 Task: Find a place to stay in Azul, Argentina, from 10th to 18th August for 2 adults. Apply filters for a hot tub, gym, English-speaking host, price range ₹10,000-₹14,000, 1 bedroom, 1 bed, 1 bathroom, house or flat, free parking, WiFi, smoking allowed, and self check-in.
Action: Mouse moved to (665, 104)
Screenshot: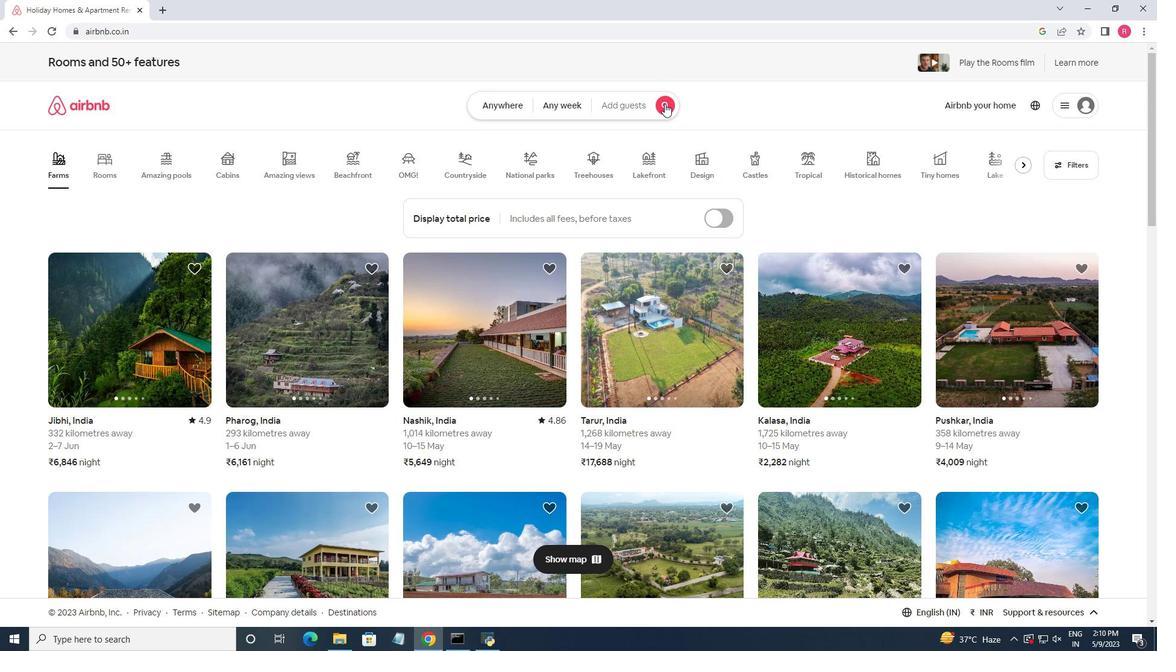 
Action: Mouse pressed left at (665, 104)
Screenshot: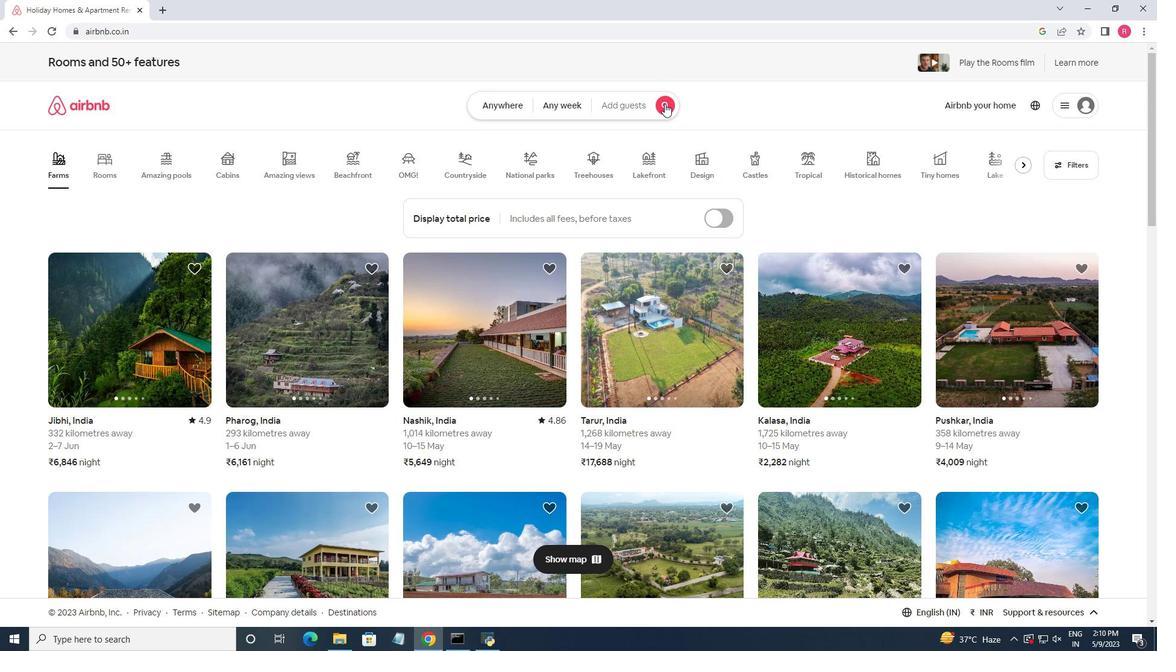 
Action: Mouse moved to (441, 151)
Screenshot: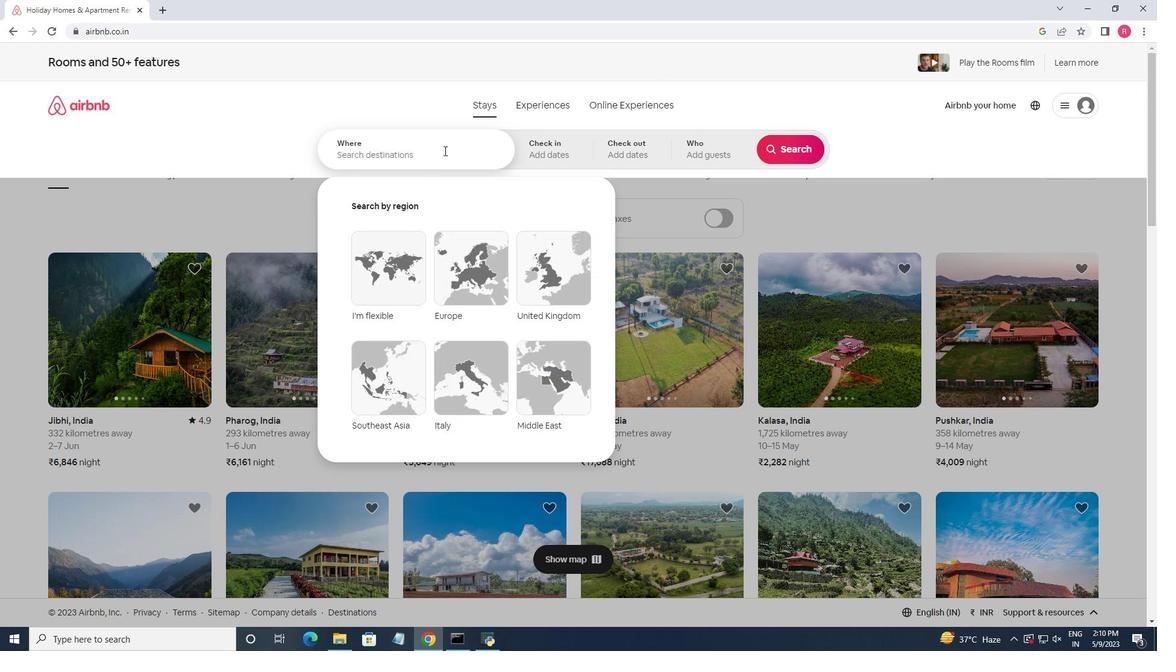 
Action: Mouse pressed left at (441, 151)
Screenshot: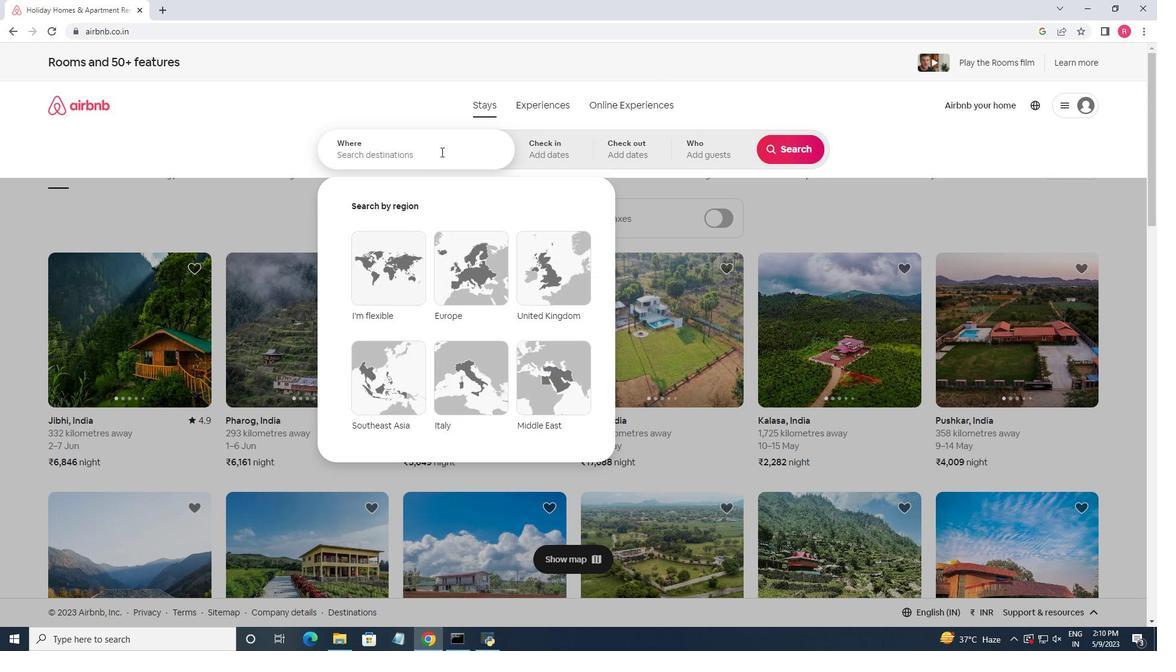
Action: Key pressed <Key.shift>Azul,<Key.space><Key.shift>Argentina
Screenshot: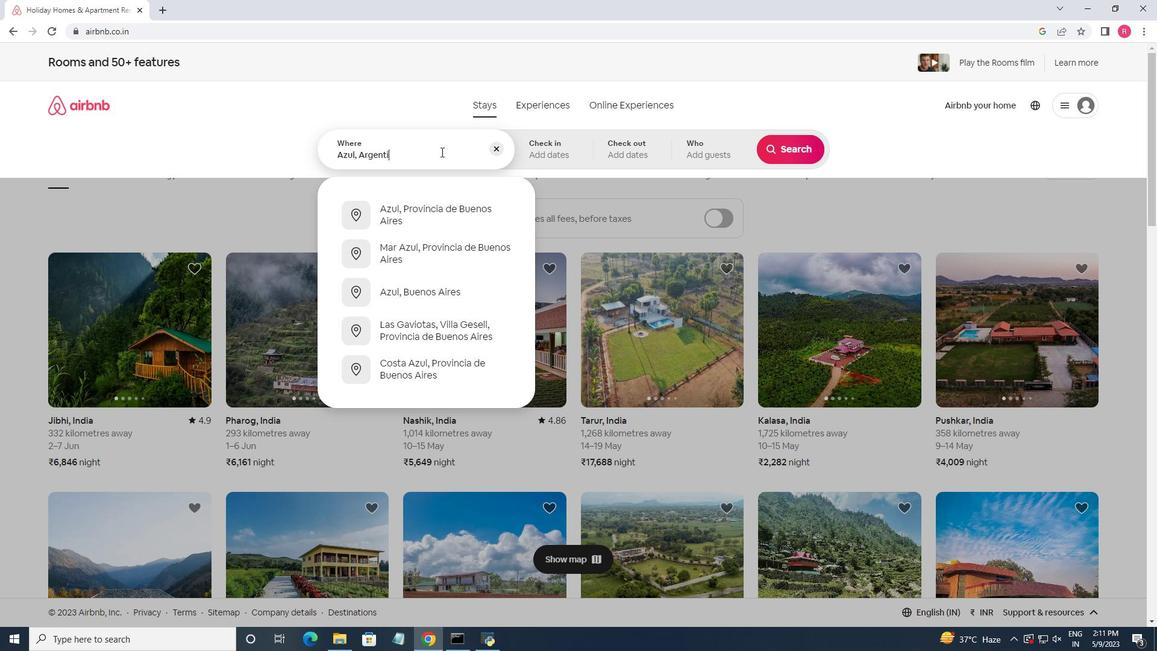 
Action: Mouse moved to (436, 168)
Screenshot: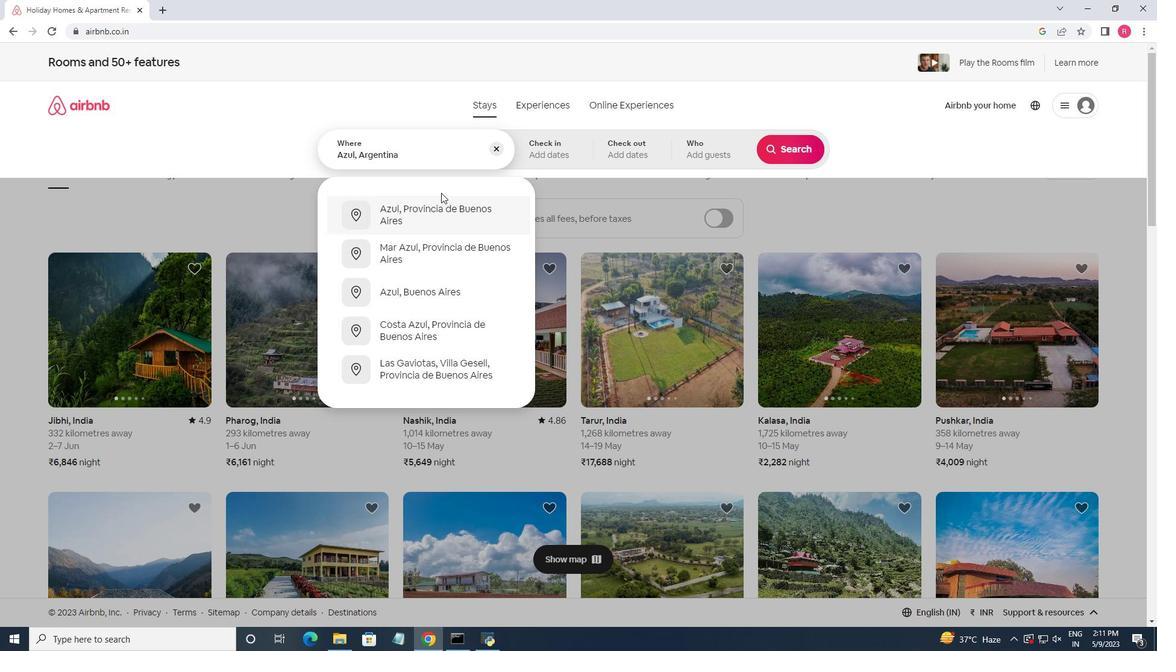 
Action: Key pressed <Key.enter>
Screenshot: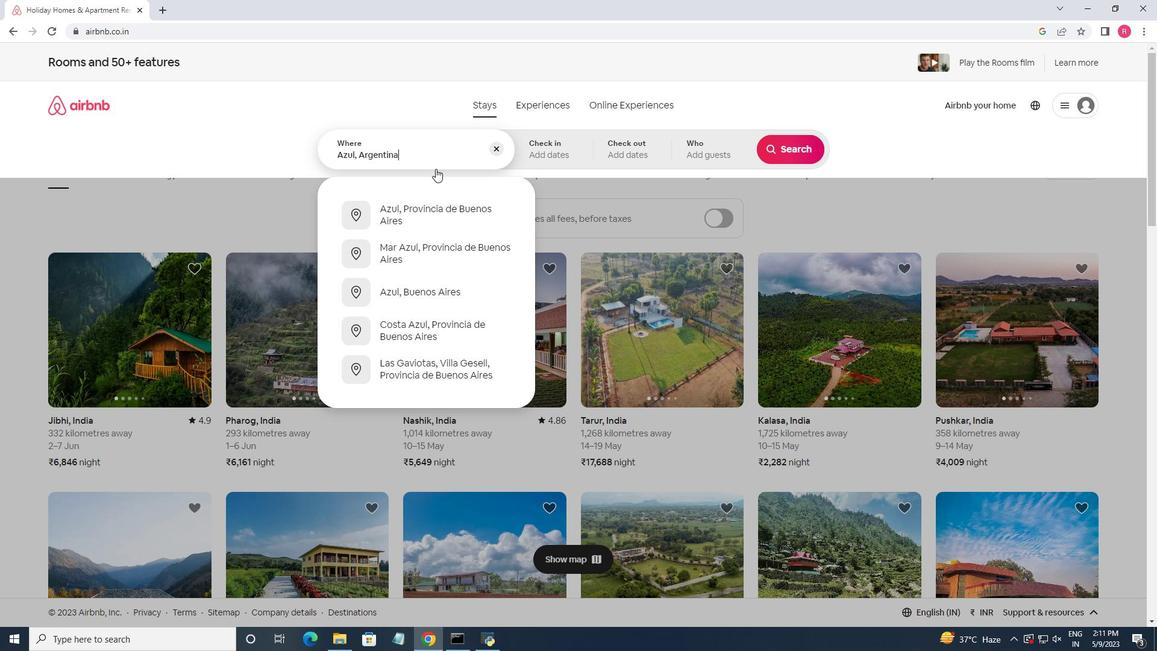 
Action: Mouse moved to (793, 250)
Screenshot: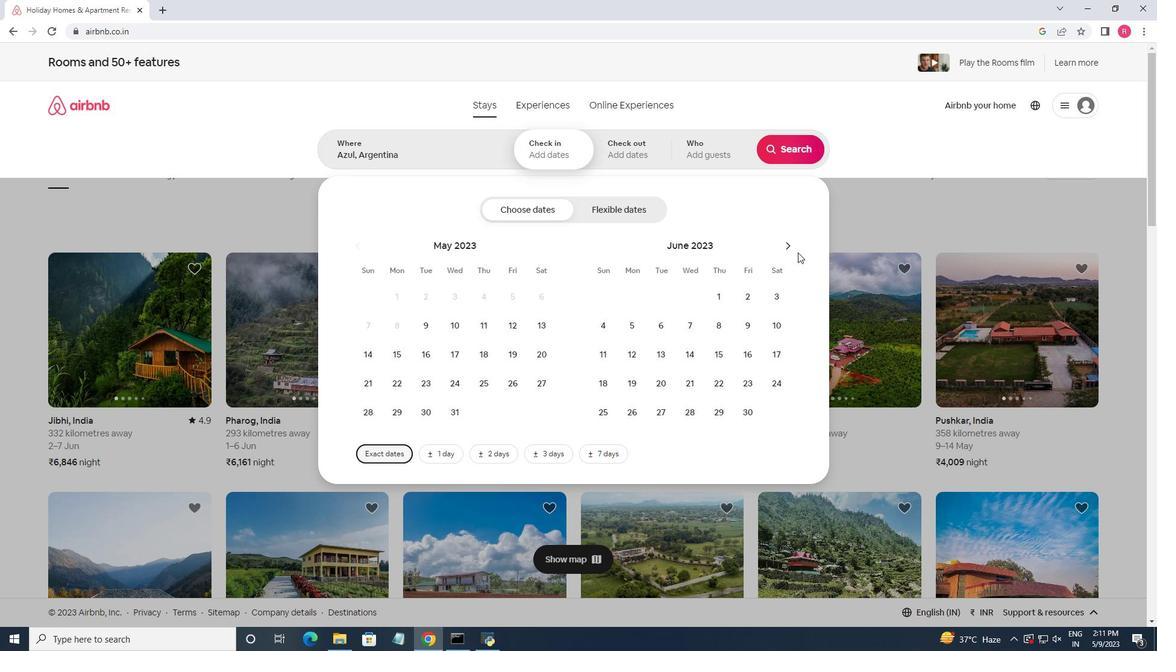 
Action: Mouse pressed left at (793, 250)
Screenshot: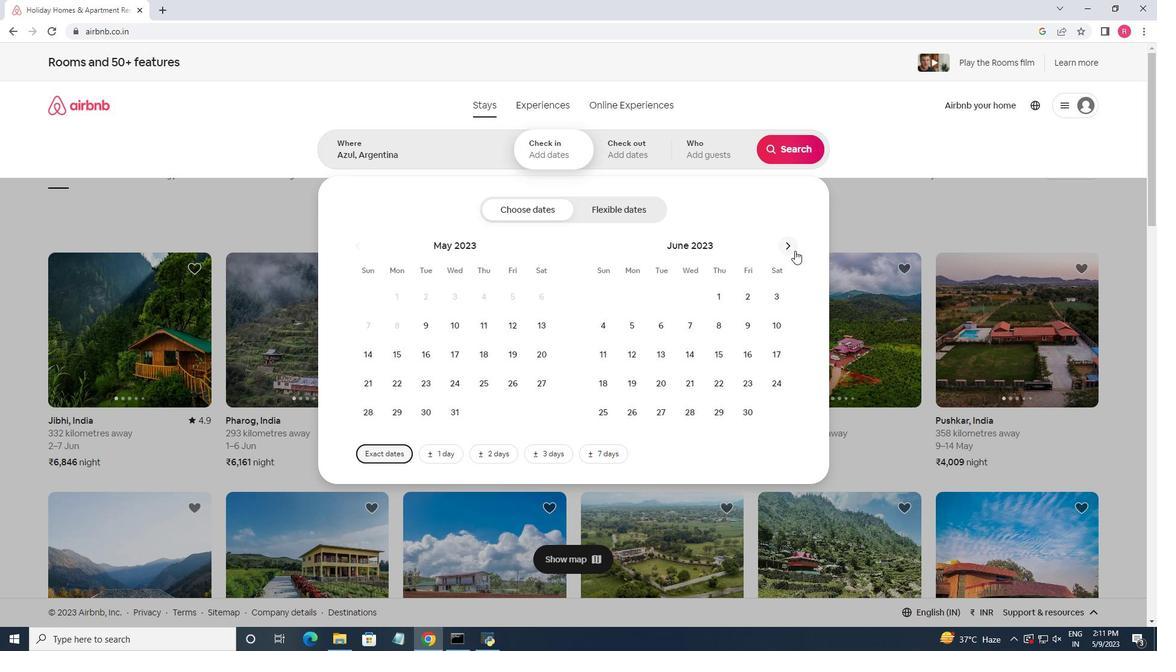 
Action: Mouse pressed left at (793, 250)
Screenshot: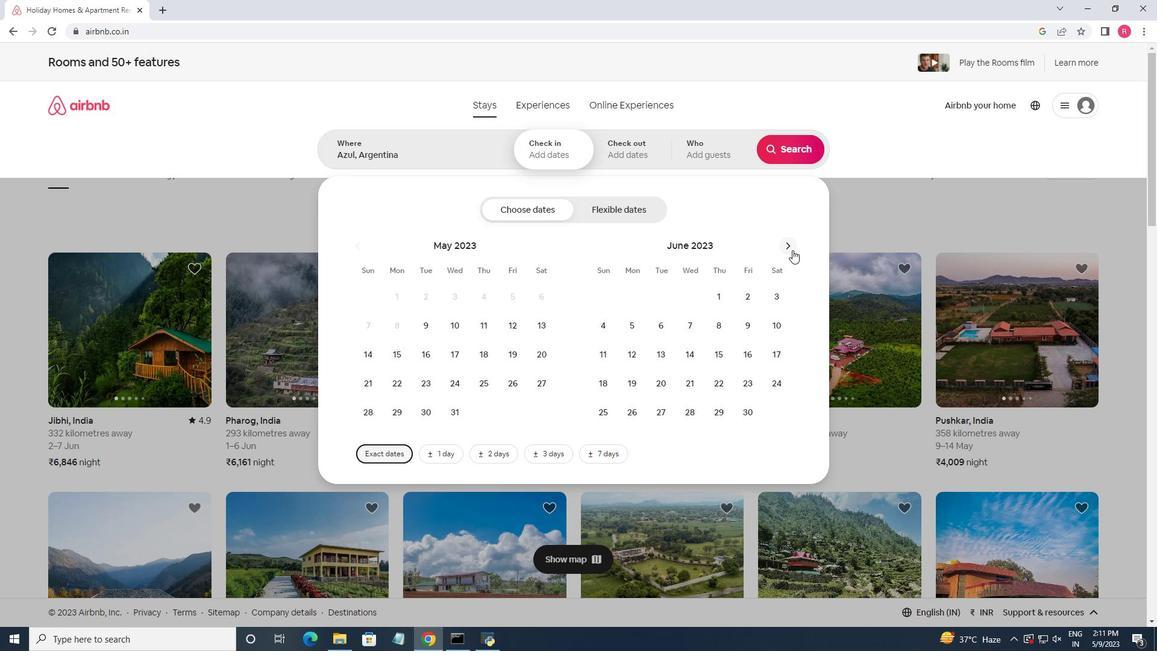 
Action: Mouse moved to (718, 328)
Screenshot: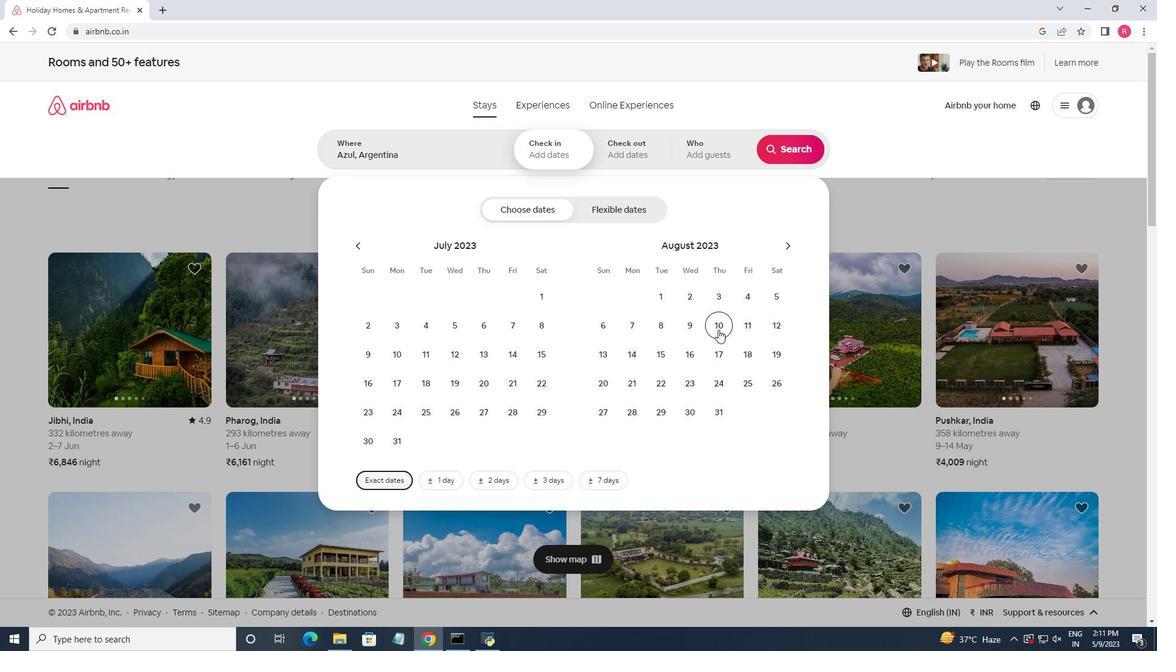 
Action: Mouse pressed left at (718, 328)
Screenshot: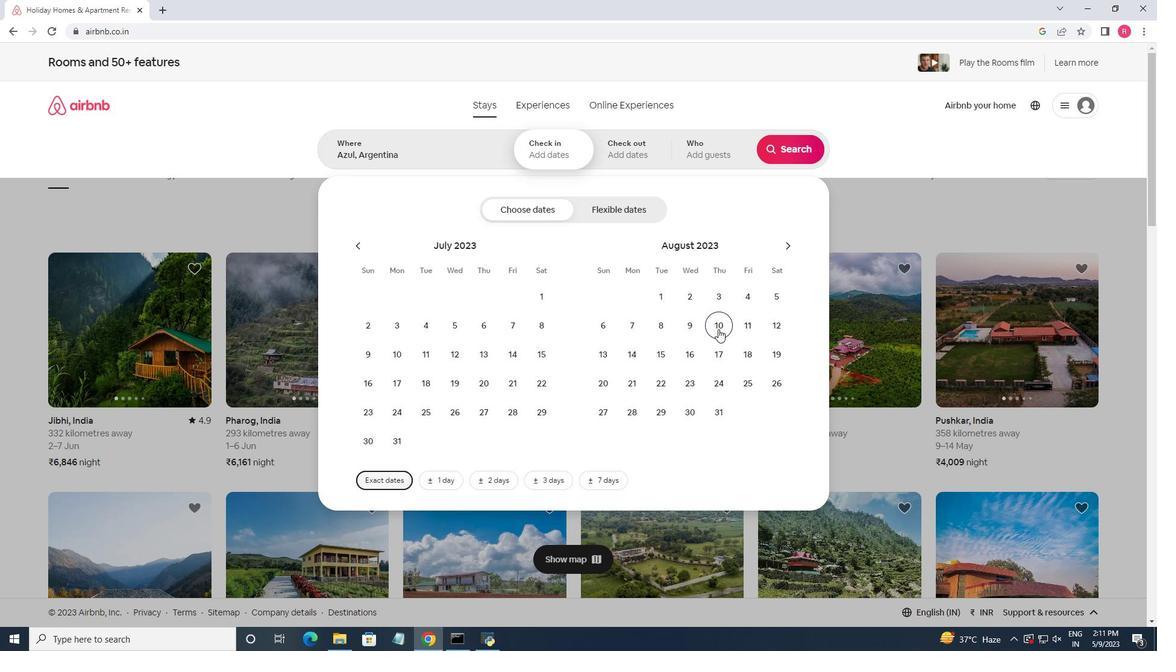 
Action: Mouse moved to (745, 358)
Screenshot: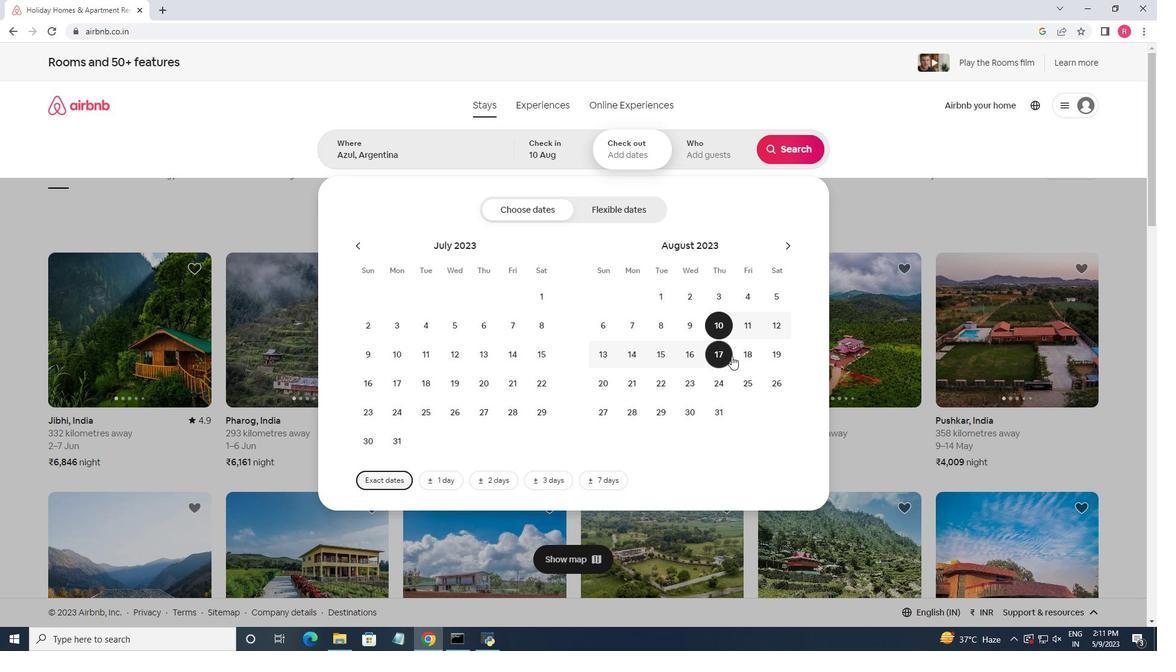 
Action: Mouse pressed left at (745, 358)
Screenshot: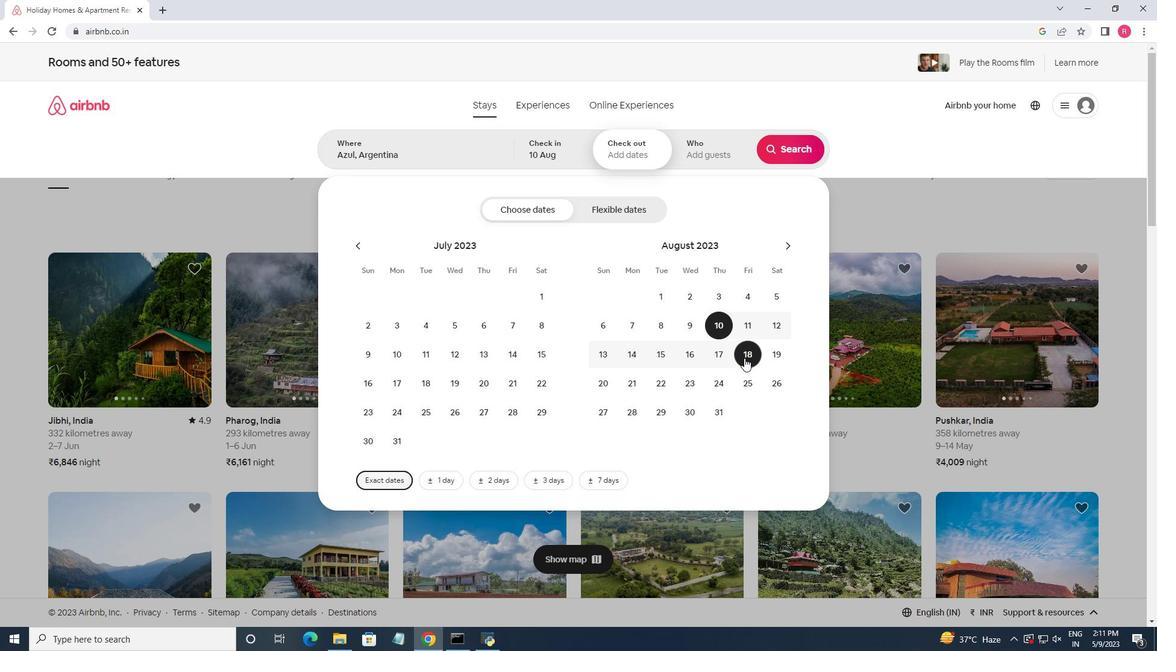 
Action: Mouse moved to (727, 158)
Screenshot: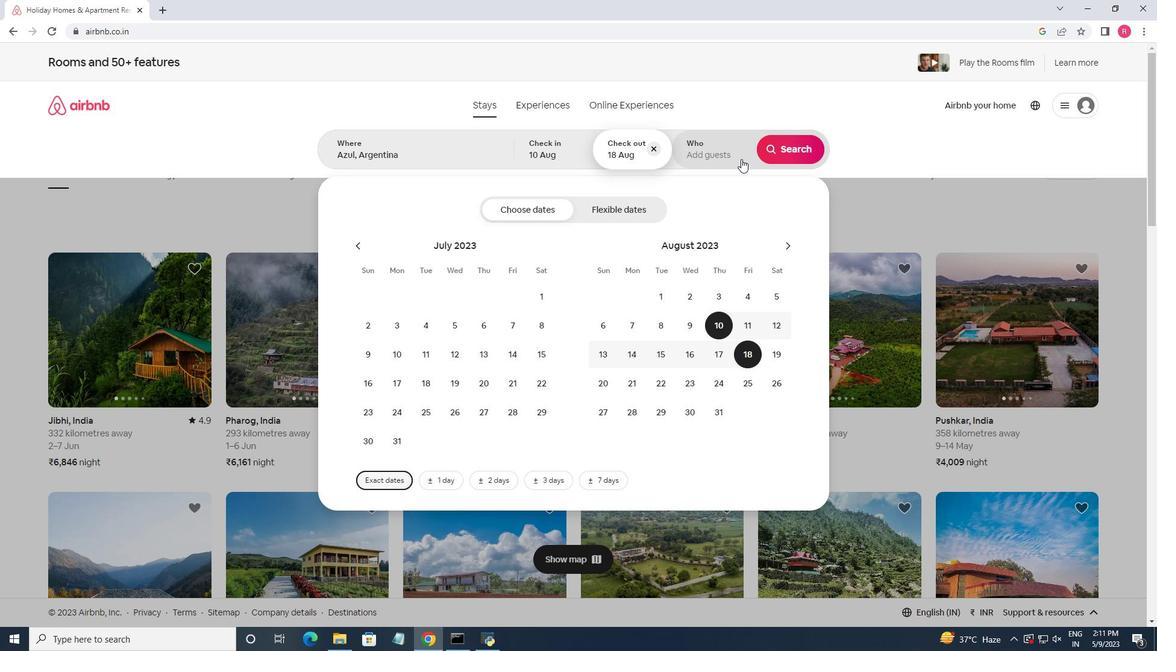 
Action: Mouse pressed left at (727, 158)
Screenshot: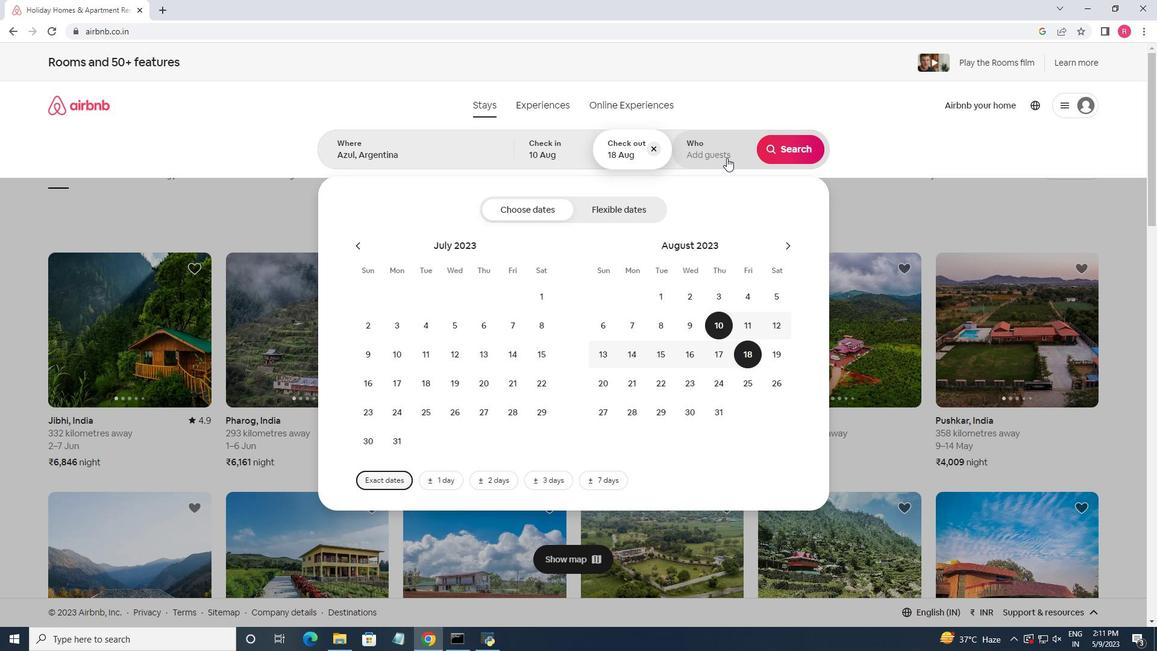 
Action: Mouse moved to (788, 215)
Screenshot: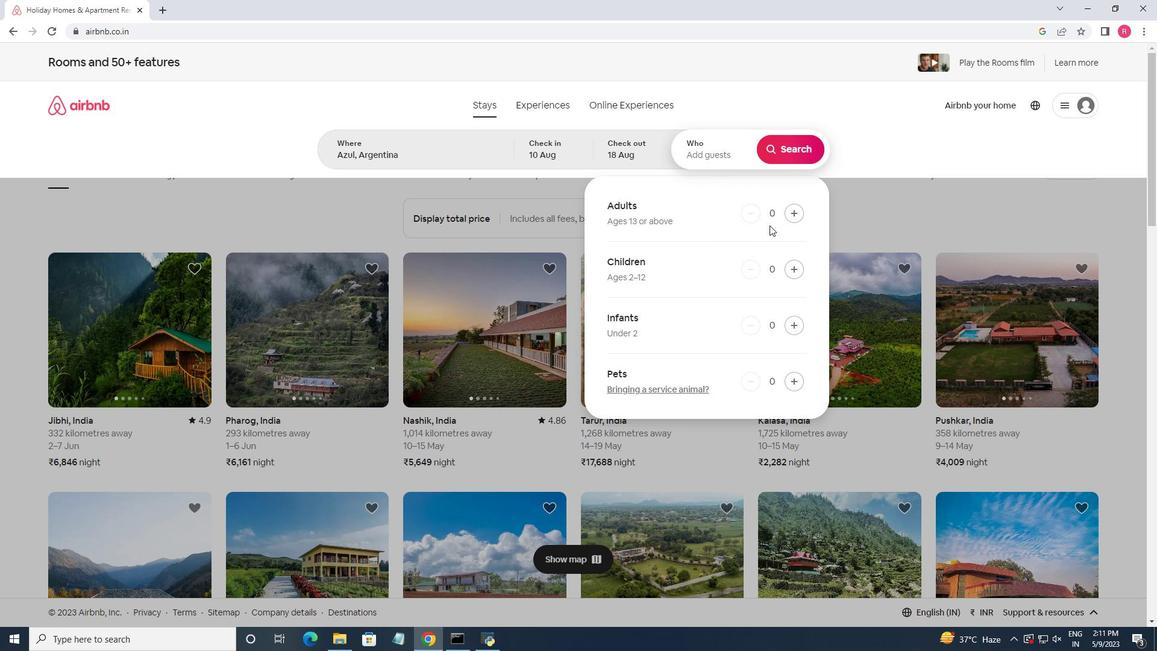 
Action: Mouse pressed left at (788, 215)
Screenshot: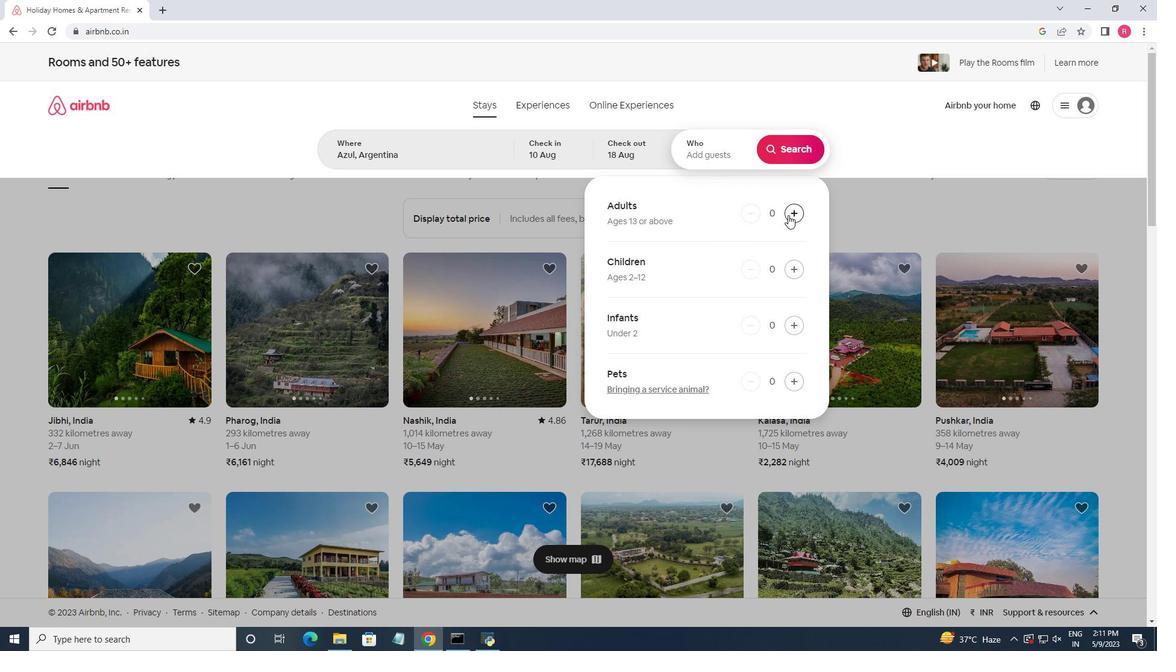 
Action: Mouse pressed left at (788, 215)
Screenshot: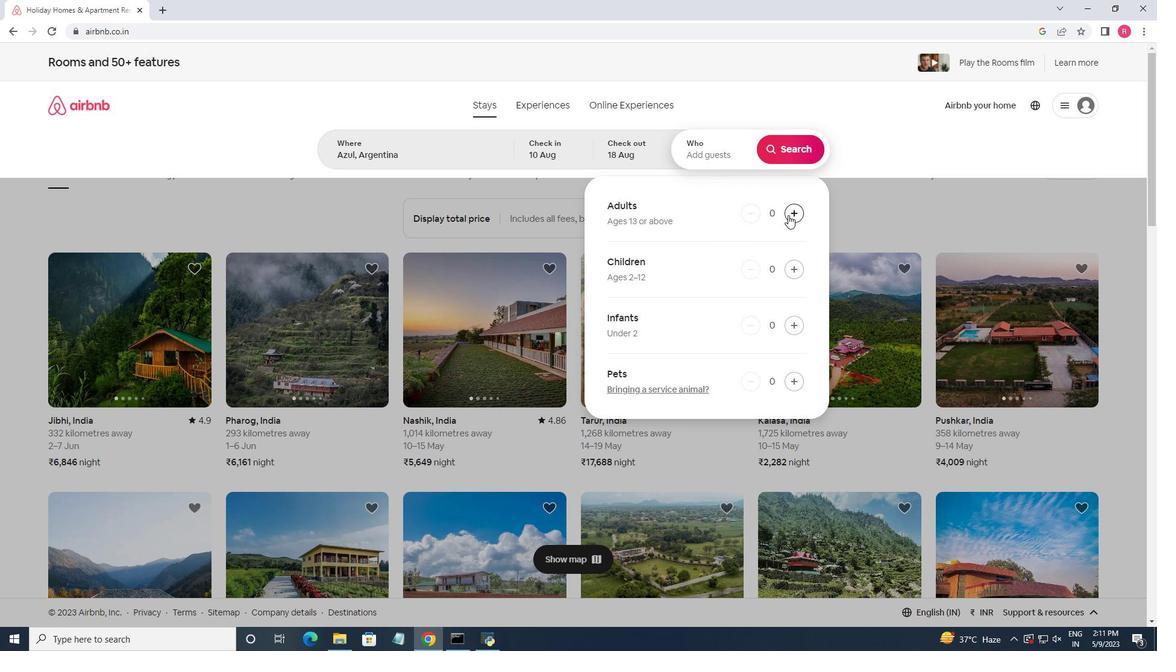 
Action: Mouse moved to (793, 145)
Screenshot: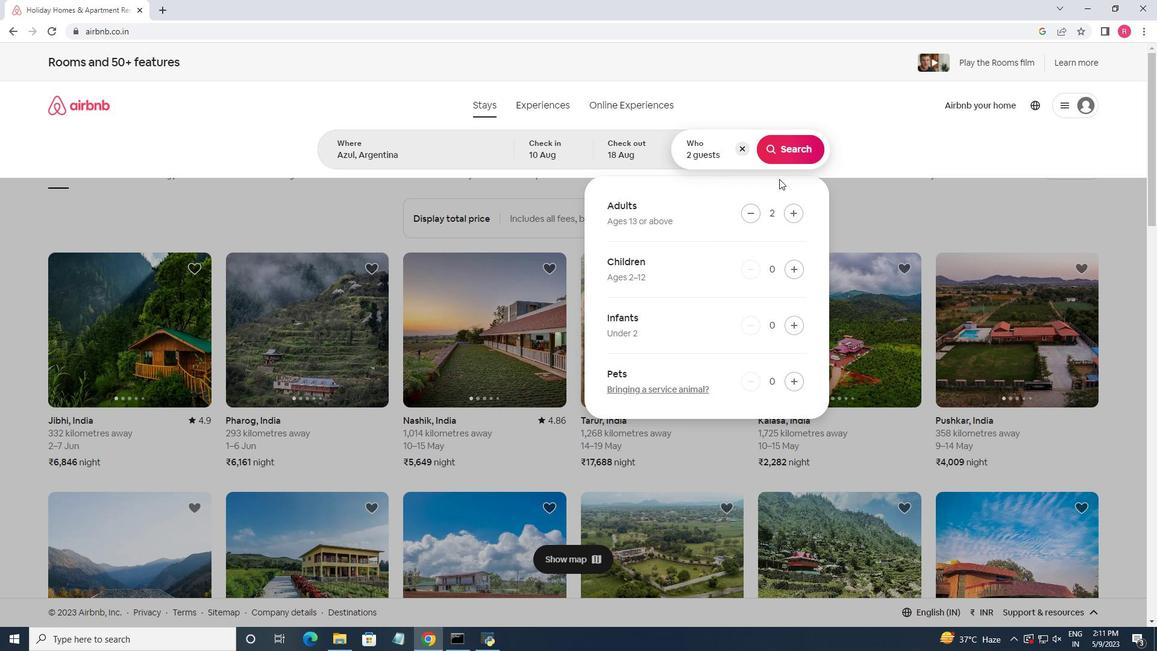
Action: Mouse pressed left at (793, 145)
Screenshot: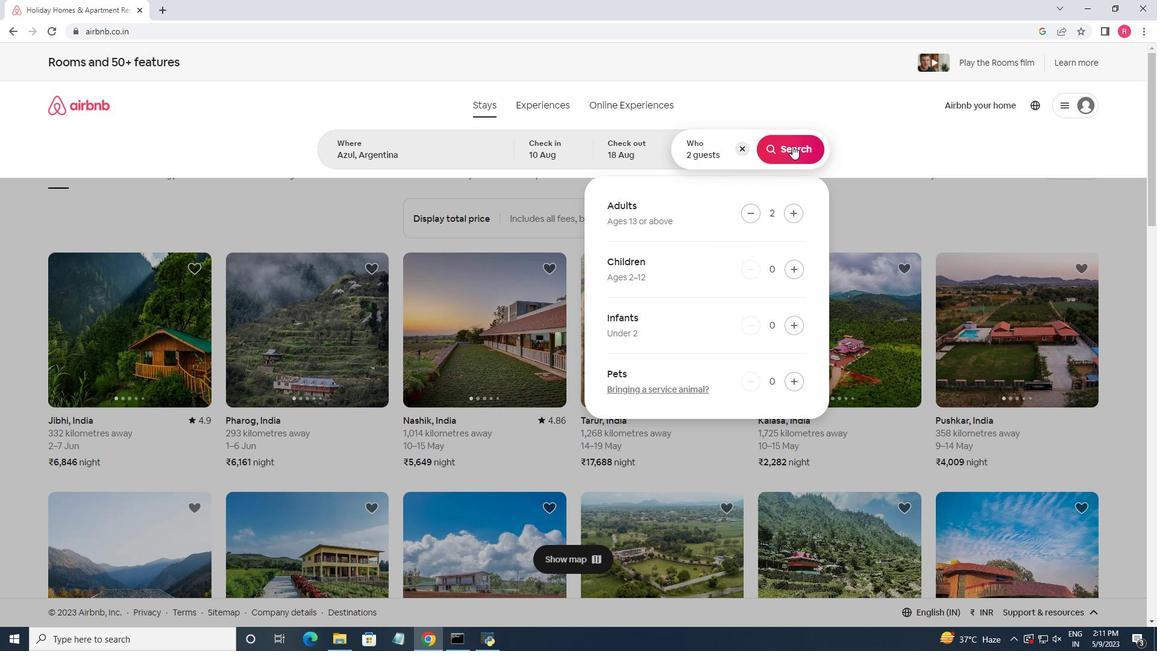 
Action: Mouse moved to (1085, 113)
Screenshot: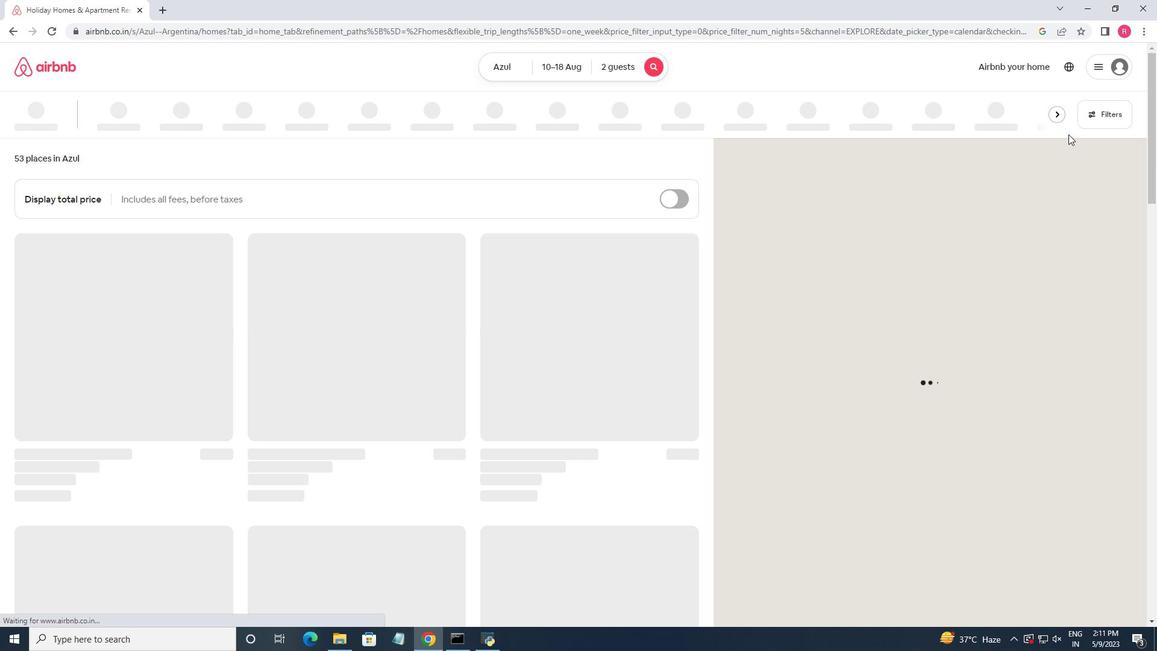 
Action: Mouse pressed left at (1085, 113)
Screenshot: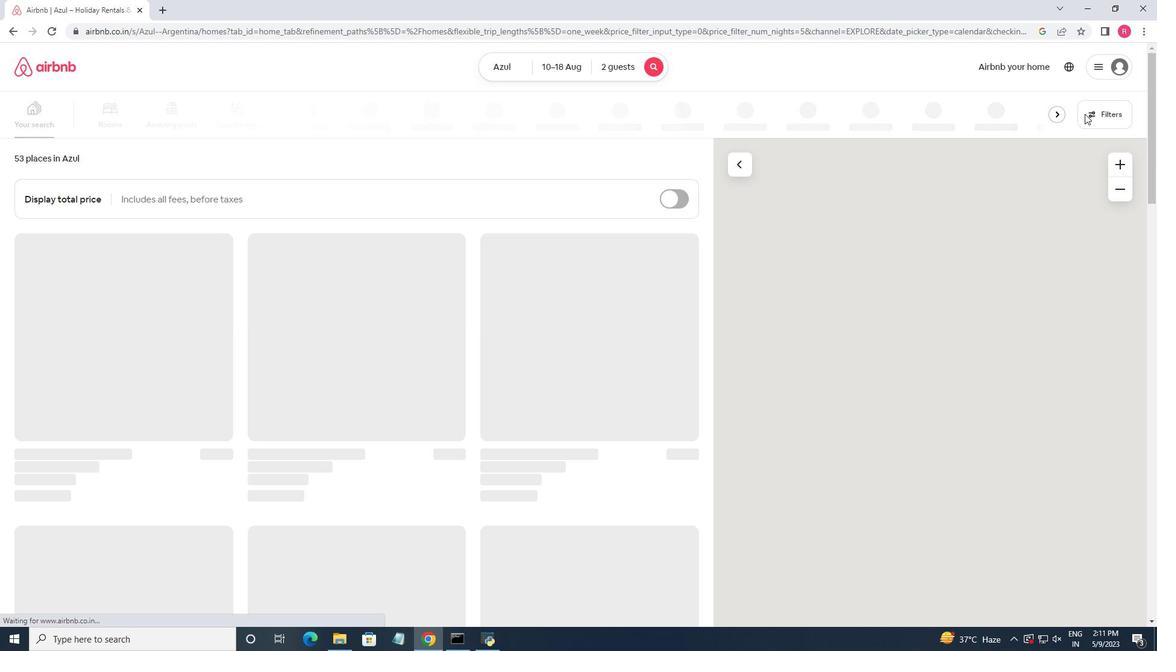 
Action: Mouse moved to (603, 344)
Screenshot: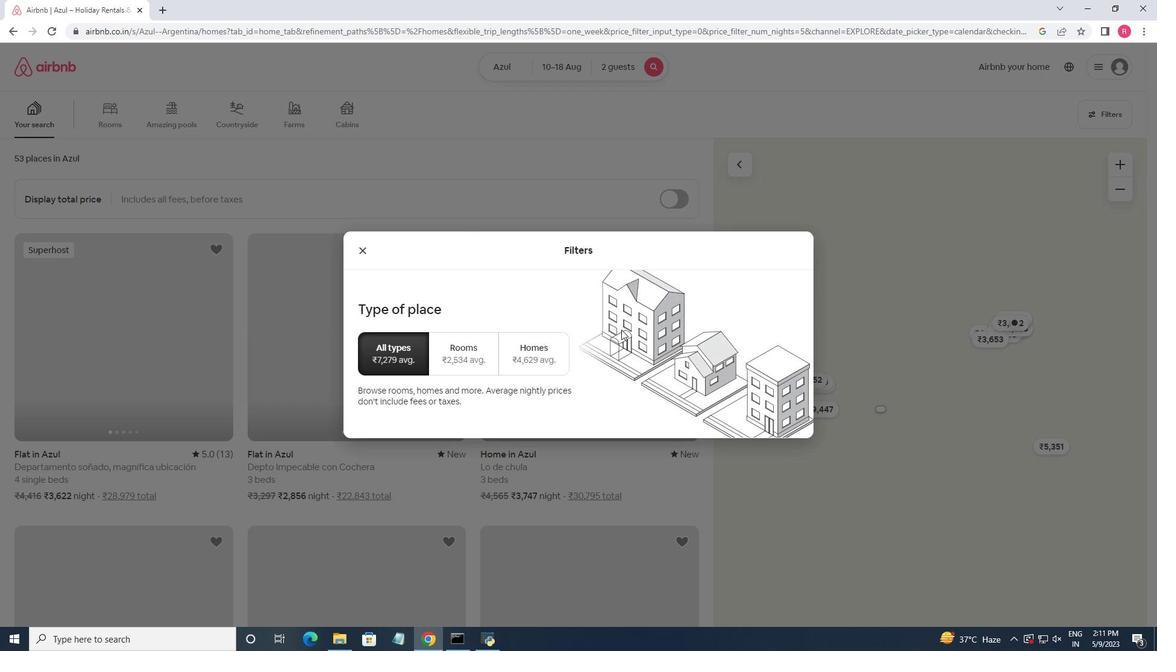 
Action: Mouse scrolled (603, 344) with delta (0, 0)
Screenshot: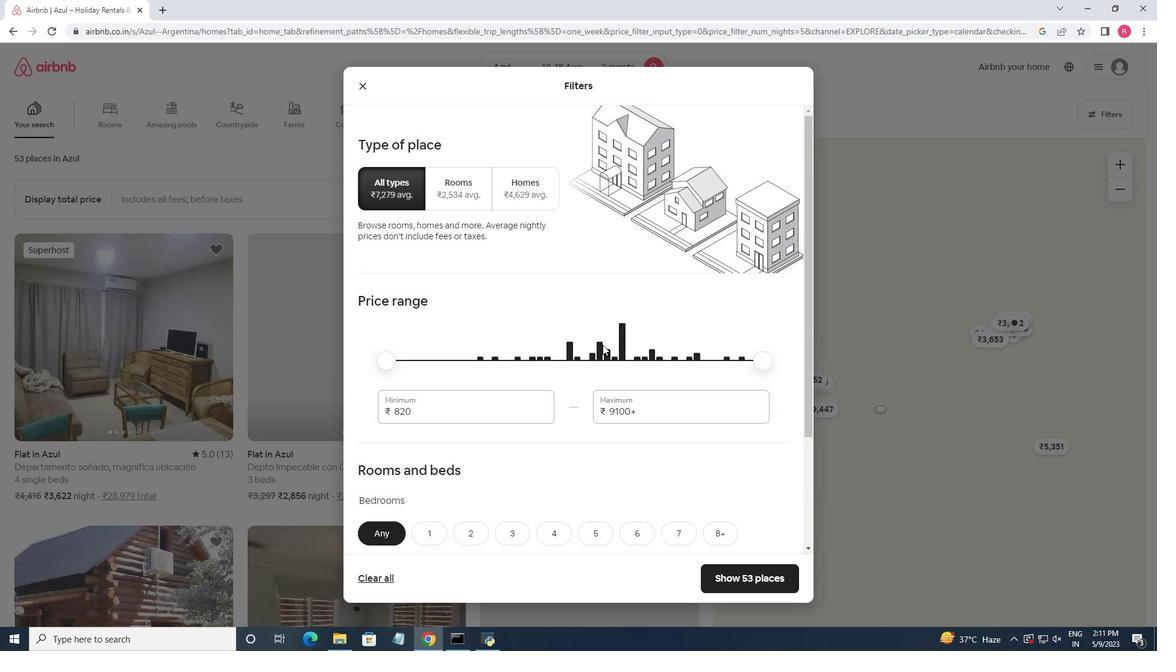 
Action: Mouse scrolled (603, 344) with delta (0, 0)
Screenshot: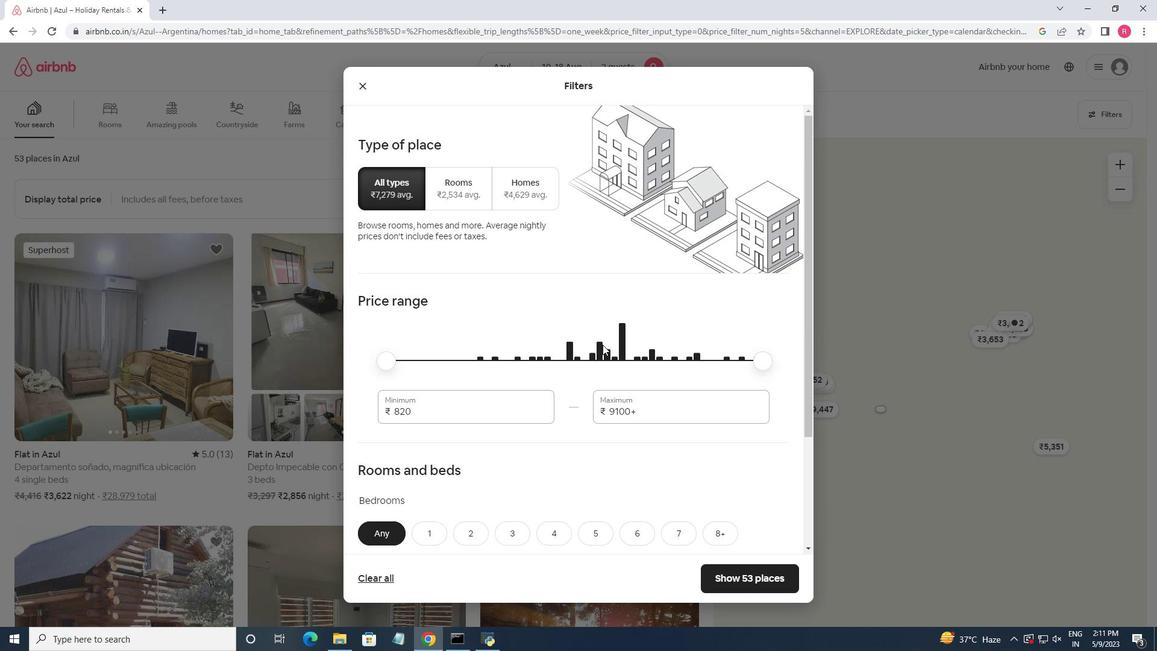 
Action: Mouse moved to (439, 293)
Screenshot: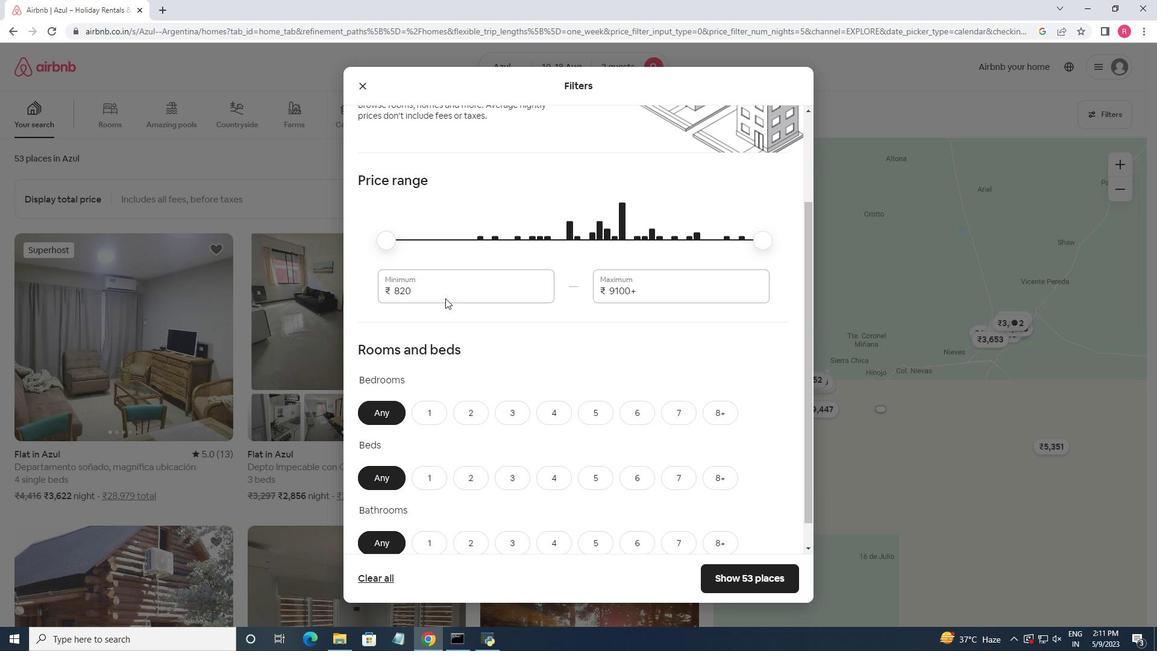 
Action: Mouse pressed left at (439, 293)
Screenshot: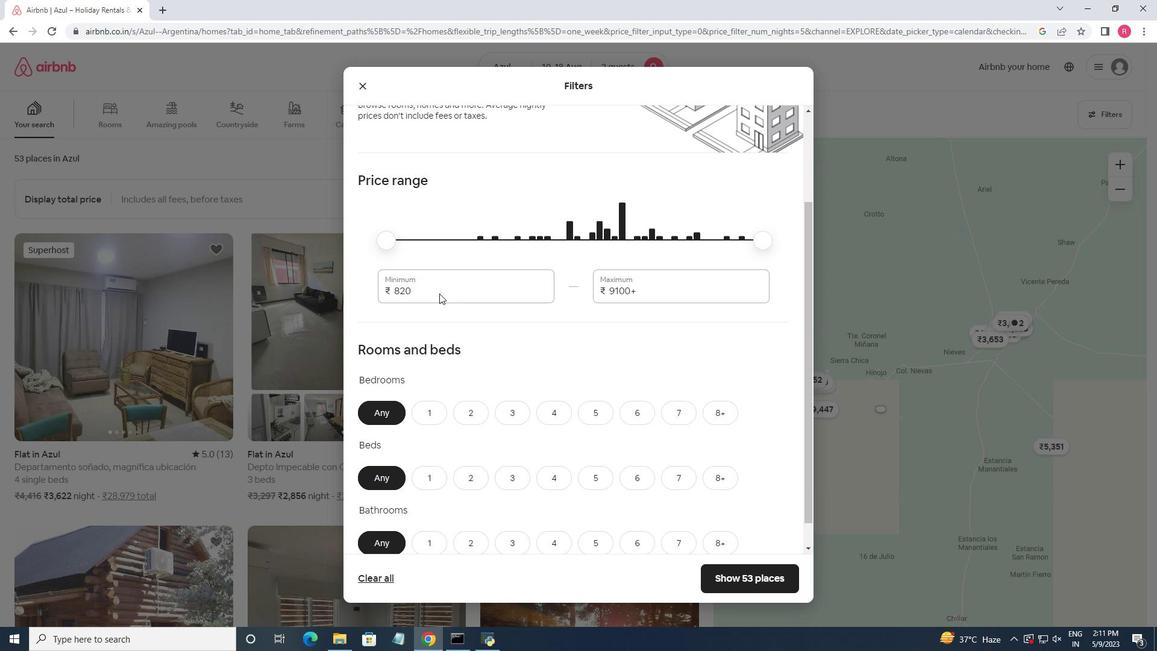 
Action: Mouse pressed left at (439, 293)
Screenshot: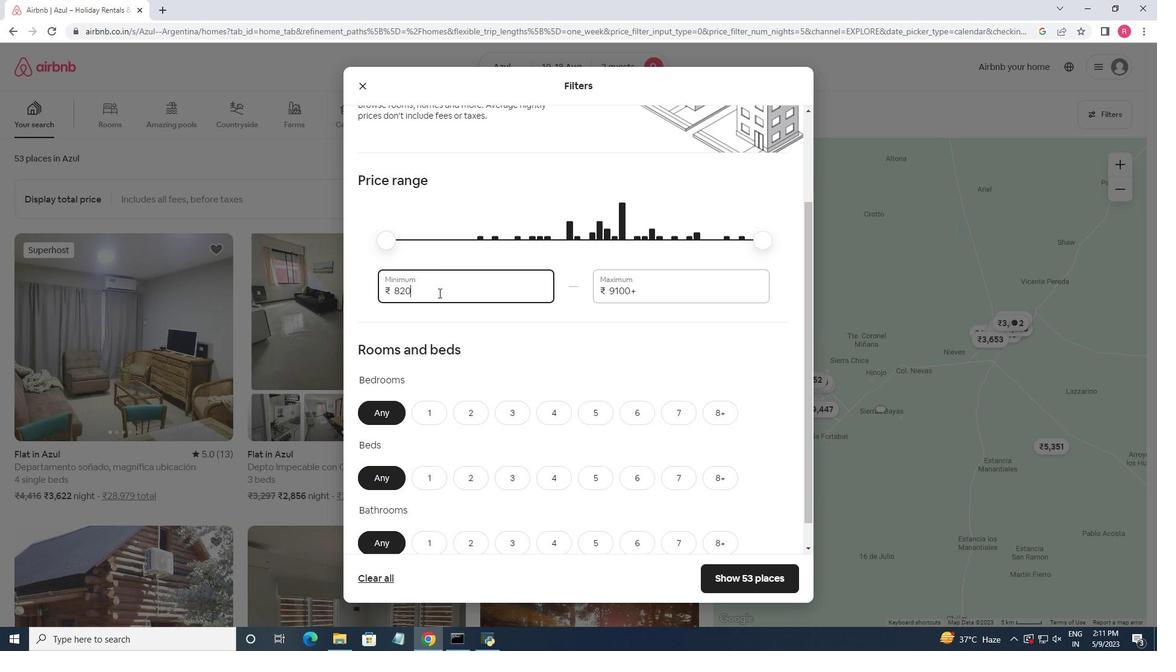 
Action: Key pressed 10000<Key.tab>14000
Screenshot: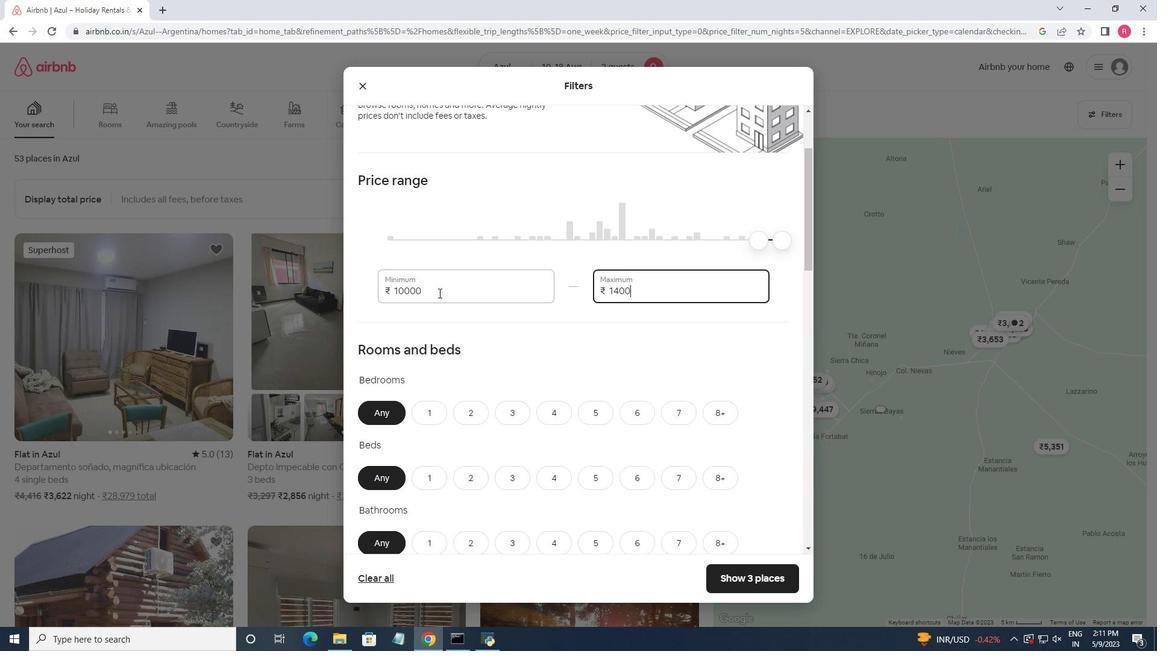 
Action: Mouse moved to (478, 347)
Screenshot: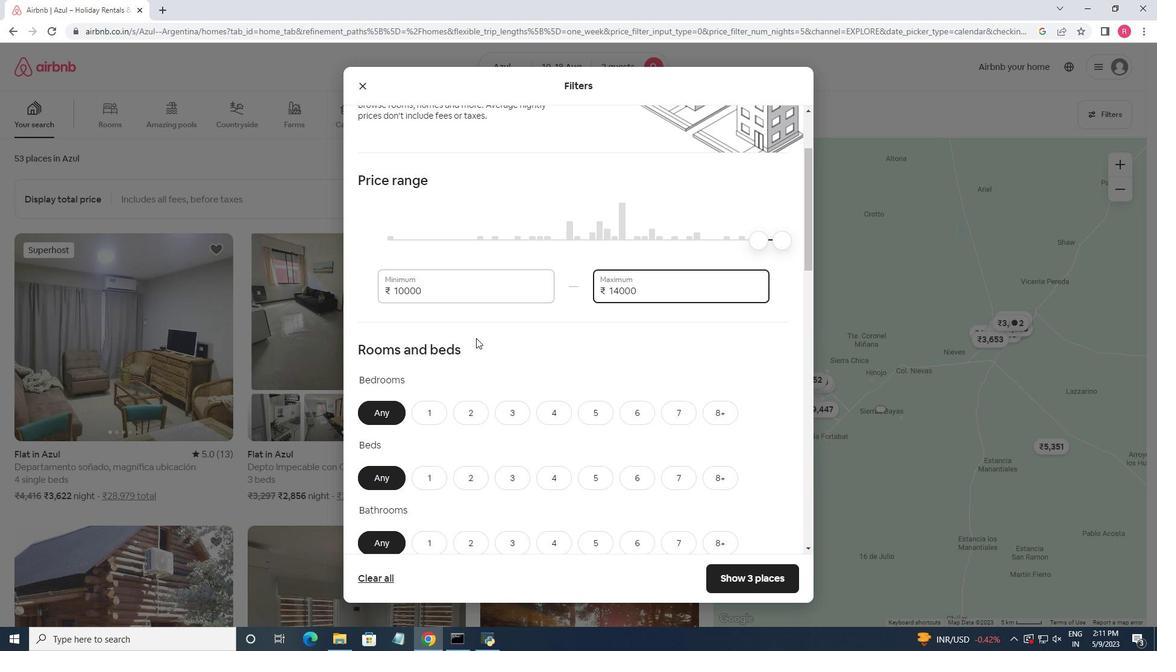 
Action: Mouse scrolled (478, 347) with delta (0, 0)
Screenshot: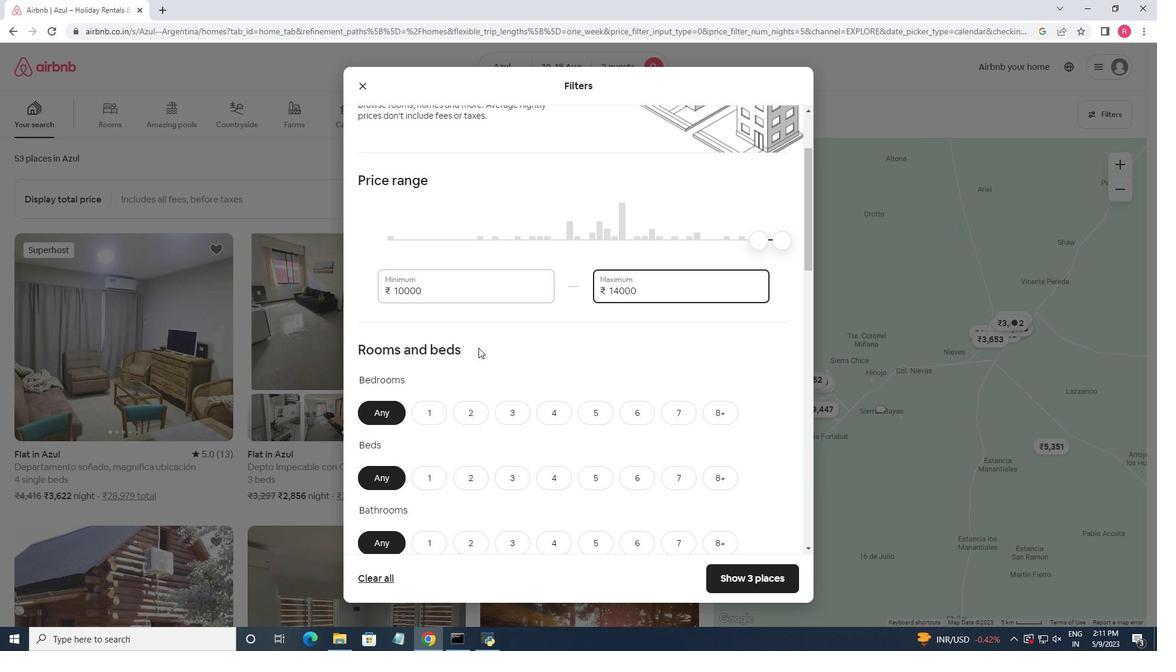 
Action: Mouse moved to (436, 347)
Screenshot: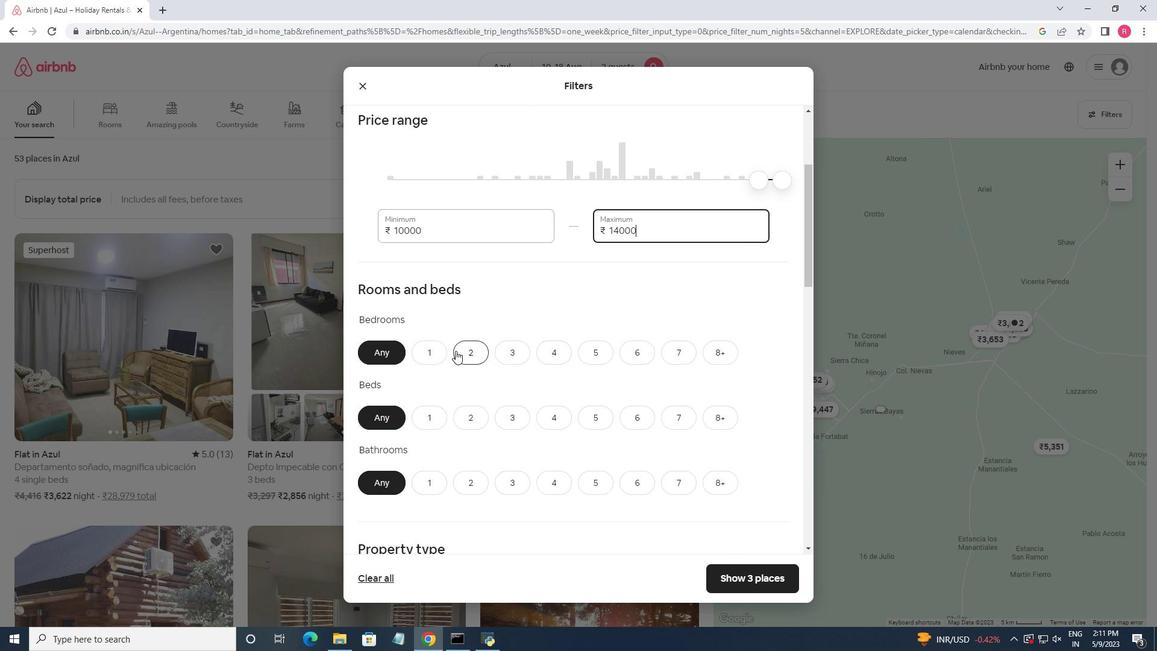 
Action: Mouse pressed left at (436, 347)
Screenshot: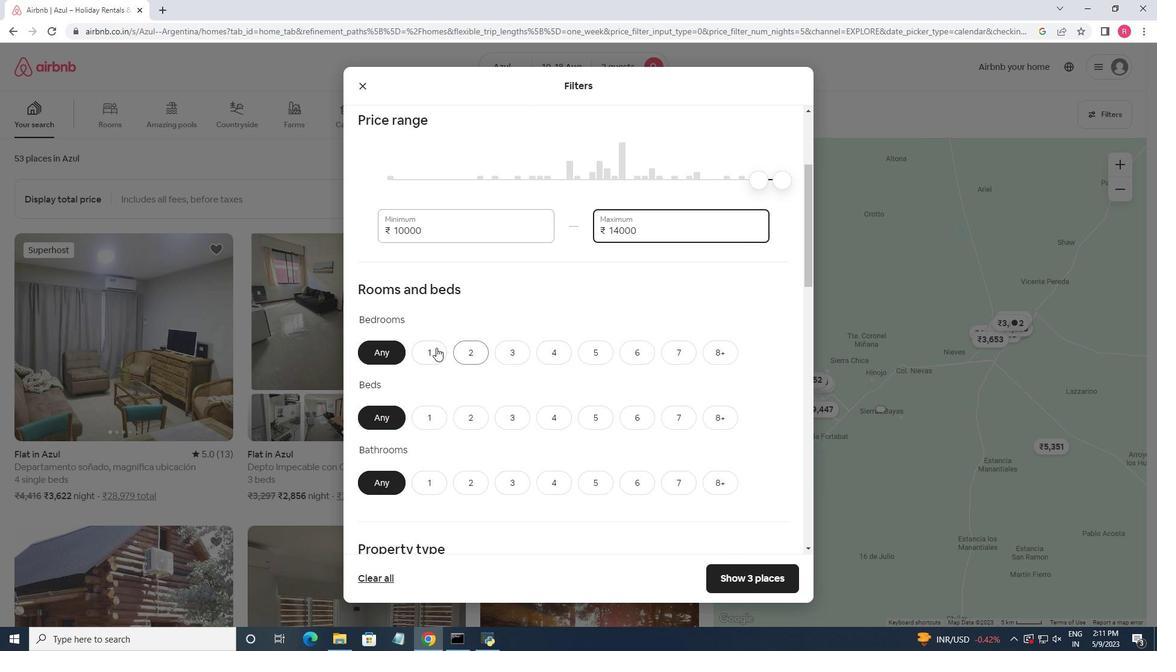 
Action: Mouse moved to (421, 423)
Screenshot: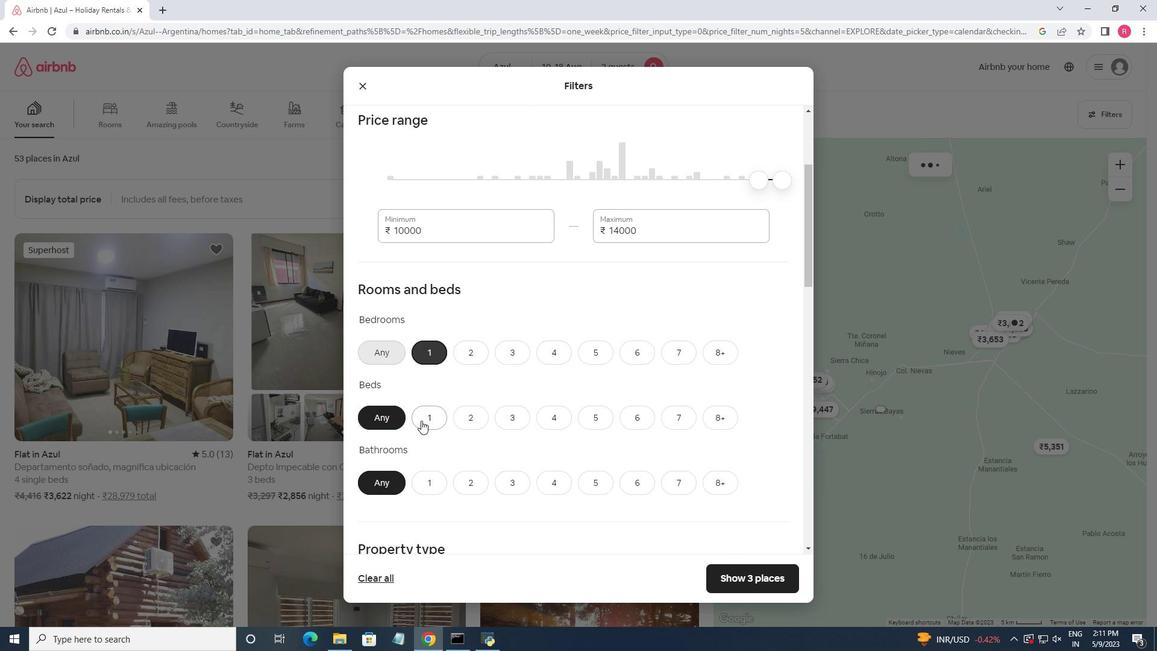 
Action: Mouse pressed left at (421, 423)
Screenshot: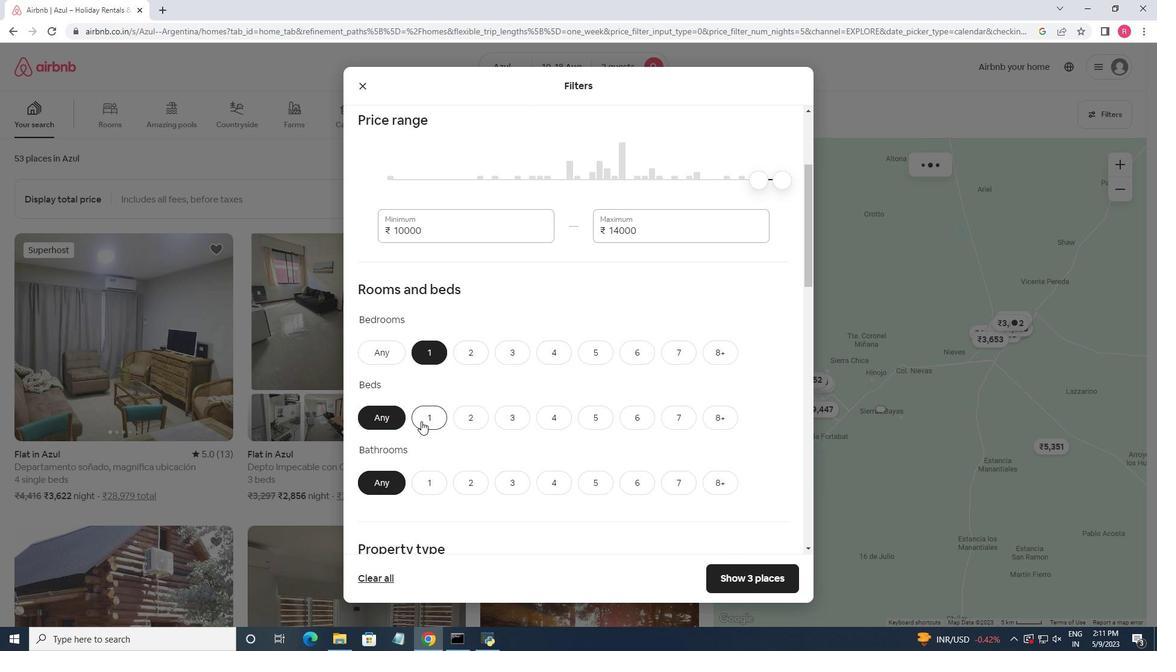 
Action: Mouse moved to (425, 478)
Screenshot: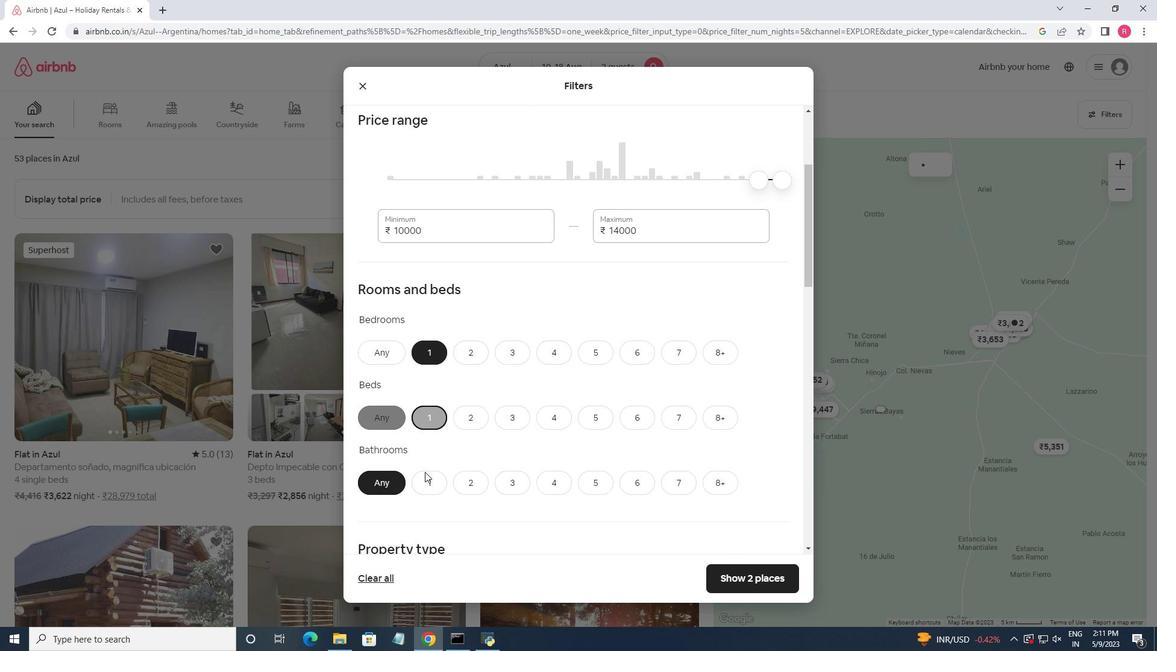 
Action: Mouse pressed left at (425, 478)
Screenshot: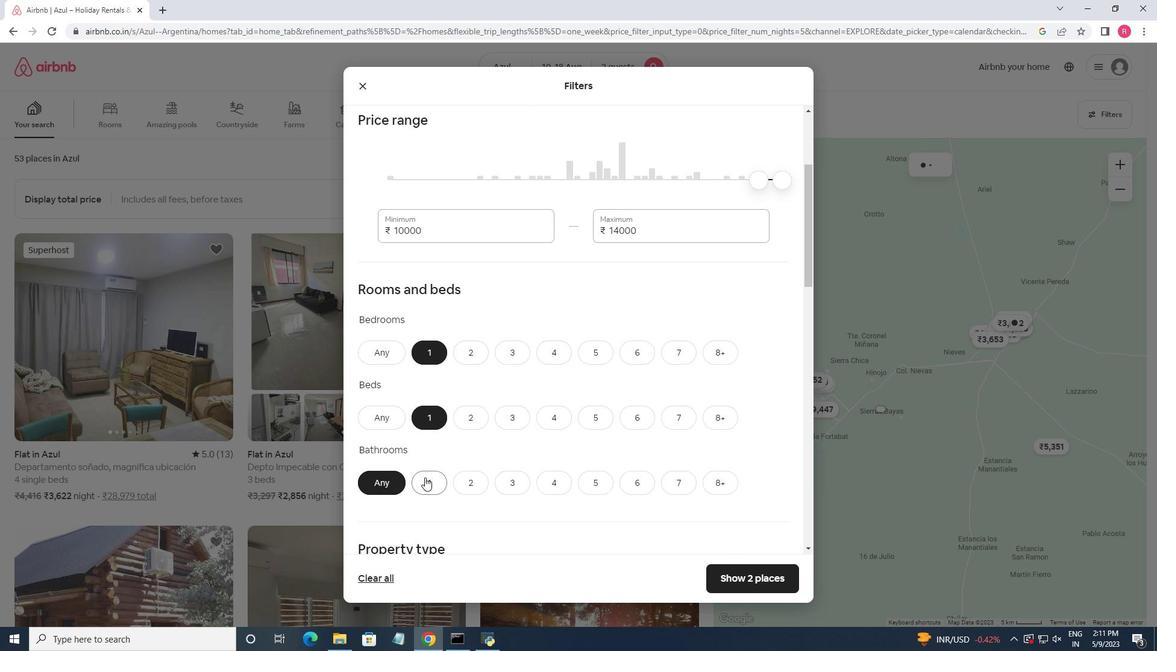 
Action: Mouse moved to (543, 377)
Screenshot: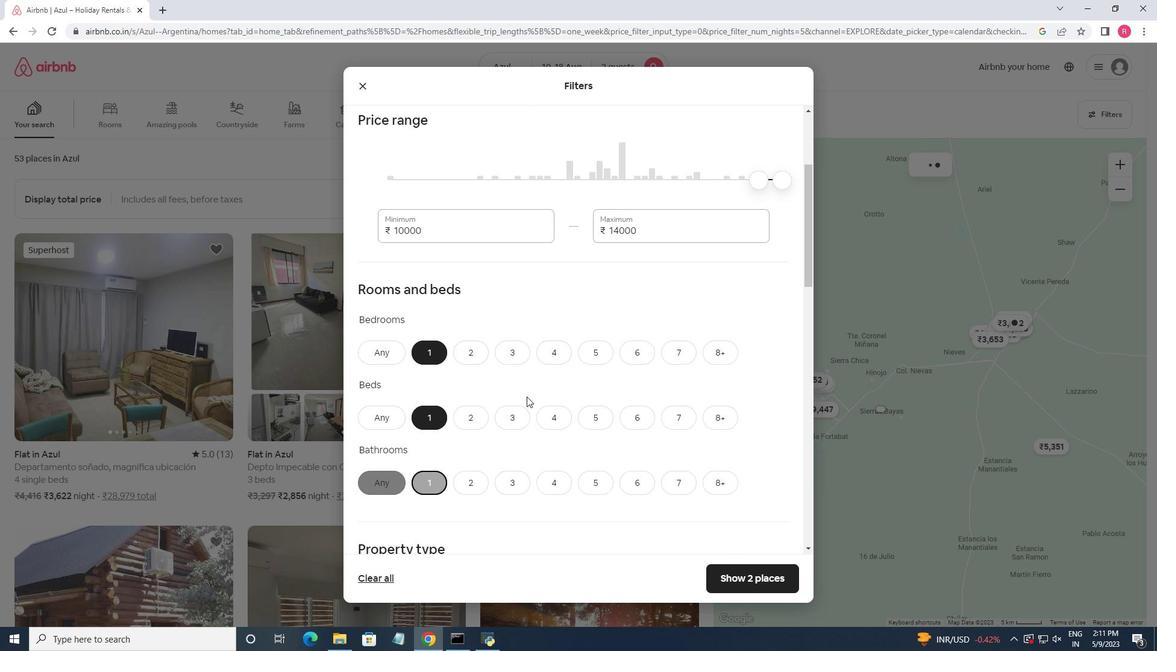 
Action: Mouse scrolled (543, 376) with delta (0, 0)
Screenshot: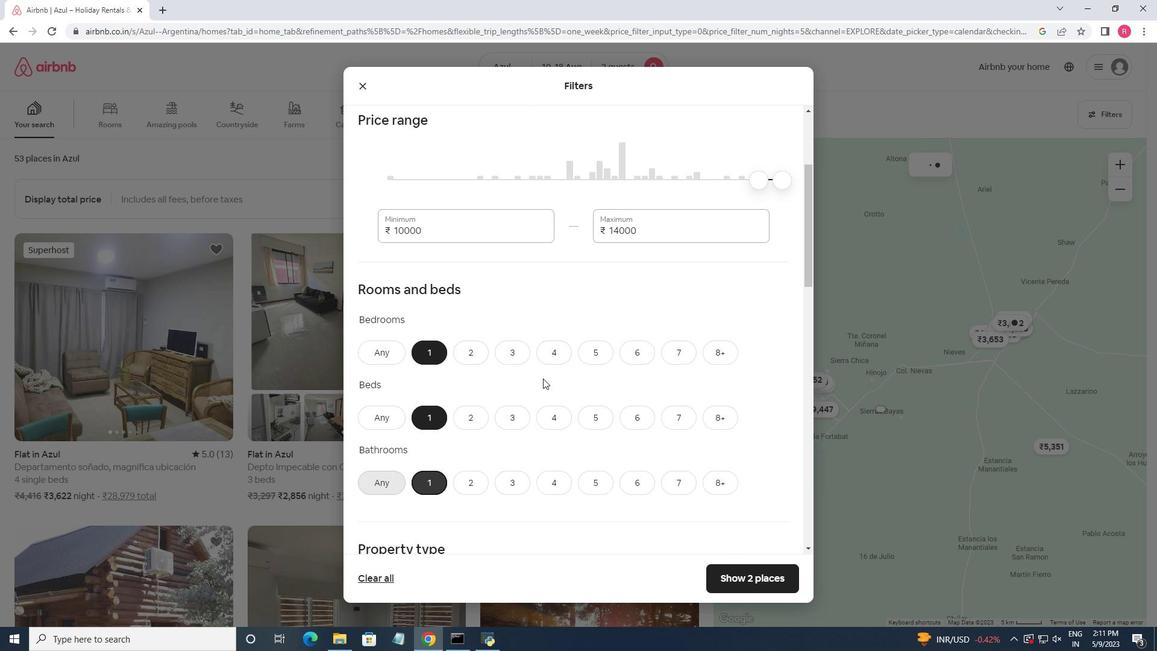 
Action: Mouse scrolled (543, 376) with delta (0, 0)
Screenshot: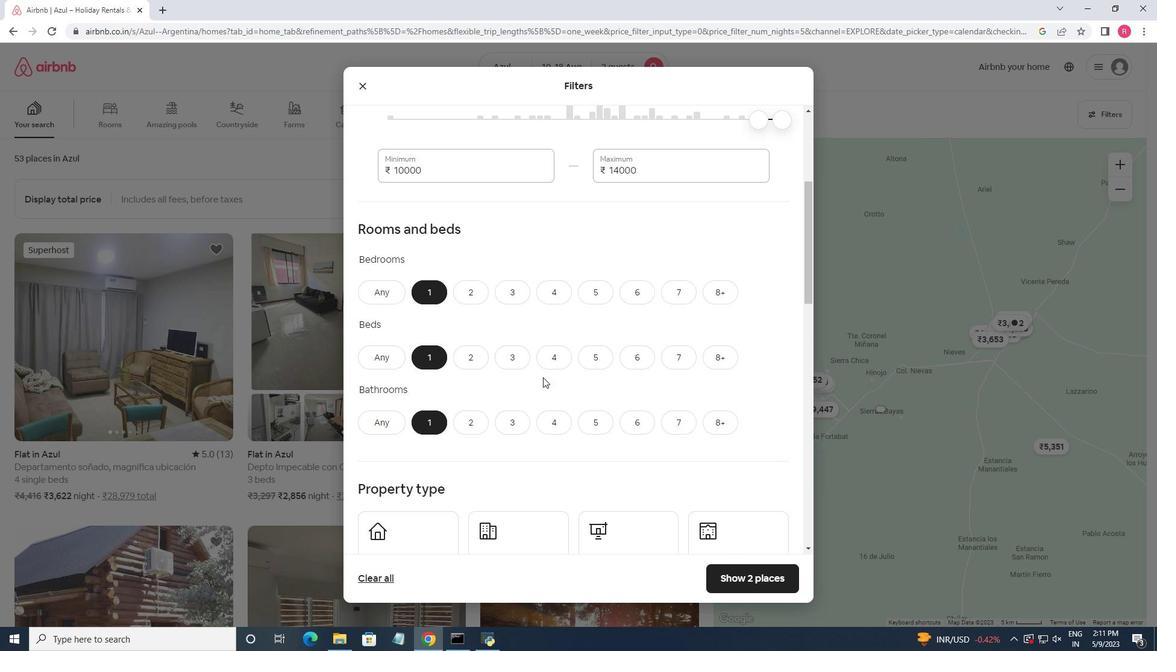 
Action: Mouse moved to (408, 493)
Screenshot: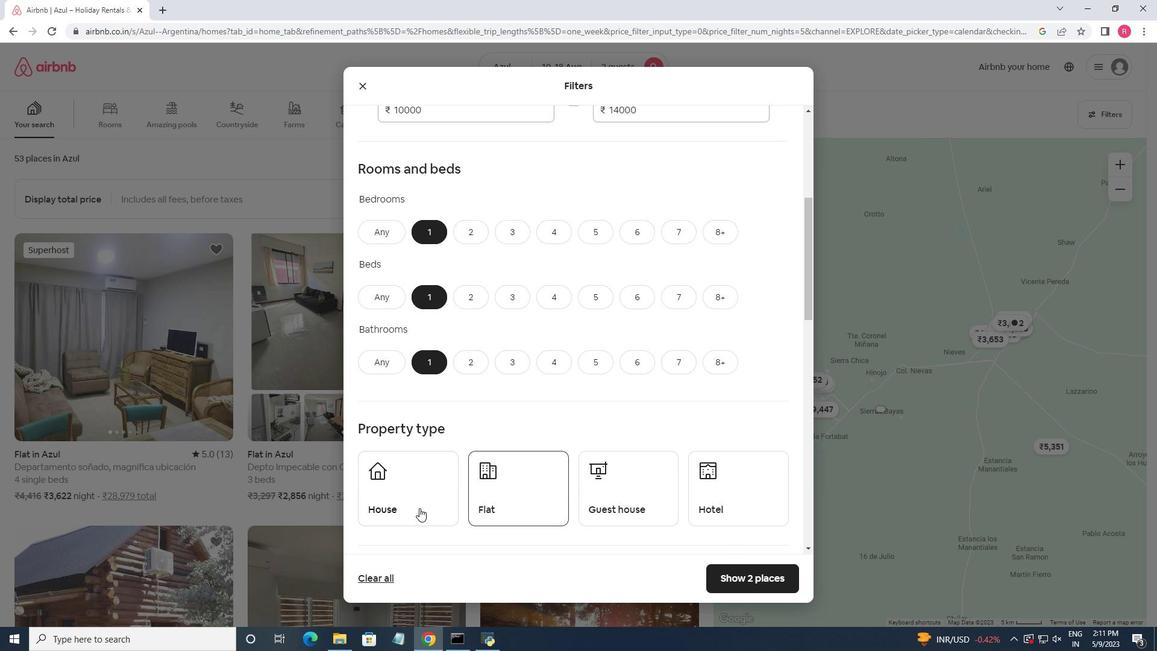 
Action: Mouse pressed left at (408, 493)
Screenshot: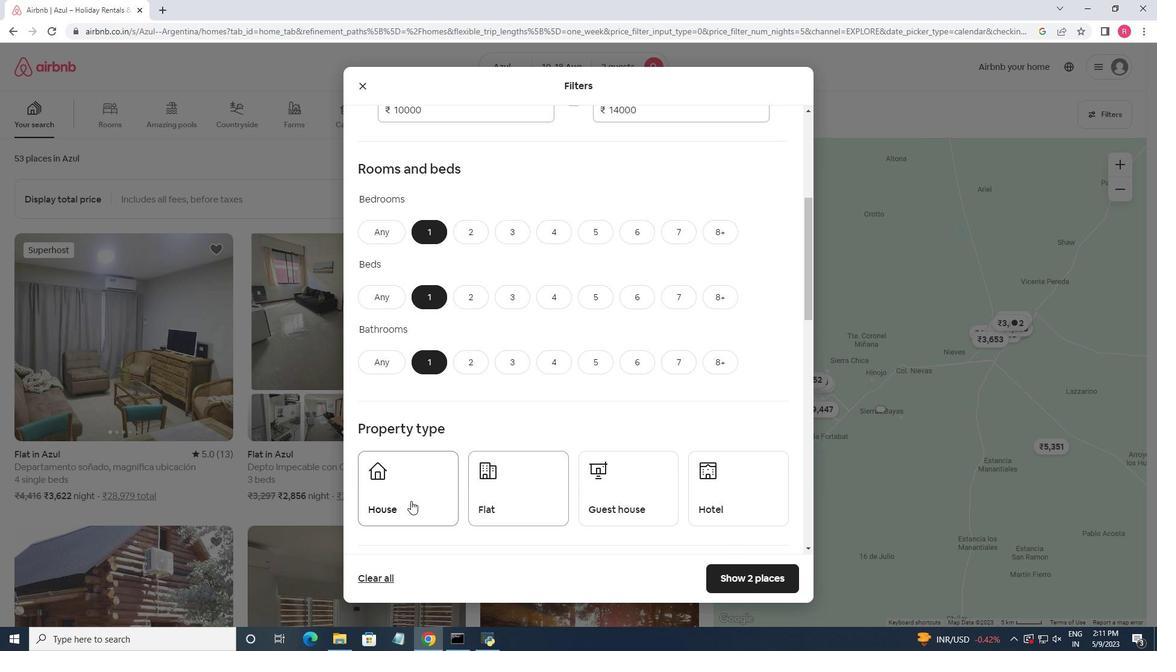 
Action: Mouse moved to (506, 490)
Screenshot: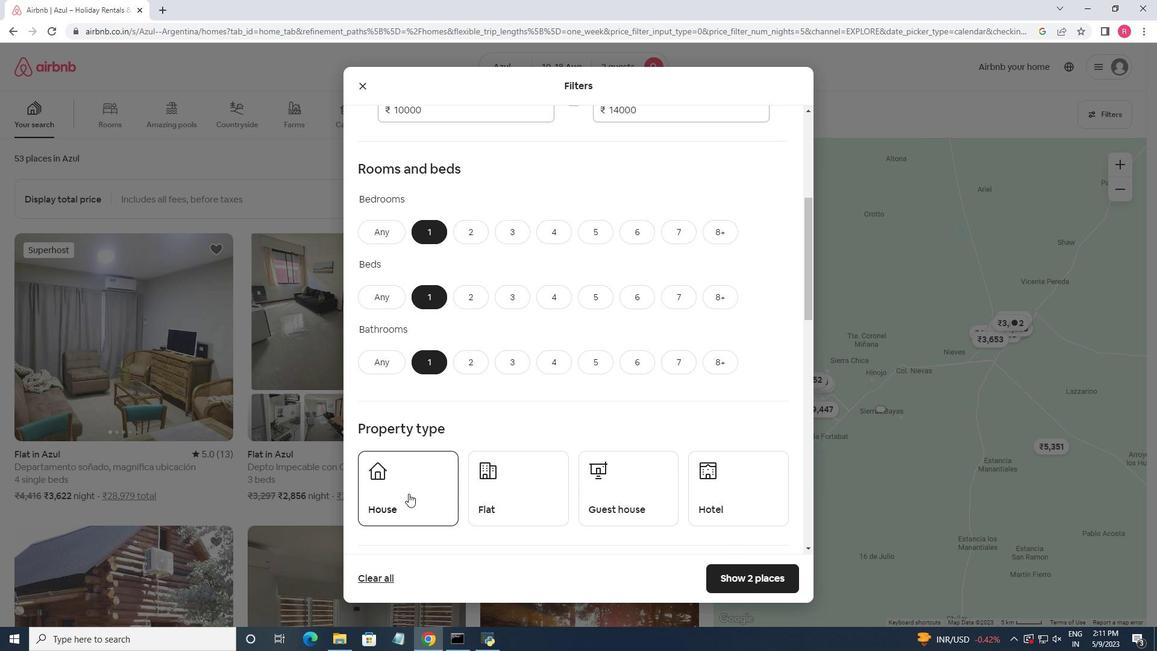 
Action: Mouse pressed left at (506, 490)
Screenshot: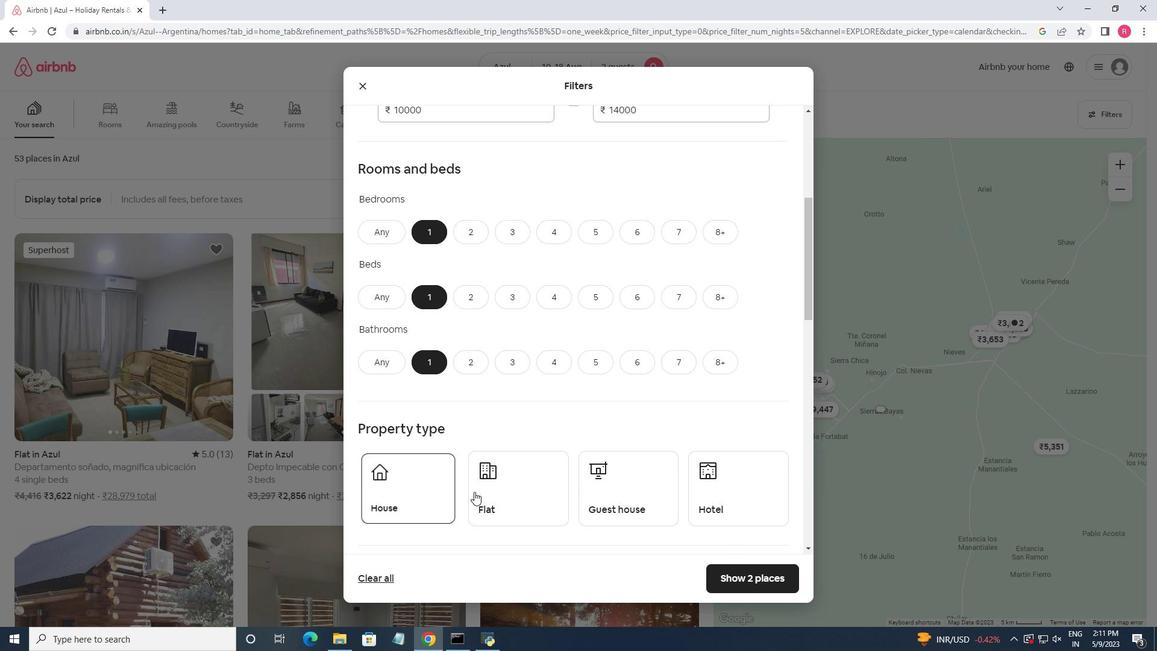 
Action: Mouse moved to (619, 485)
Screenshot: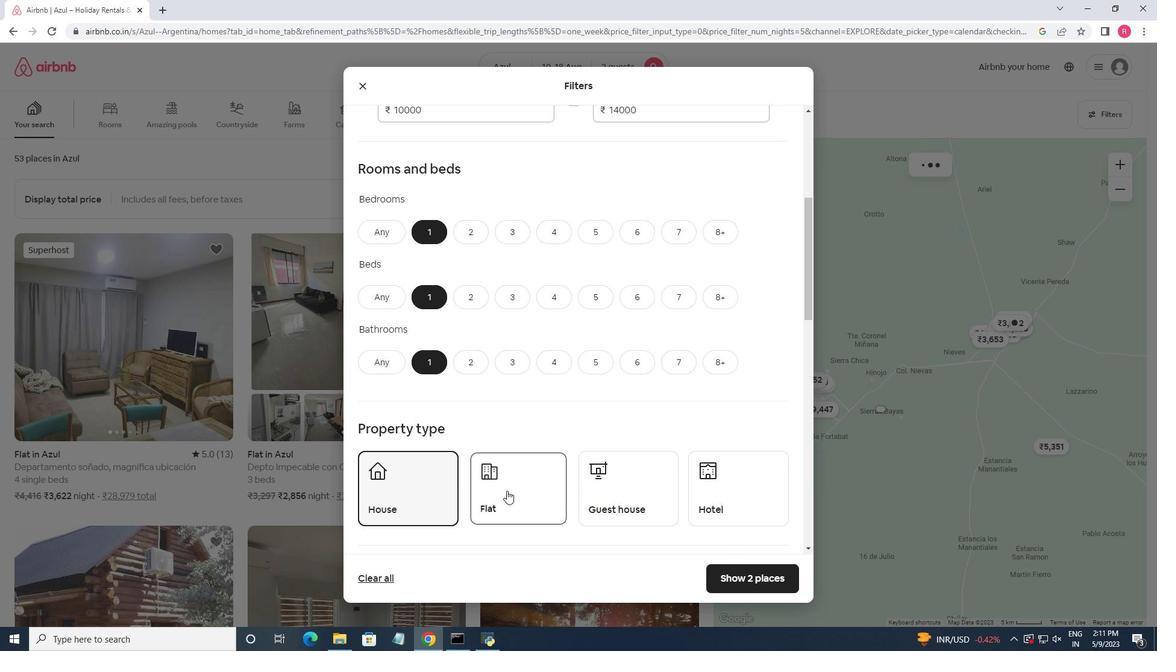 
Action: Mouse pressed left at (619, 485)
Screenshot: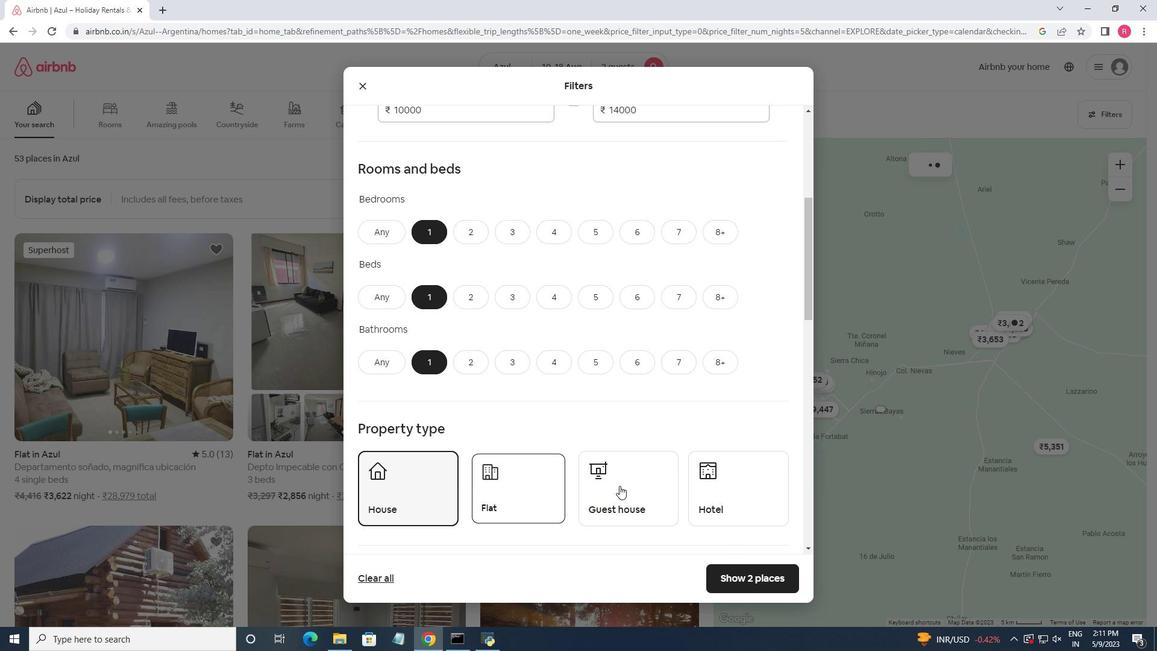 
Action: Mouse moved to (621, 389)
Screenshot: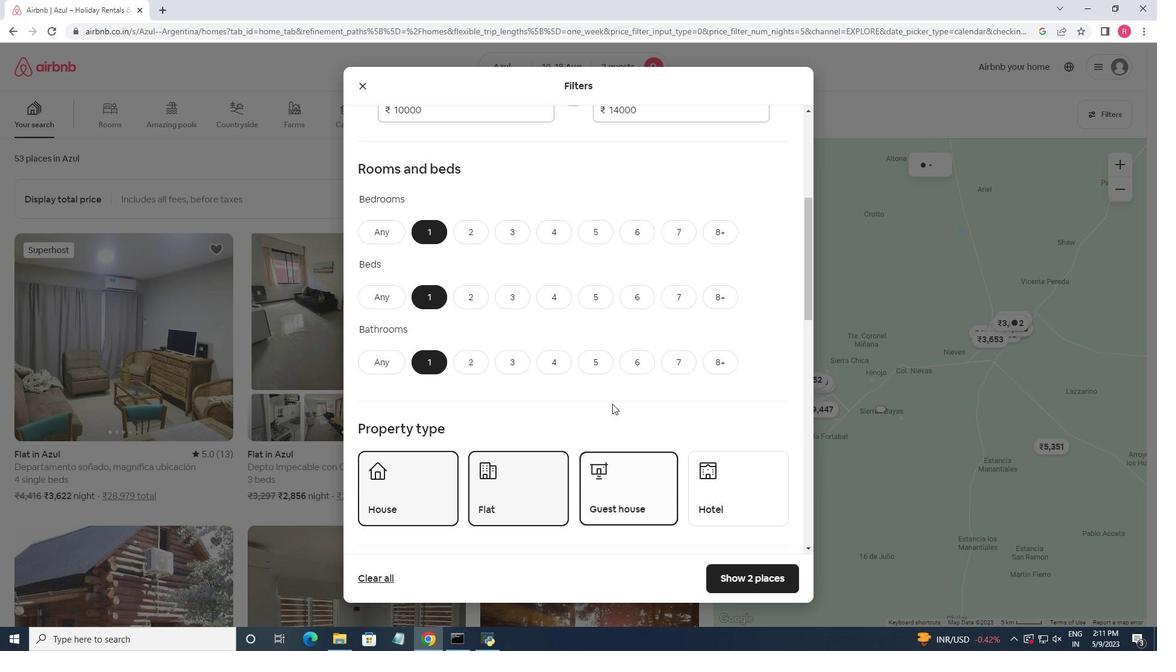 
Action: Mouse scrolled (621, 388) with delta (0, 0)
Screenshot: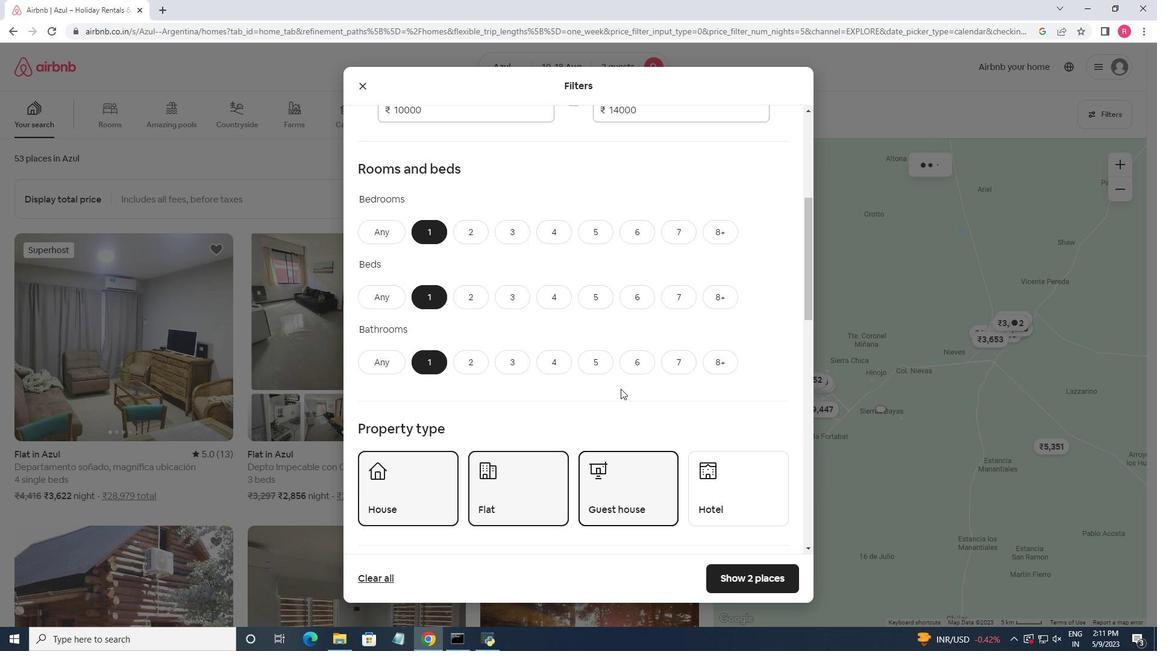 
Action: Mouse scrolled (621, 388) with delta (0, 0)
Screenshot: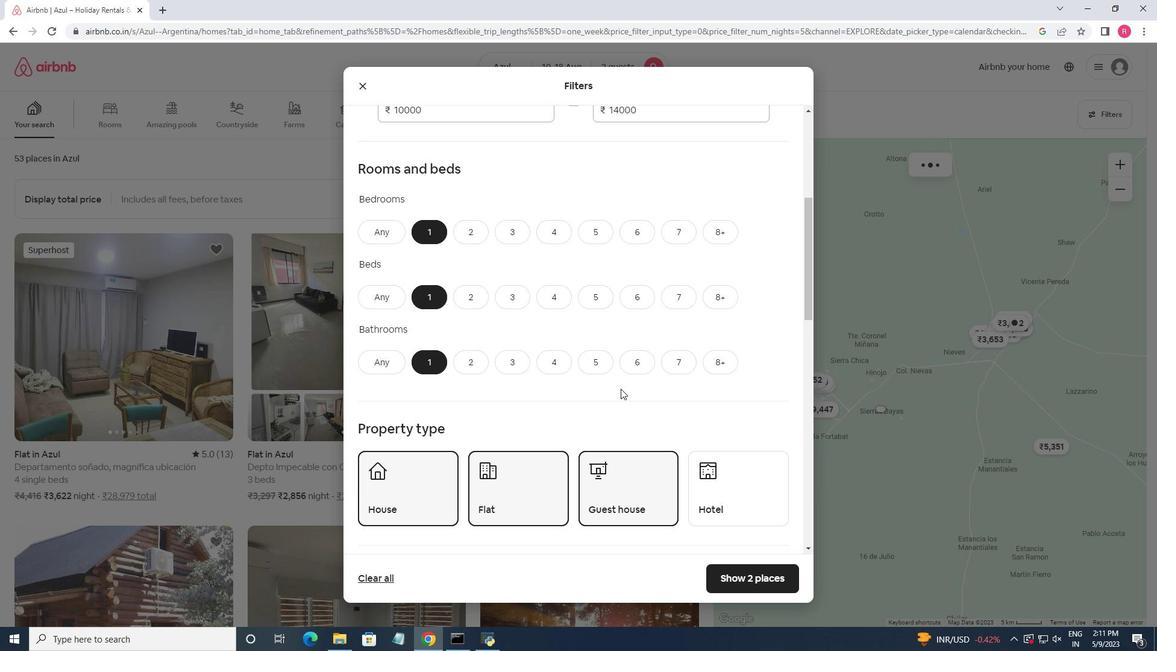 
Action: Mouse scrolled (621, 388) with delta (0, 0)
Screenshot: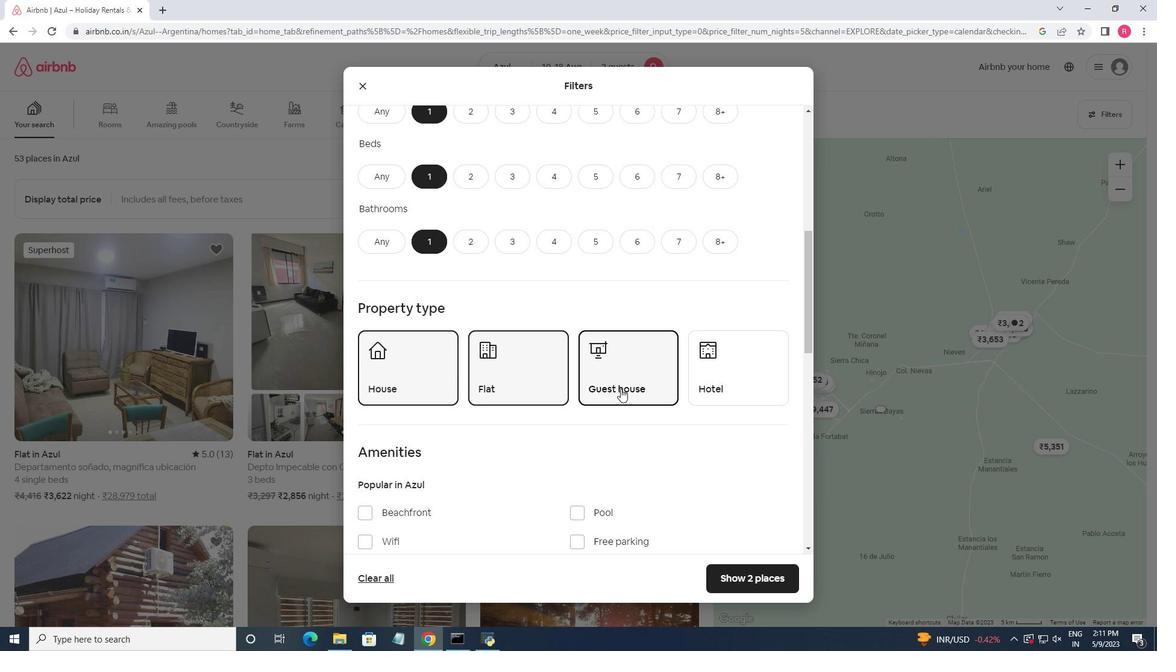 
Action: Mouse scrolled (621, 388) with delta (0, 0)
Screenshot: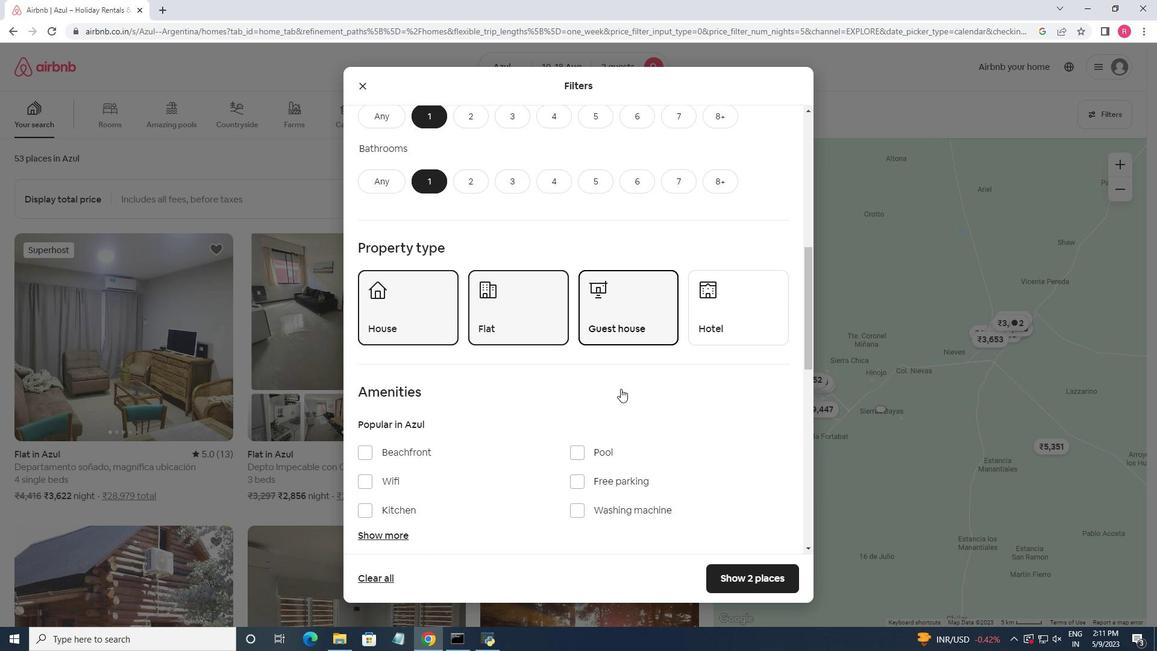
Action: Mouse scrolled (621, 388) with delta (0, 0)
Screenshot: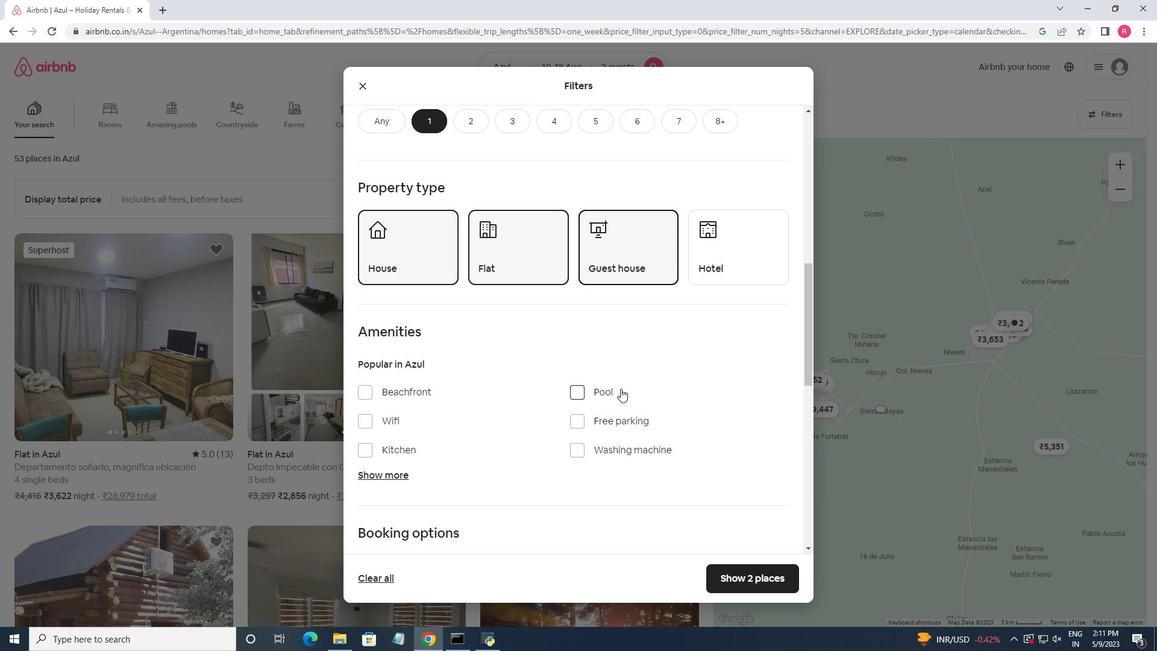 
Action: Mouse moved to (399, 419)
Screenshot: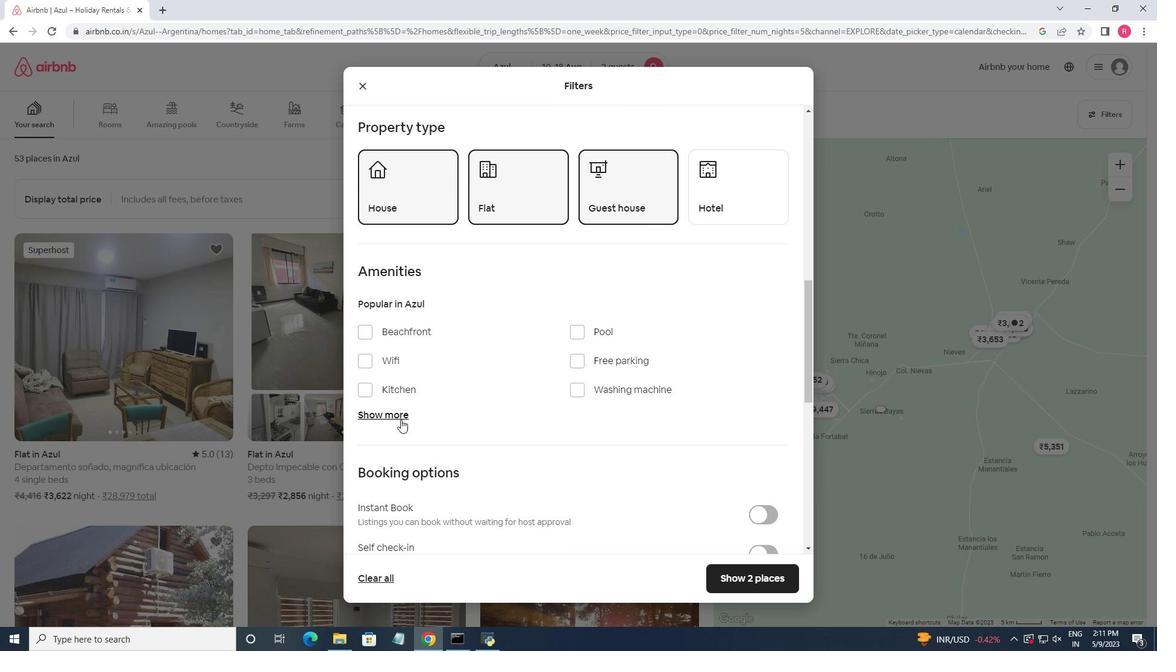 
Action: Mouse pressed left at (399, 419)
Screenshot: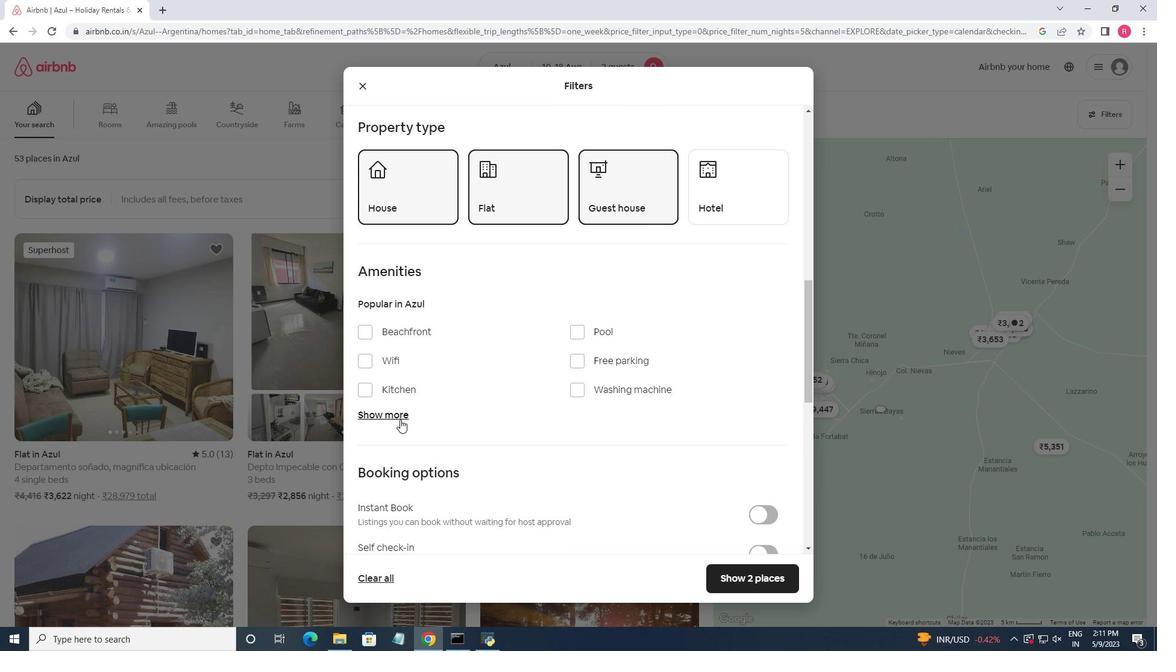 
Action: Mouse moved to (367, 367)
Screenshot: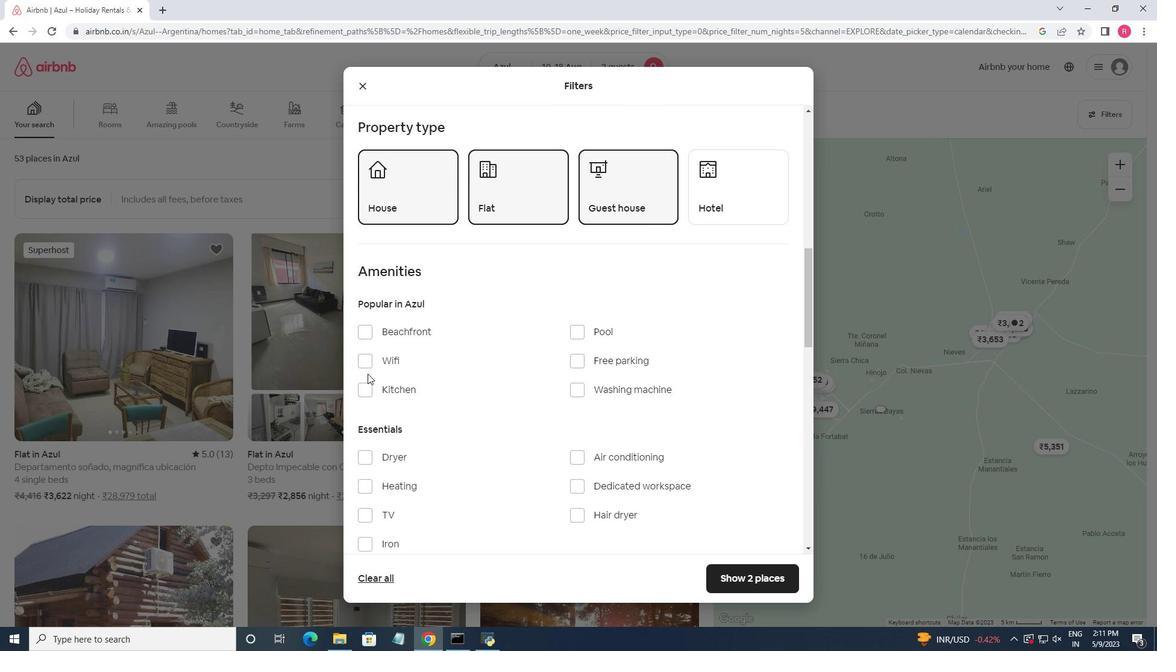 
Action: Mouse pressed left at (367, 367)
Screenshot: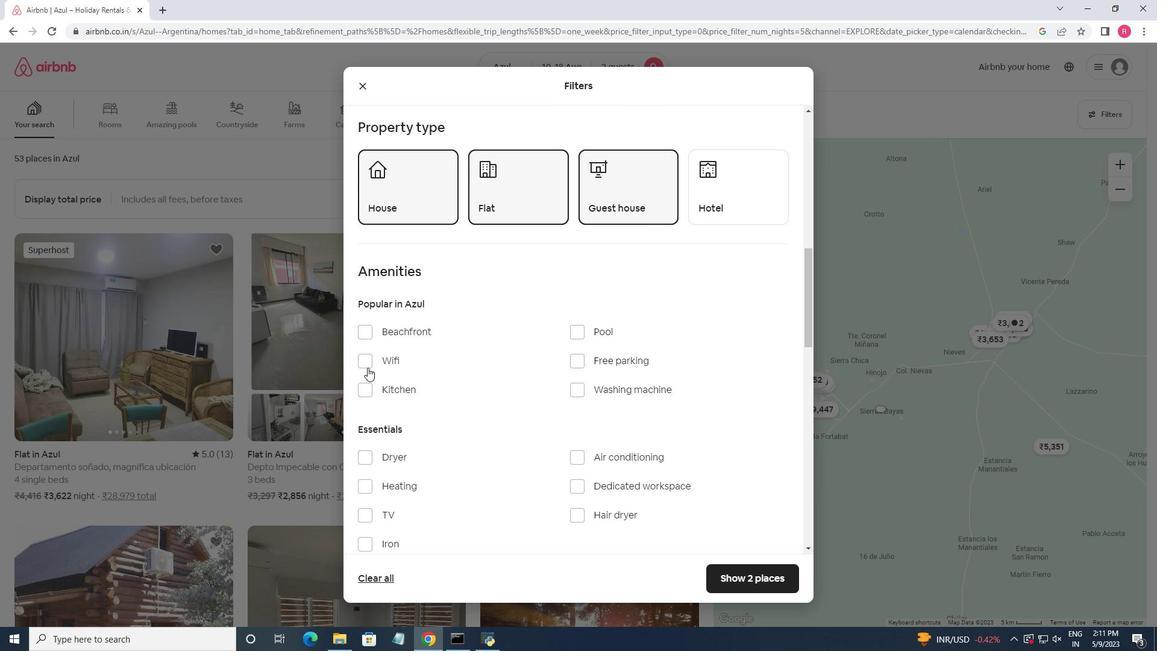 
Action: Mouse moved to (477, 458)
Screenshot: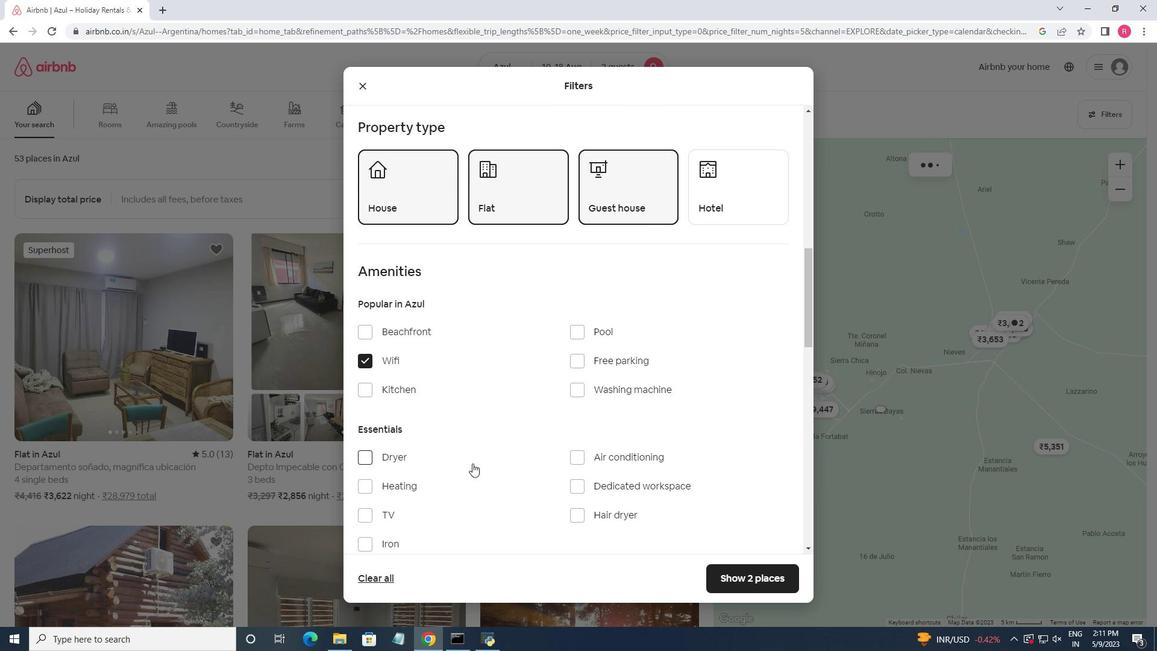 
Action: Mouse scrolled (477, 458) with delta (0, 0)
Screenshot: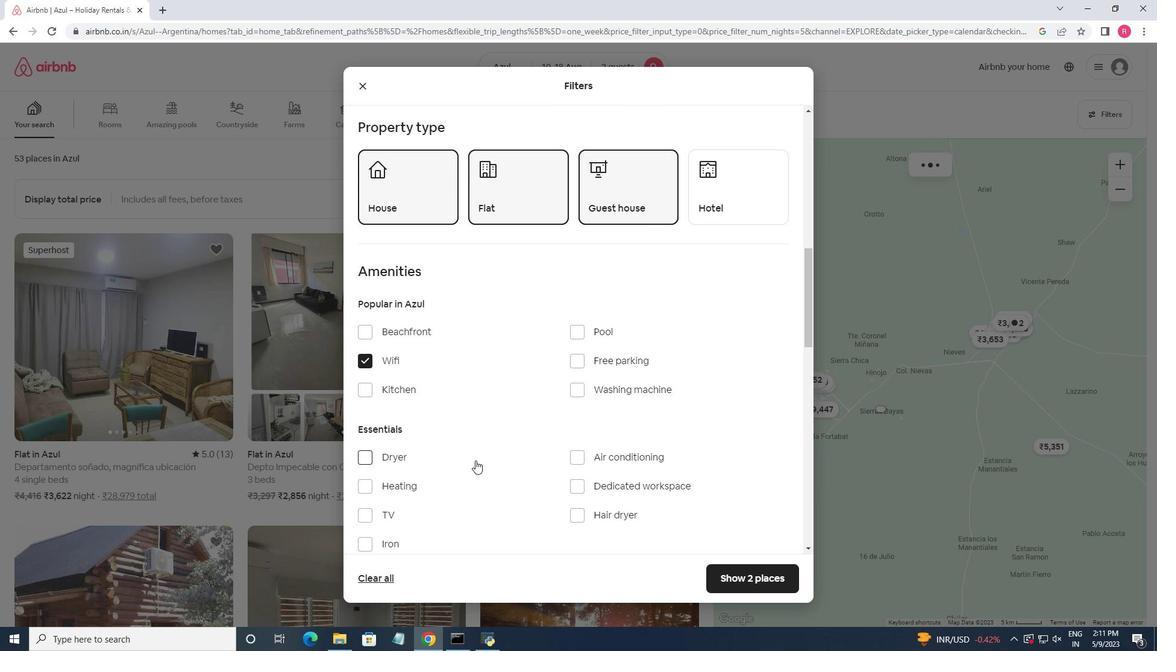 
Action: Mouse moved to (584, 296)
Screenshot: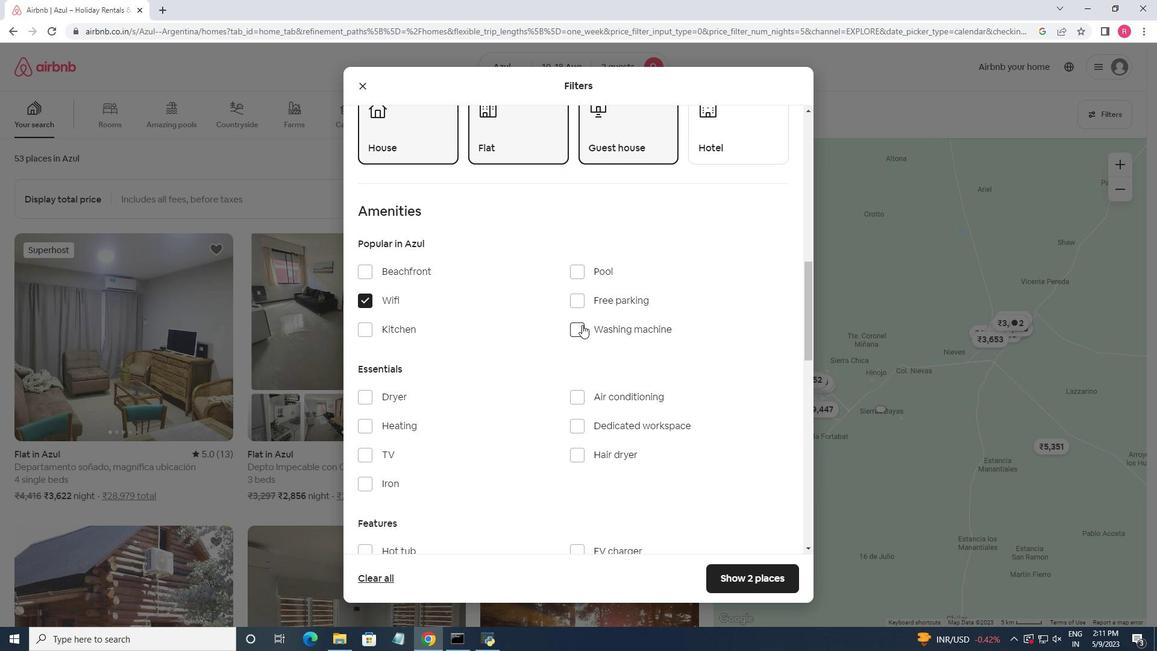 
Action: Mouse pressed left at (584, 296)
Screenshot: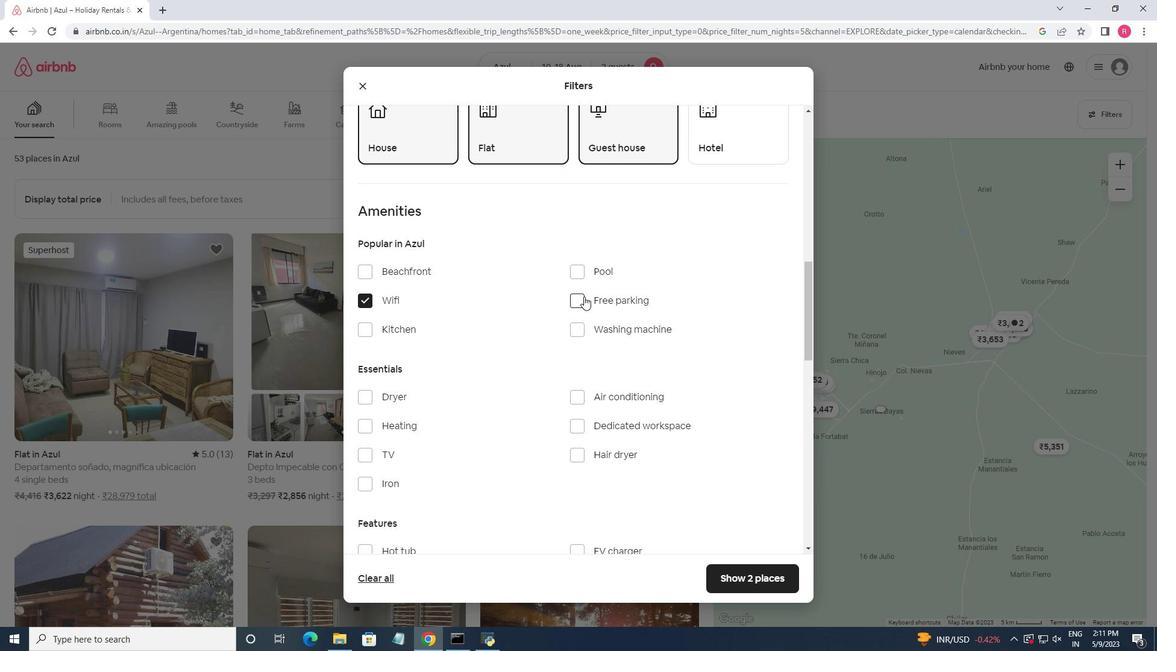 
Action: Mouse moved to (520, 332)
Screenshot: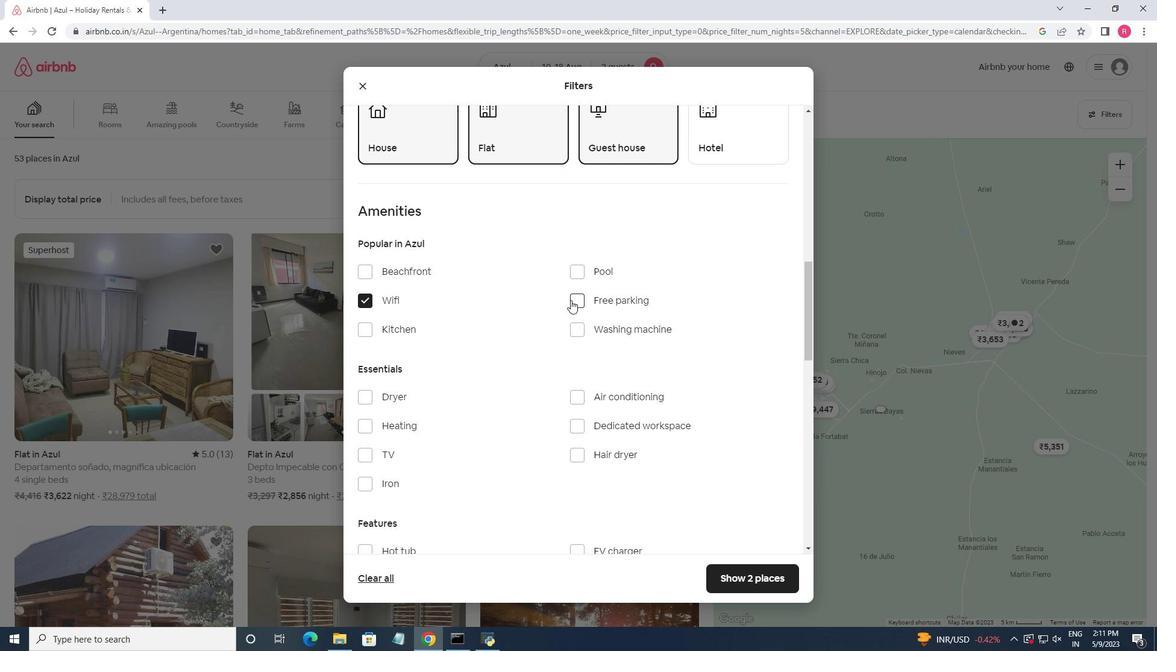 
Action: Mouse scrolled (520, 332) with delta (0, 0)
Screenshot: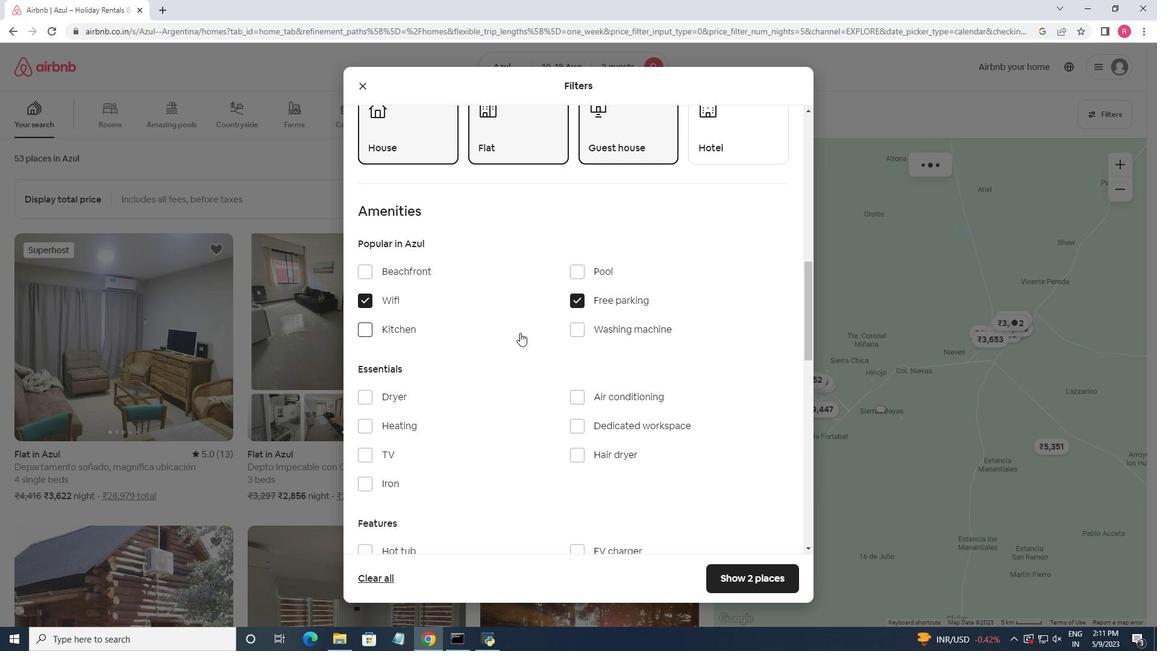 
Action: Mouse moved to (520, 333)
Screenshot: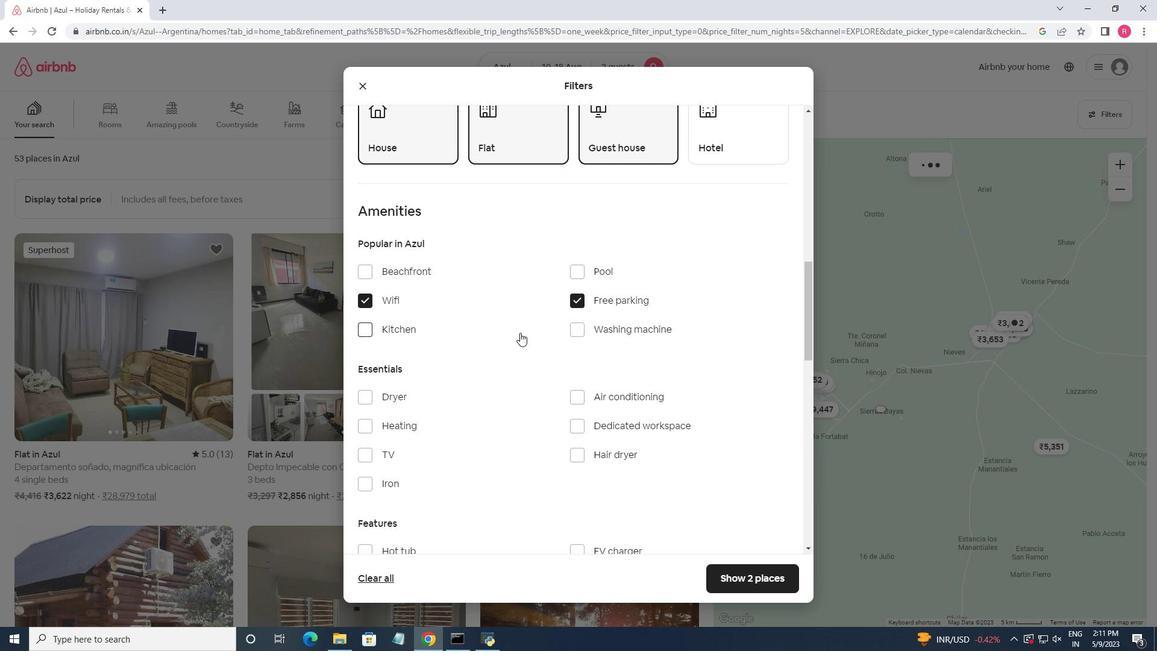 
Action: Mouse scrolled (520, 332) with delta (0, 0)
Screenshot: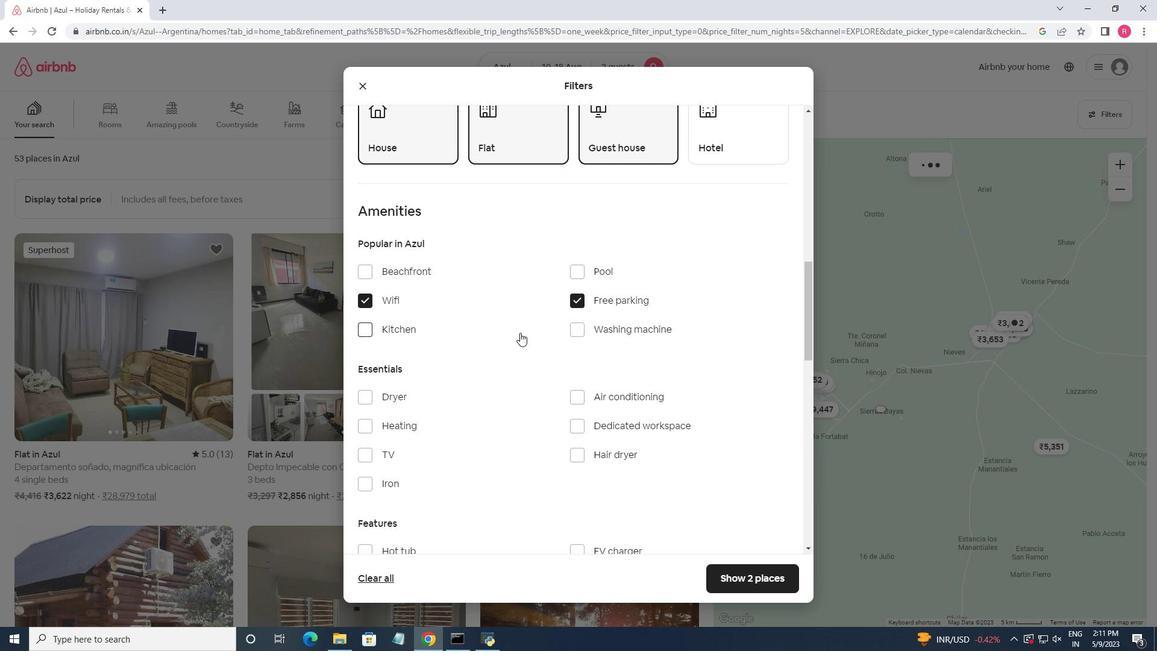 
Action: Mouse moved to (520, 335)
Screenshot: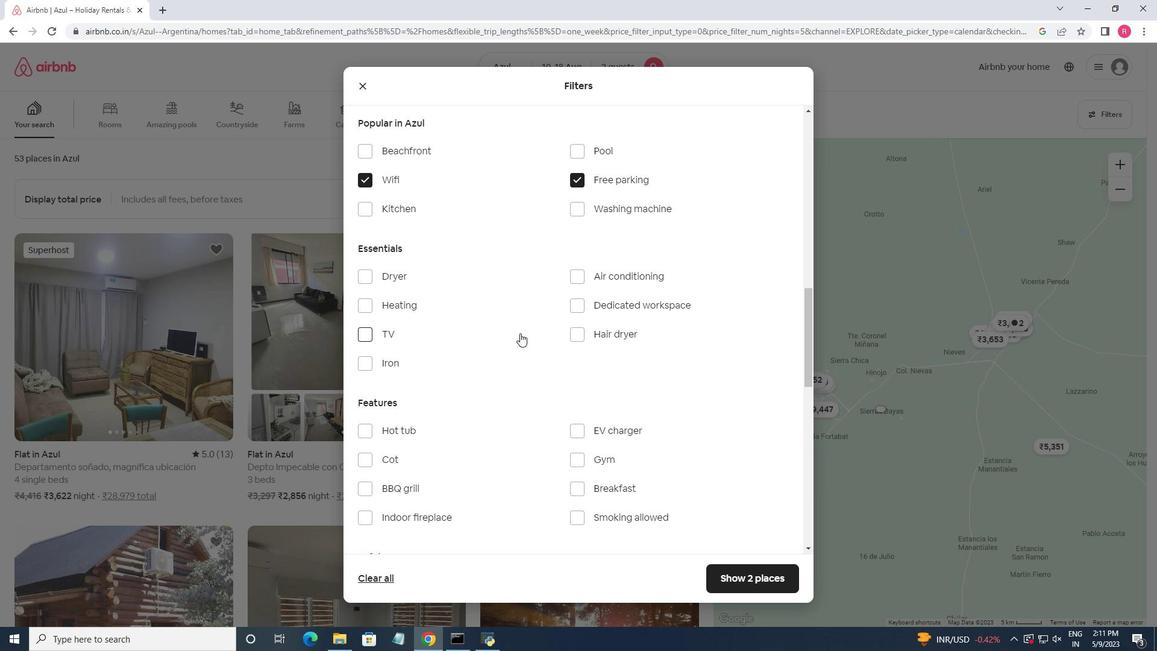 
Action: Mouse scrolled (520, 334) with delta (0, 0)
Screenshot: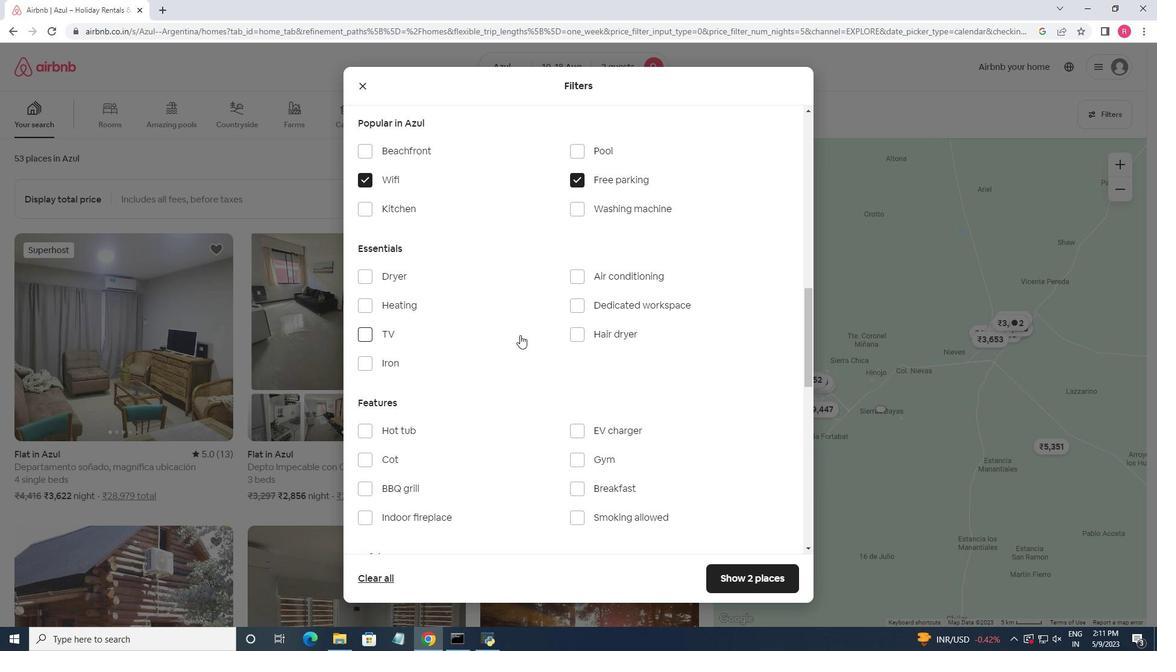 
Action: Mouse moved to (578, 398)
Screenshot: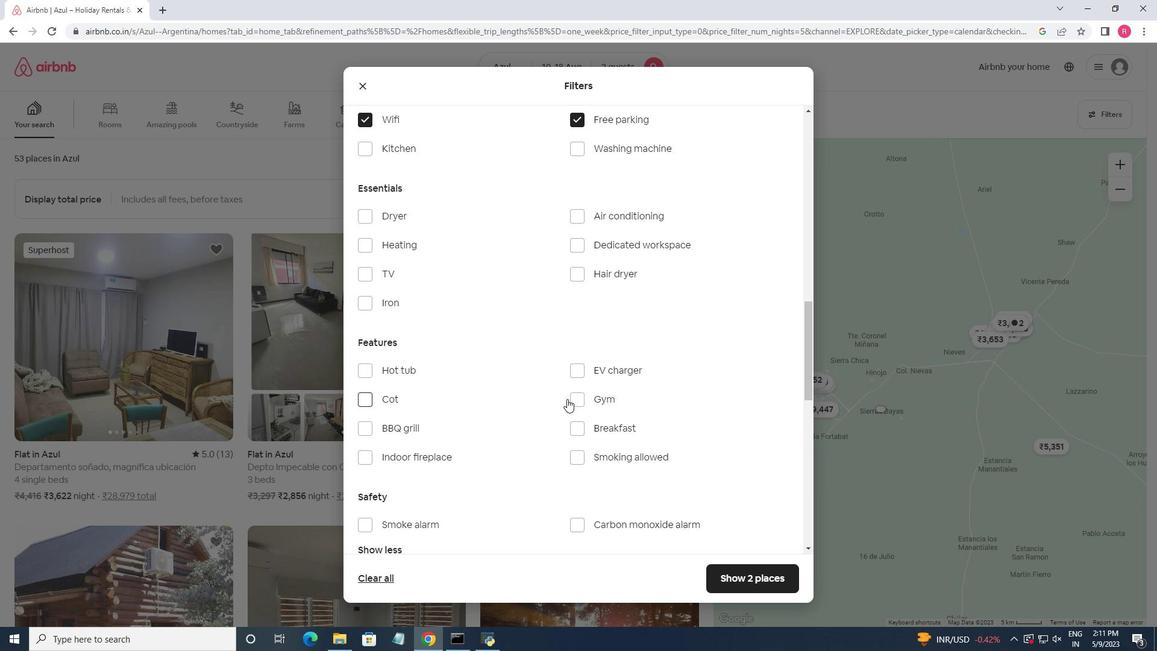 
Action: Mouse pressed left at (578, 398)
Screenshot: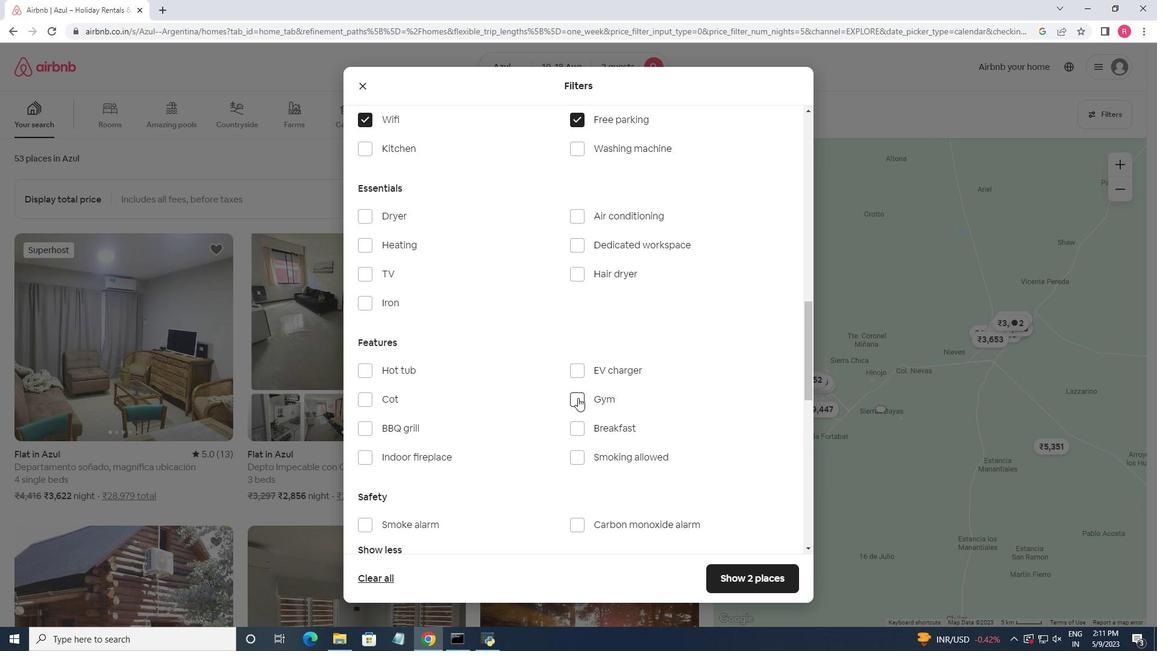 
Action: Mouse moved to (363, 369)
Screenshot: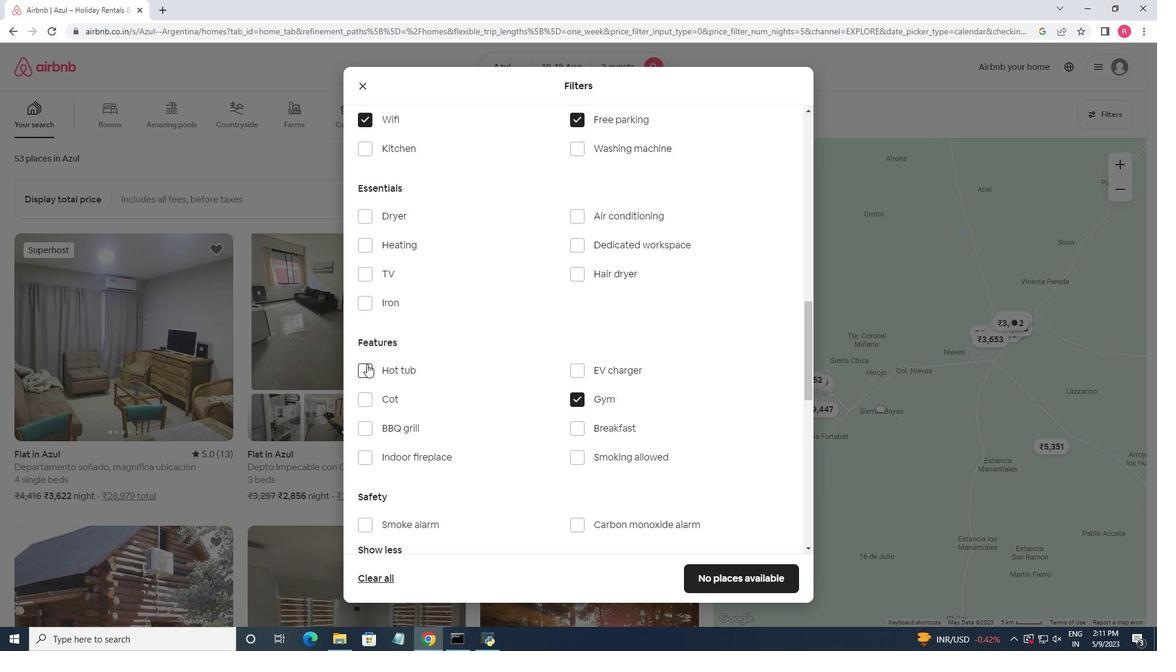 
Action: Mouse pressed left at (363, 369)
Screenshot: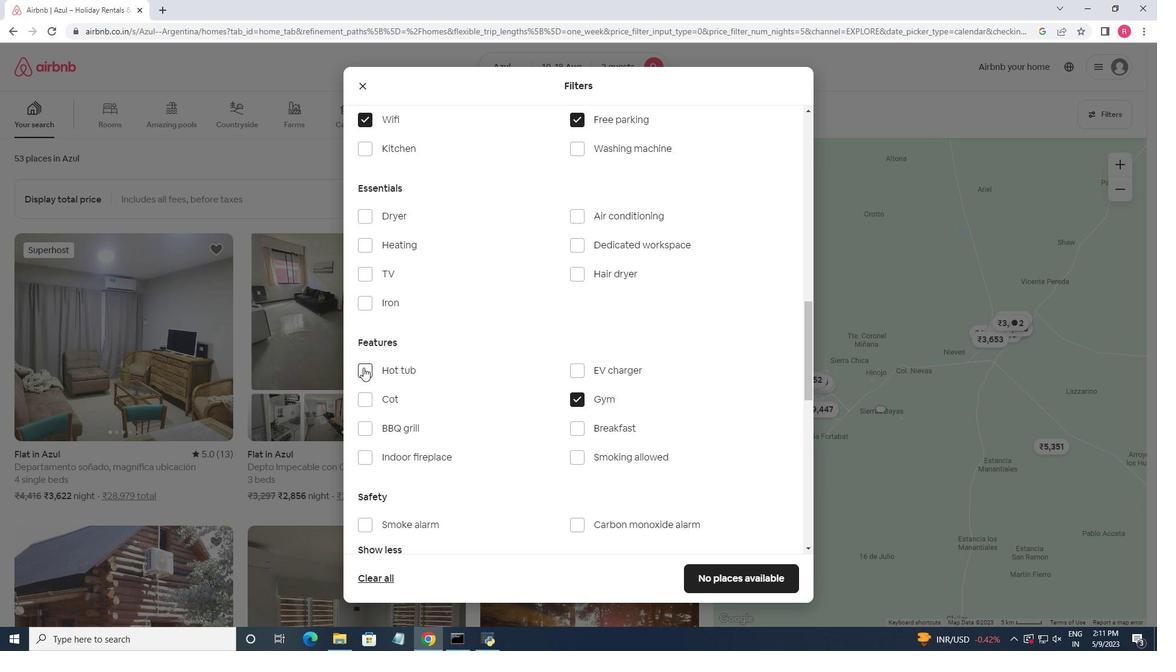
Action: Mouse moved to (486, 344)
Screenshot: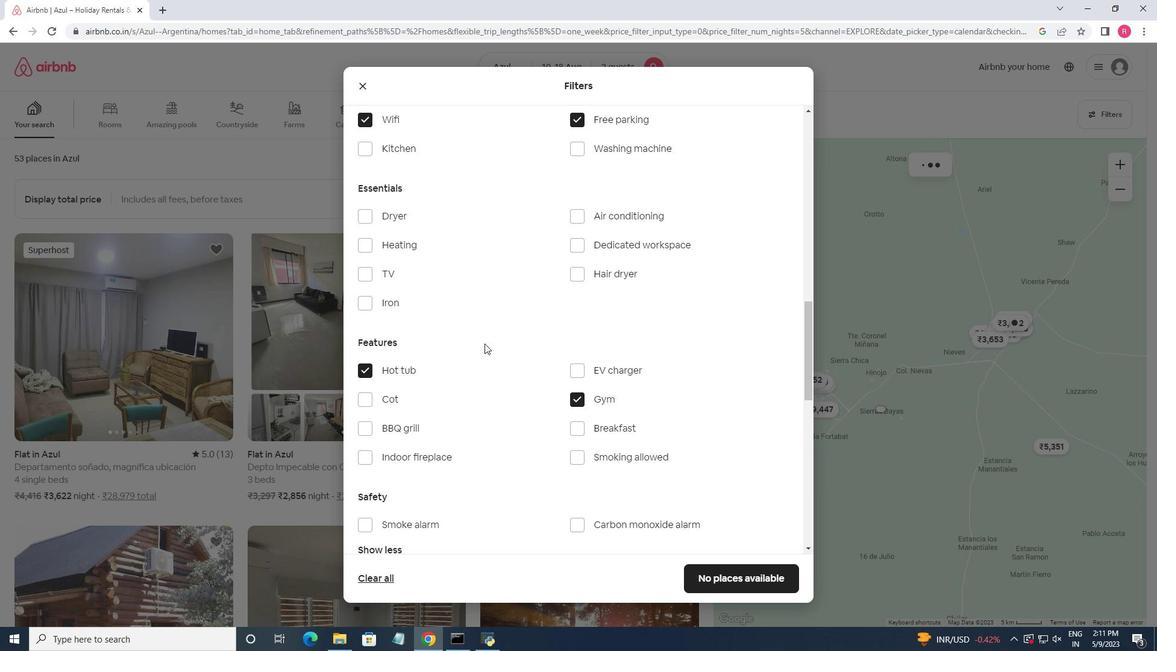 
Action: Mouse scrolled (486, 343) with delta (0, 0)
Screenshot: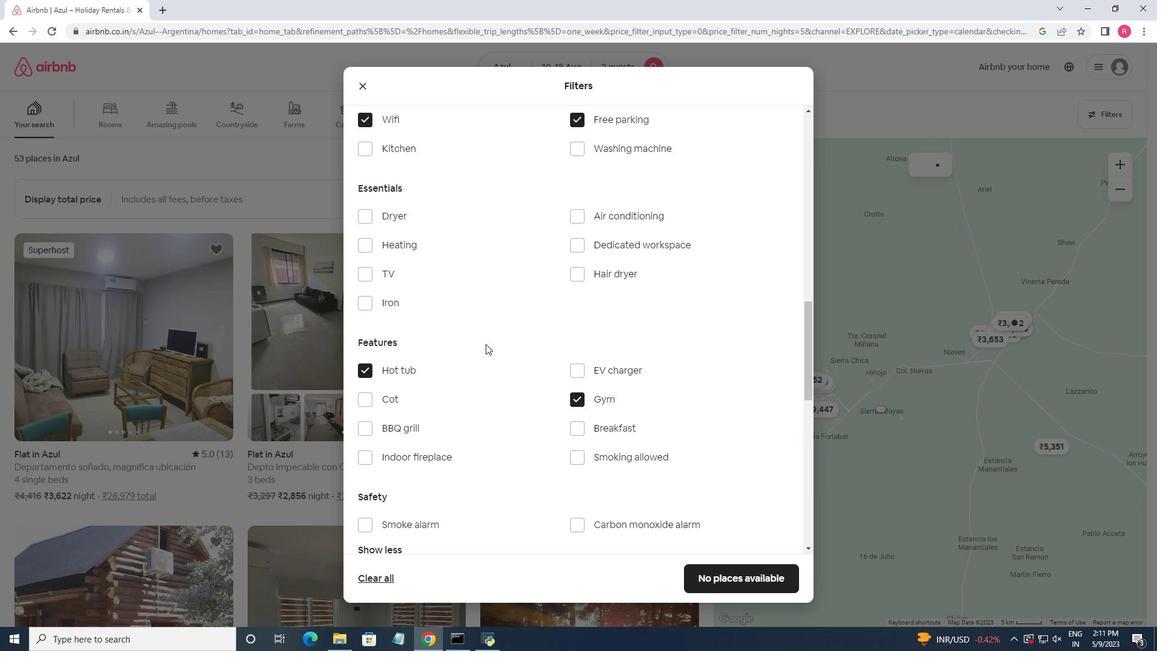 
Action: Mouse moved to (496, 353)
Screenshot: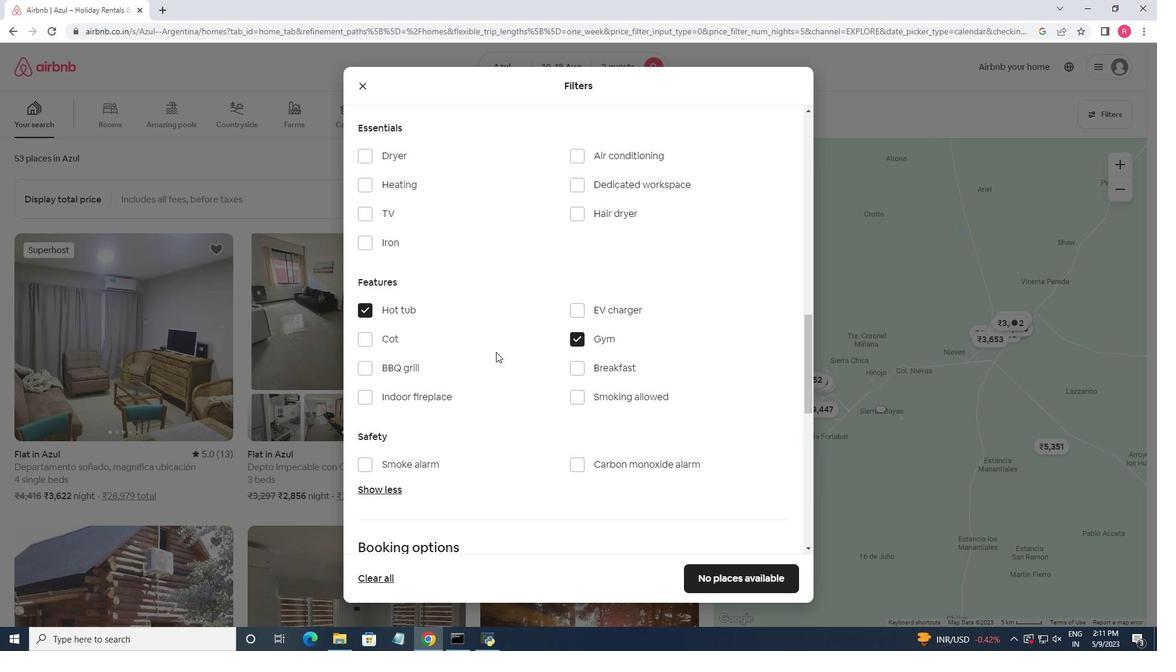 
Action: Mouse scrolled (496, 352) with delta (0, 0)
Screenshot: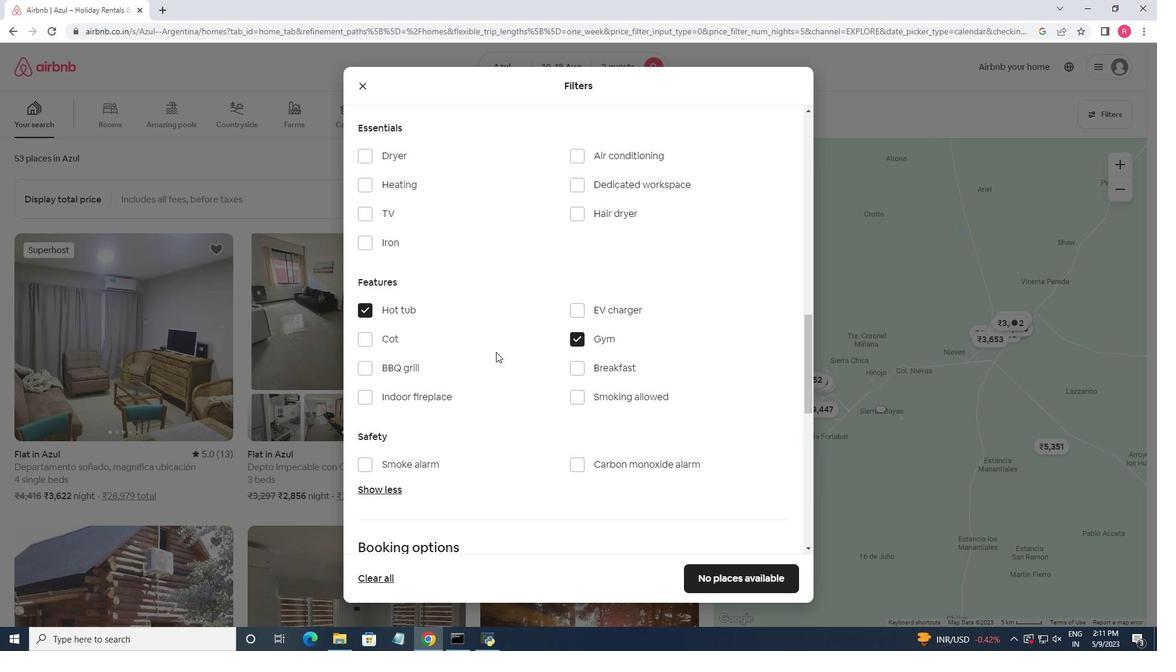 
Action: Mouse moved to (589, 340)
Screenshot: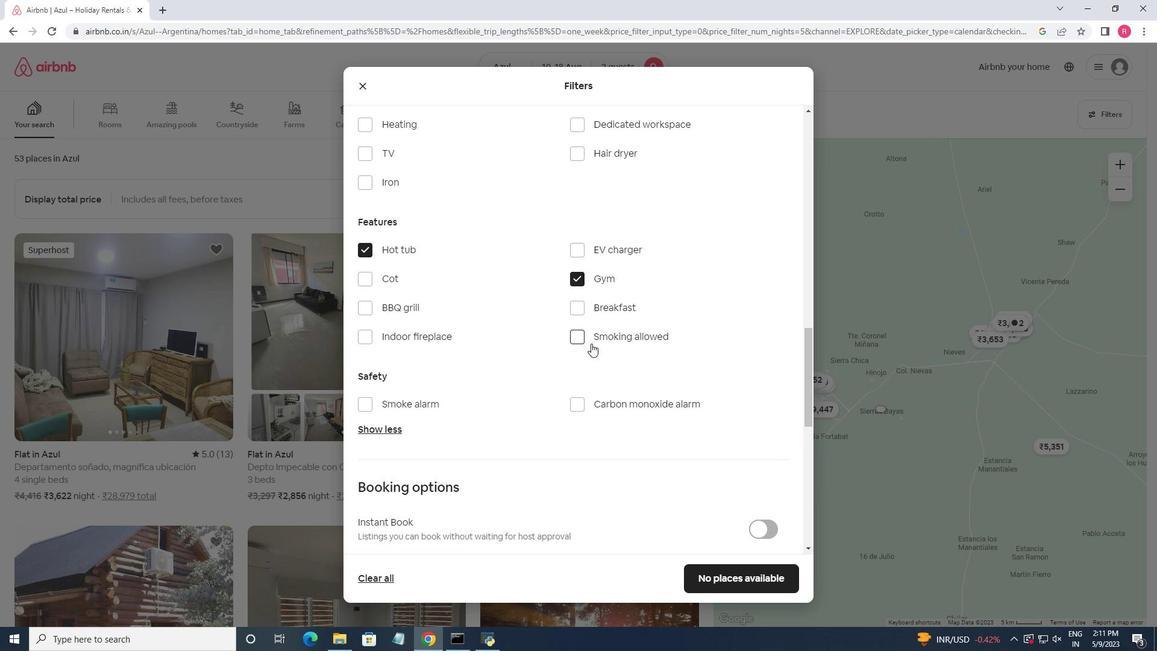 
Action: Mouse pressed left at (589, 340)
Screenshot: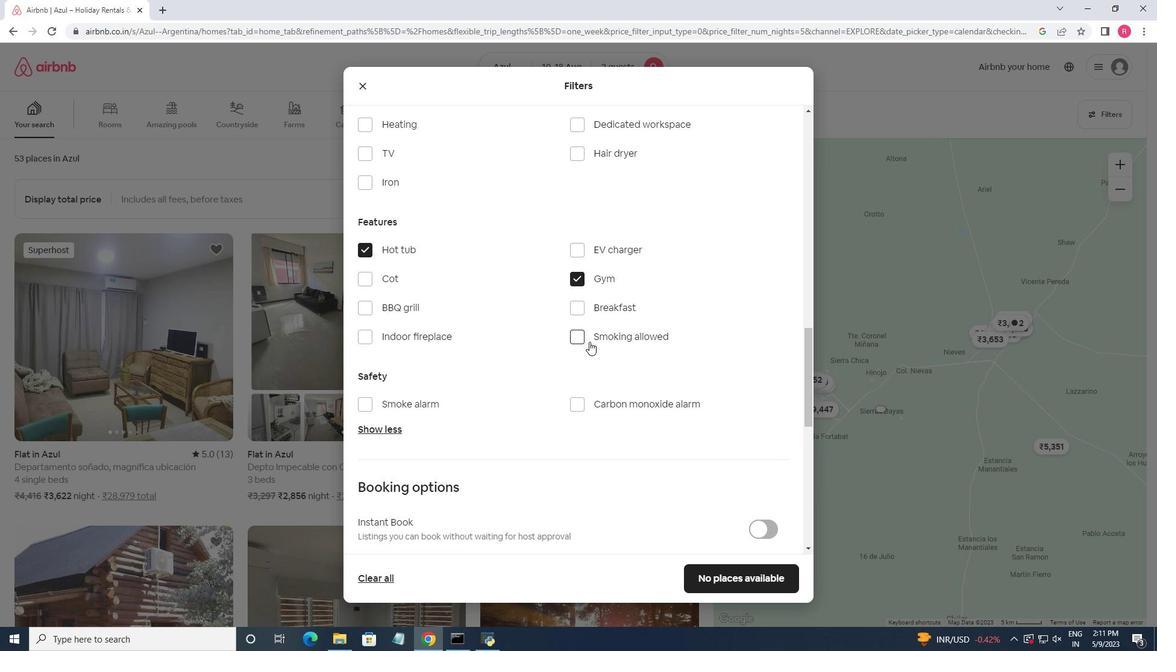 
Action: Mouse moved to (494, 361)
Screenshot: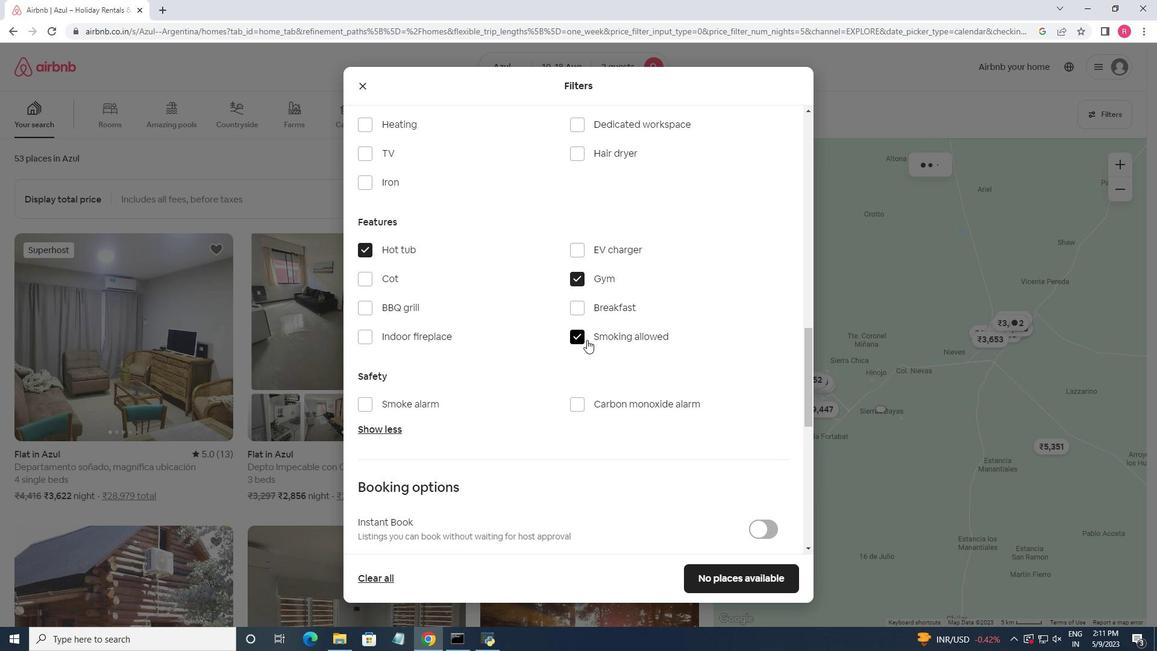 
Action: Mouse scrolled (494, 361) with delta (0, 0)
Screenshot: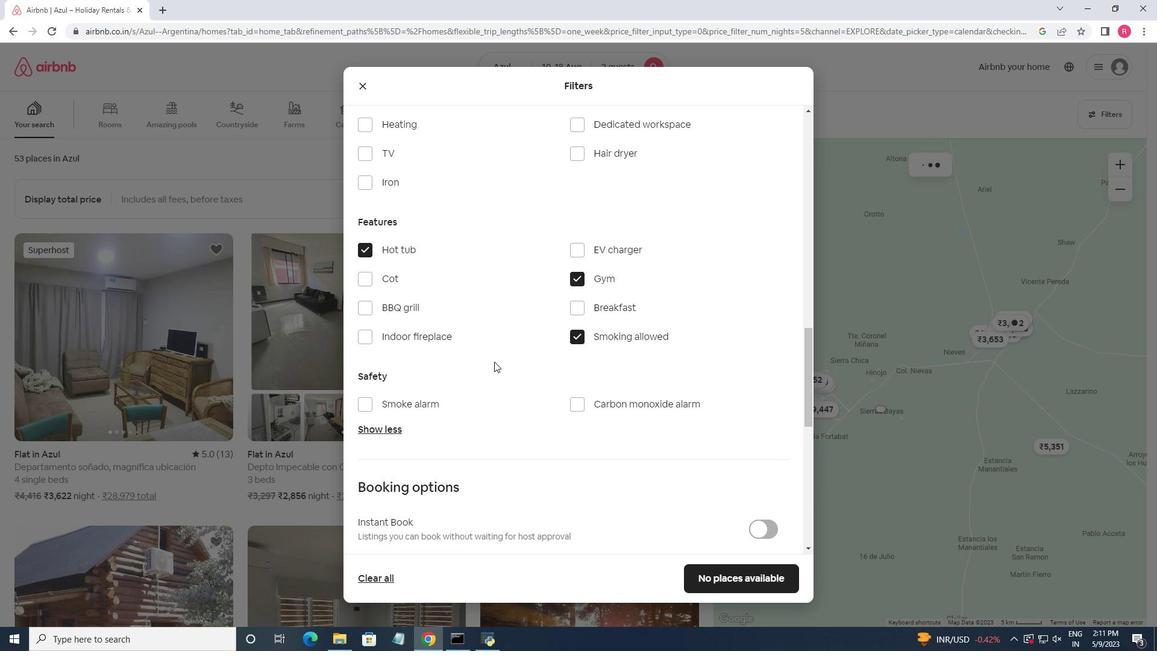 
Action: Mouse scrolled (494, 361) with delta (0, 0)
Screenshot: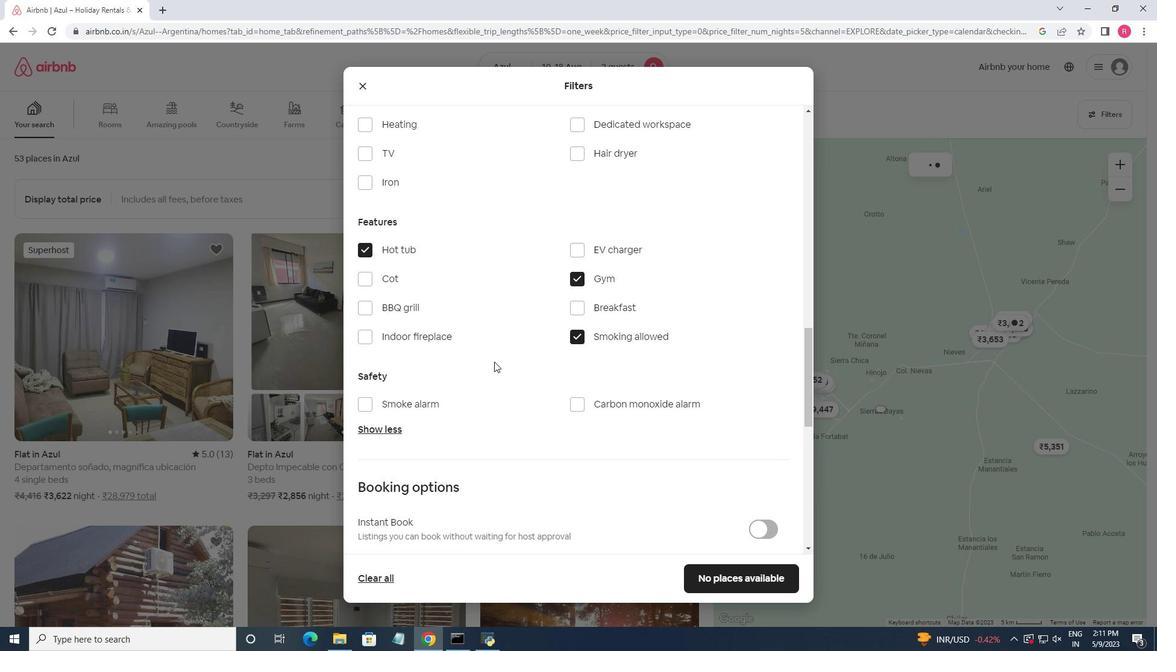 
Action: Mouse moved to (494, 362)
Screenshot: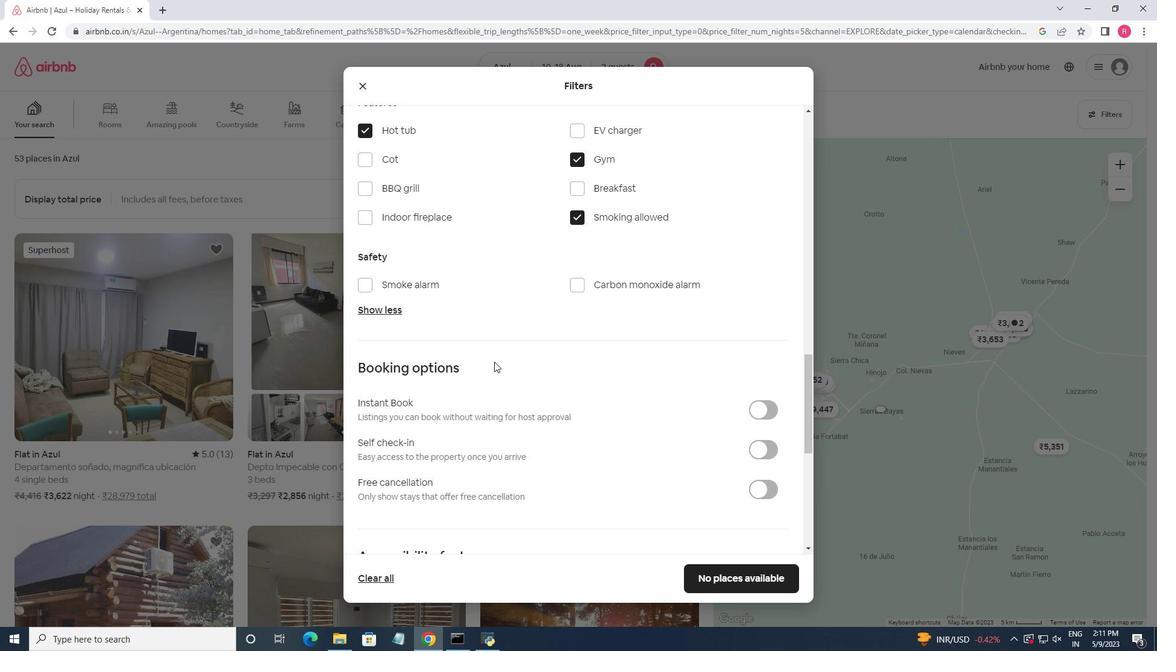 
Action: Mouse scrolled (494, 361) with delta (0, 0)
Screenshot: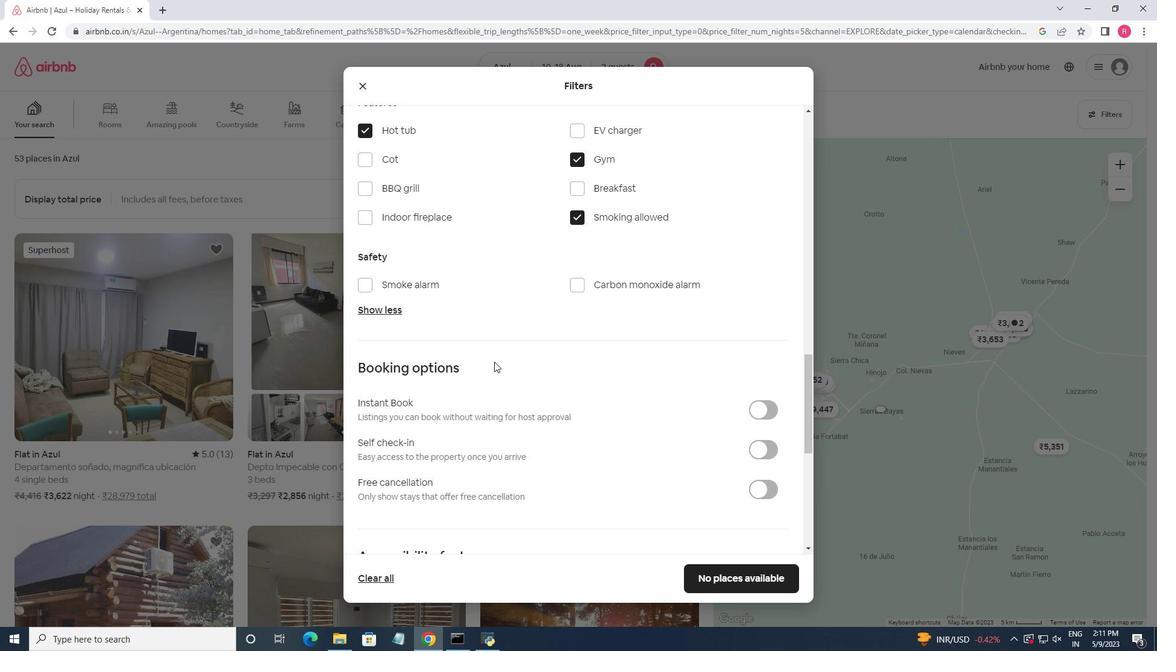 
Action: Mouse moved to (768, 385)
Screenshot: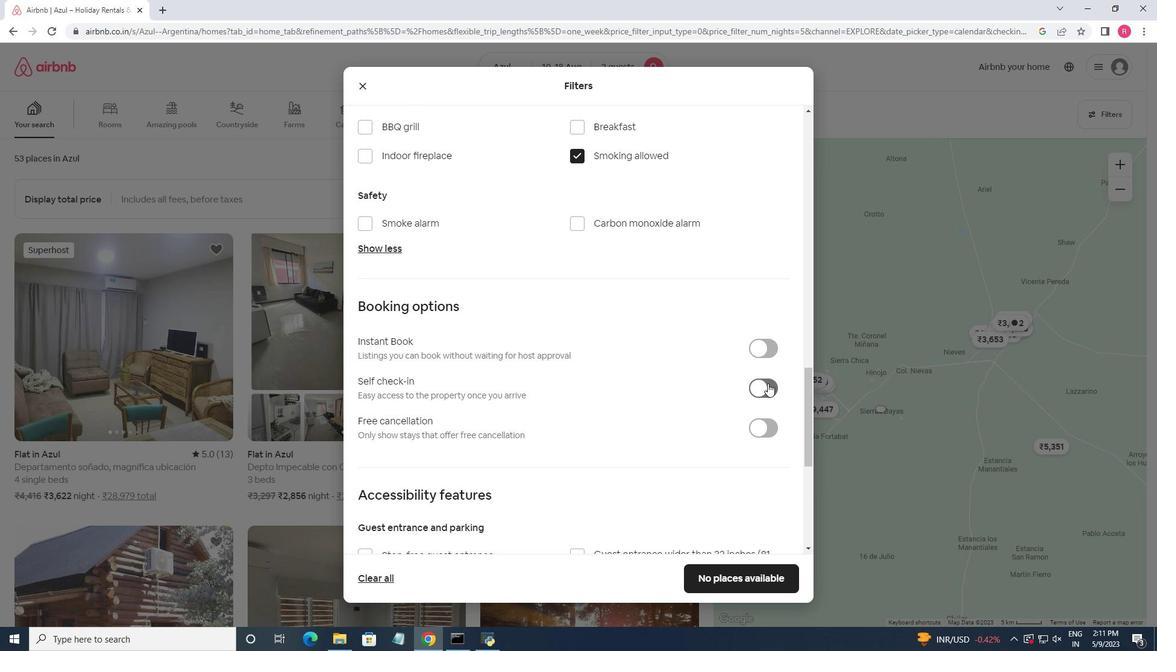 
Action: Mouse pressed left at (768, 385)
Screenshot: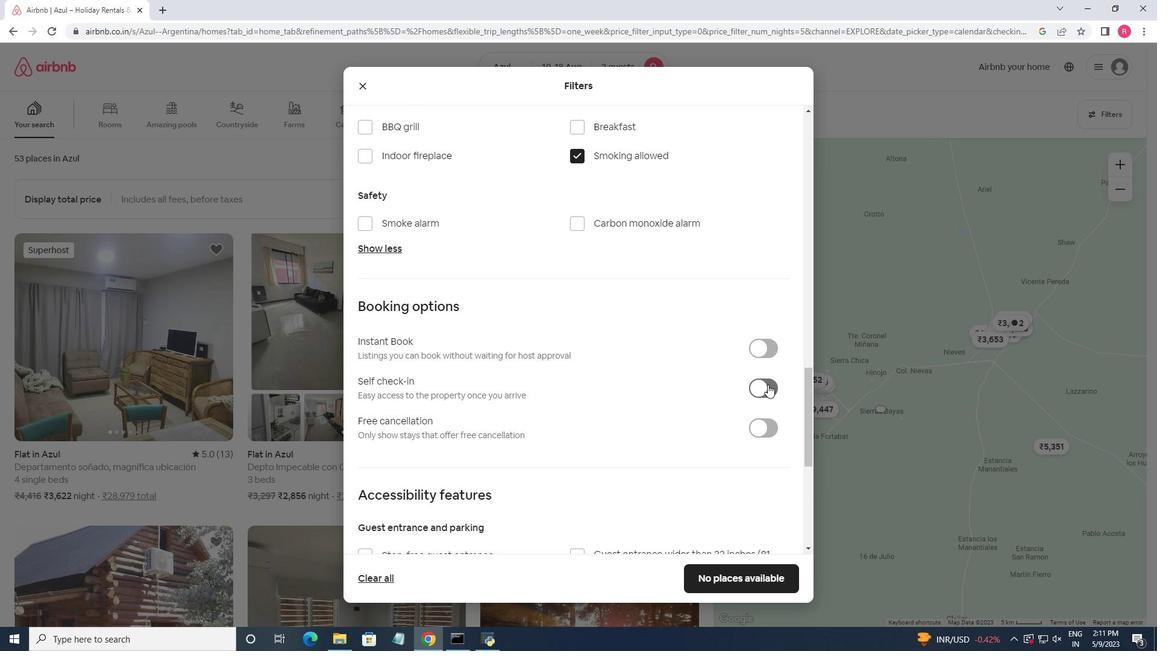 
Action: Mouse moved to (571, 350)
Screenshot: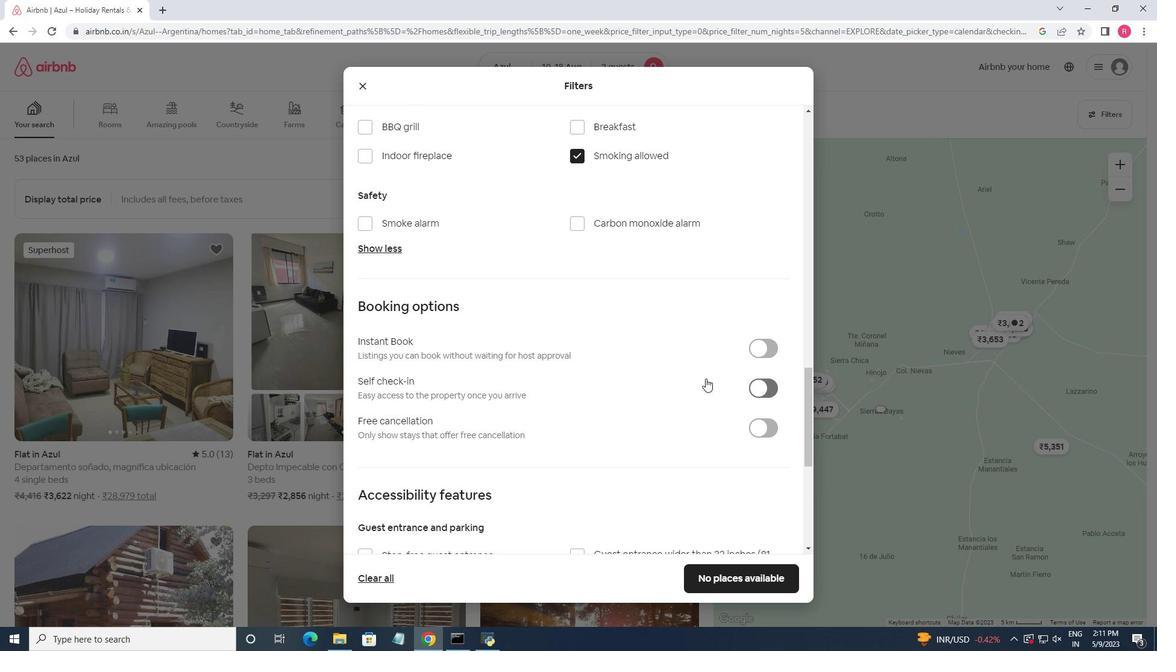 
Action: Mouse scrolled (571, 349) with delta (0, 0)
Screenshot: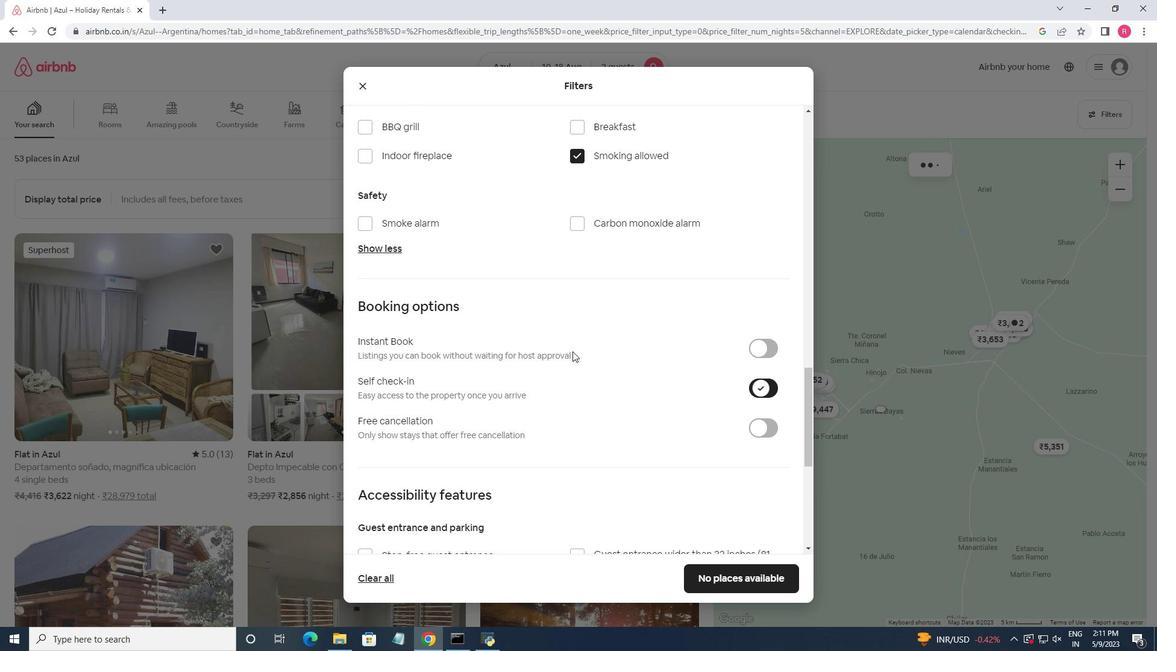 
Action: Mouse scrolled (571, 349) with delta (0, 0)
Screenshot: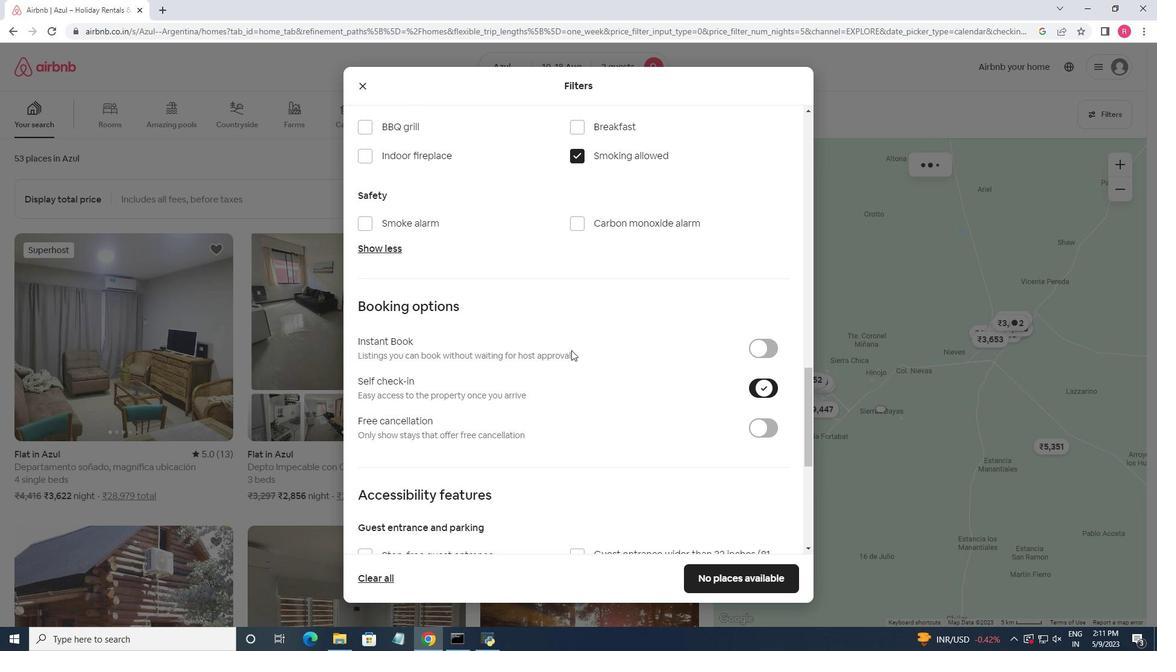 
Action: Mouse scrolled (571, 349) with delta (0, 0)
Screenshot: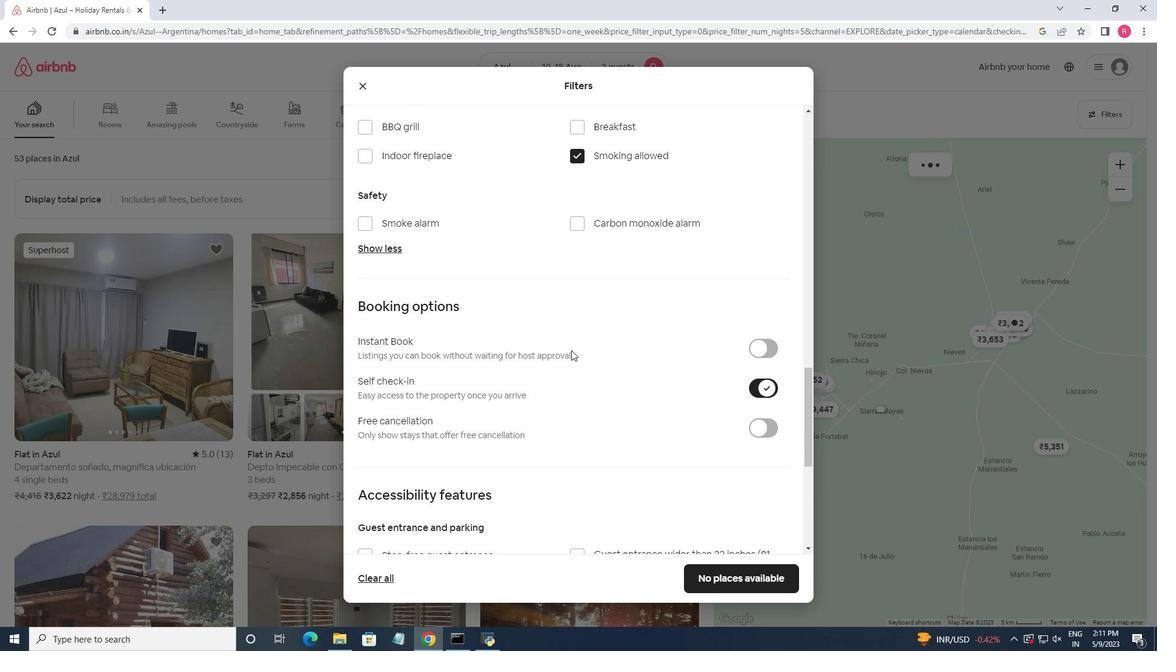 
Action: Mouse scrolled (571, 349) with delta (0, 0)
Screenshot: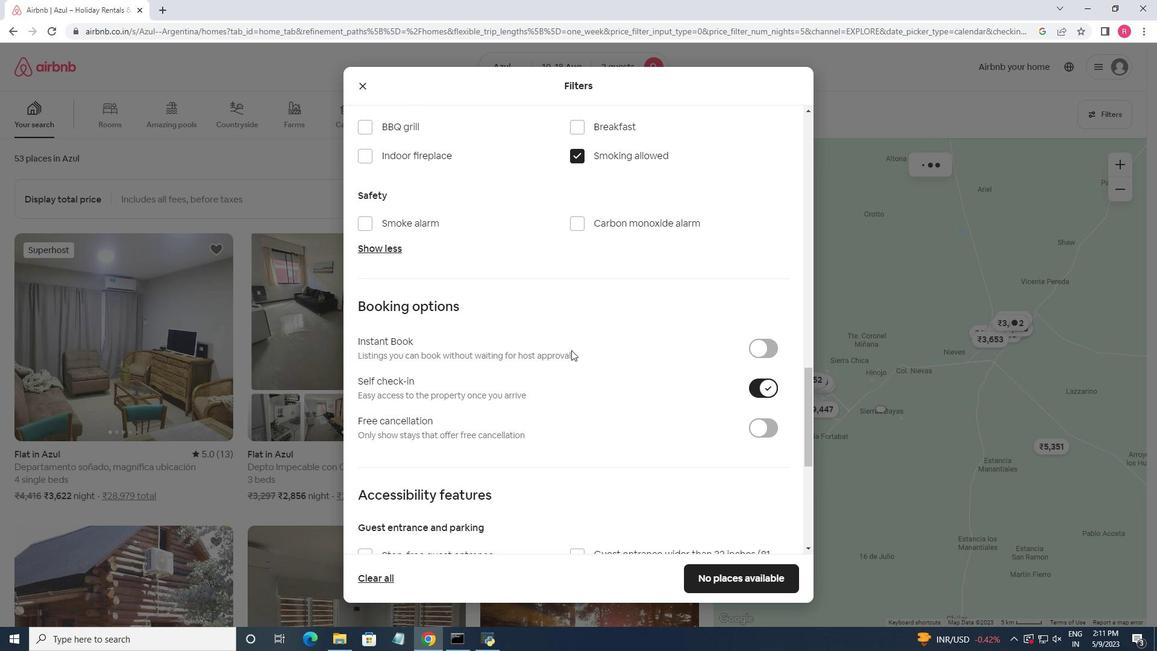 
Action: Mouse scrolled (571, 349) with delta (0, 0)
Screenshot: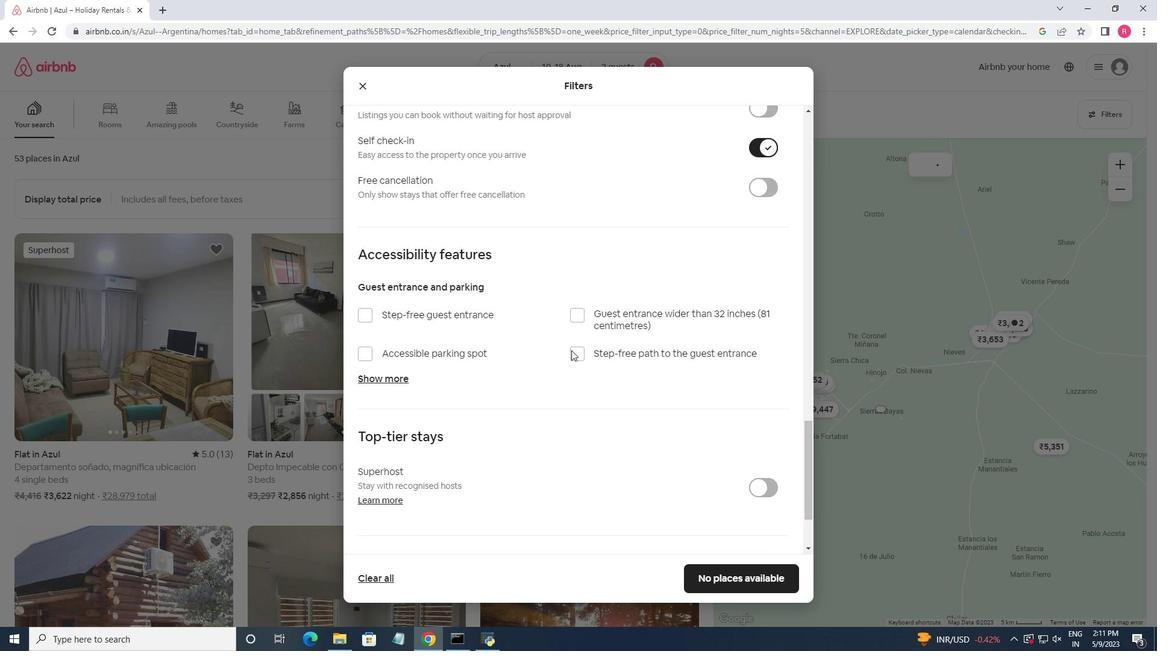 
Action: Mouse scrolled (571, 349) with delta (0, 0)
Screenshot: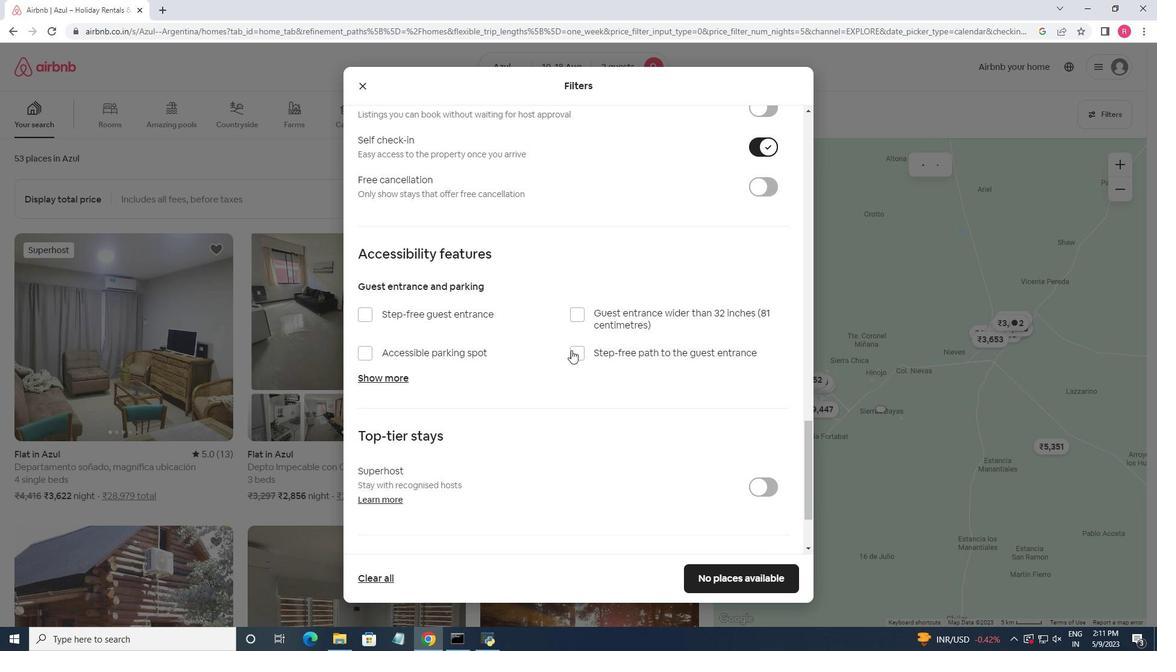 
Action: Mouse moved to (373, 490)
Screenshot: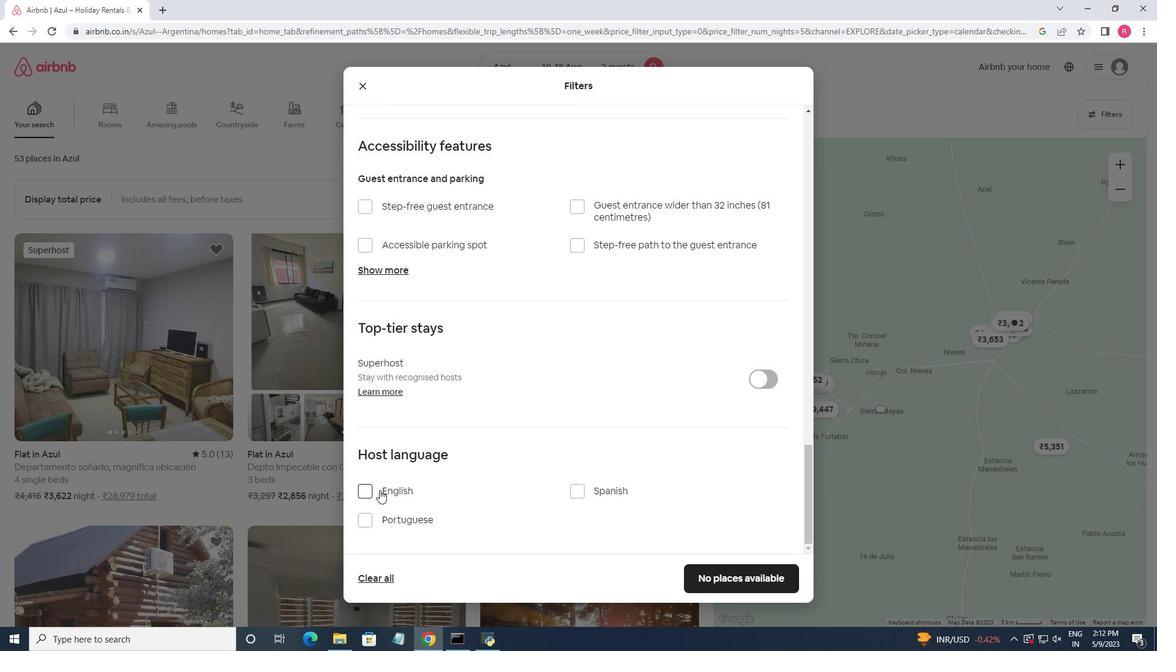 
Action: Mouse pressed left at (373, 490)
Screenshot: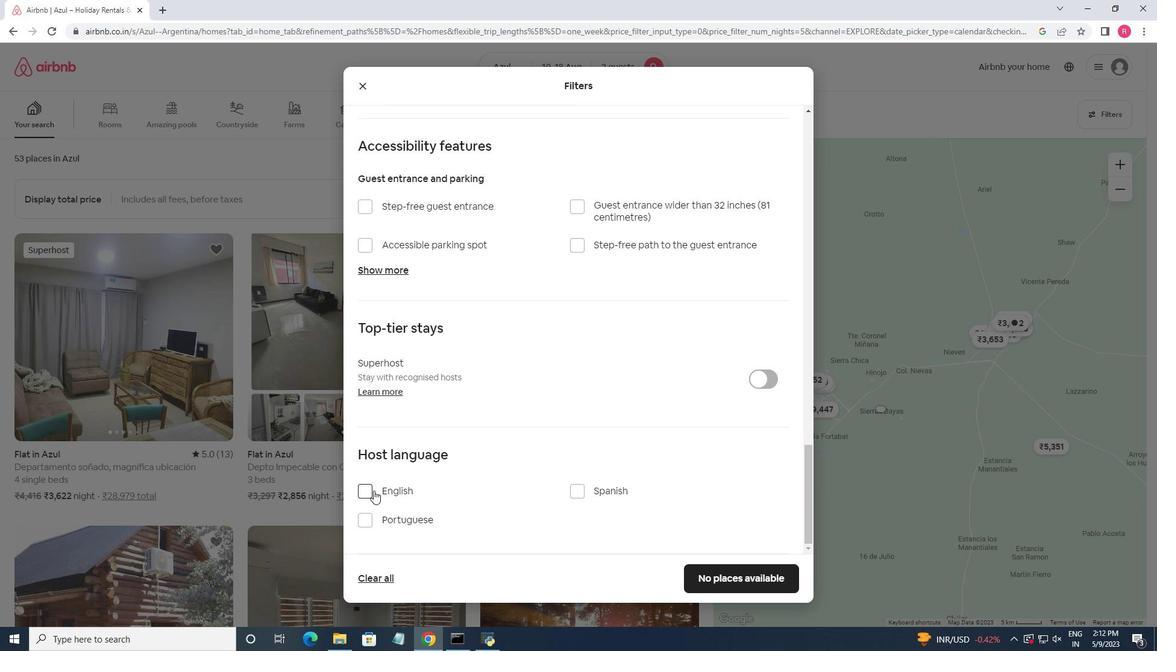 
Action: Mouse moved to (528, 407)
Screenshot: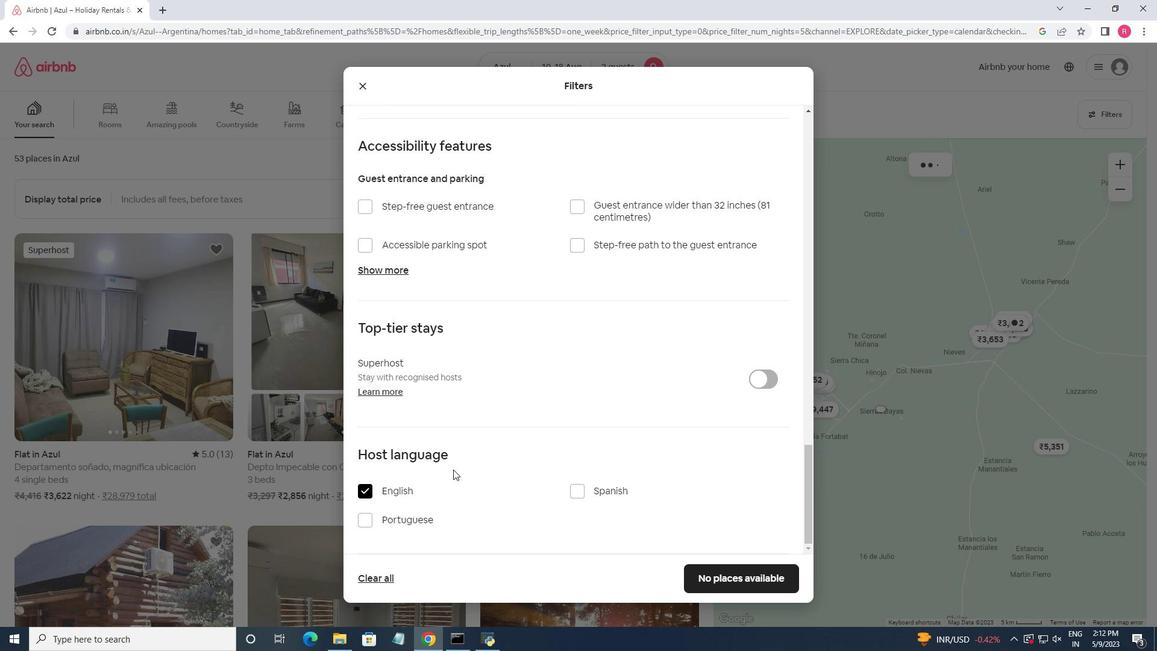 
Action: Mouse scrolled (528, 406) with delta (0, 0)
Screenshot: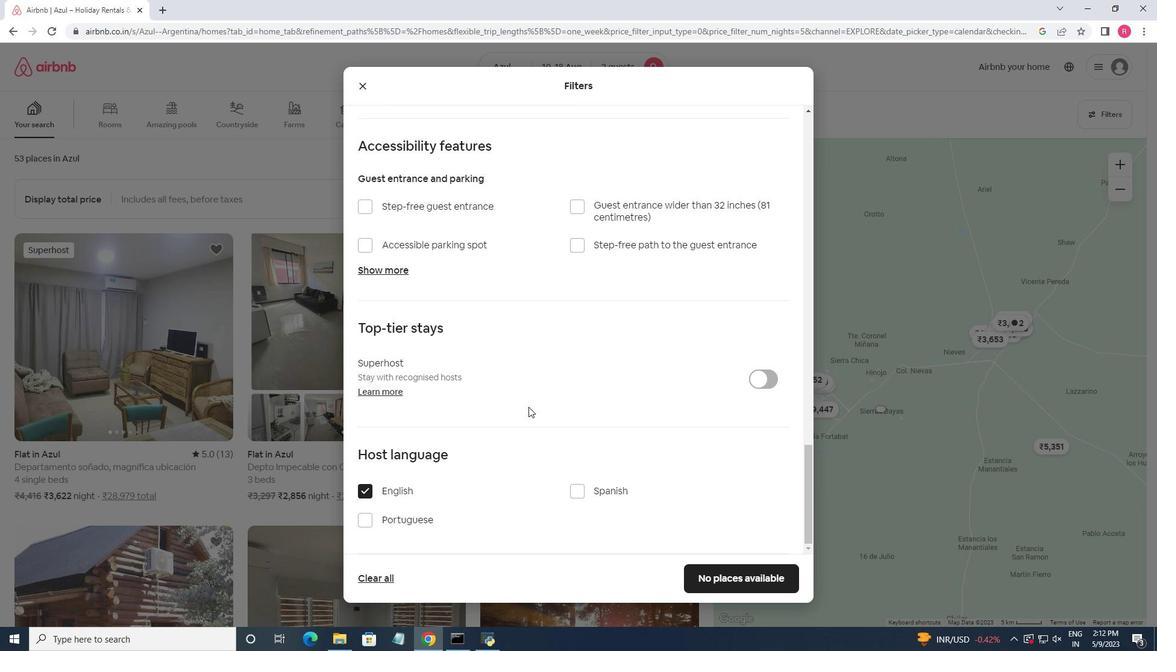 
Action: Mouse scrolled (528, 406) with delta (0, 0)
Screenshot: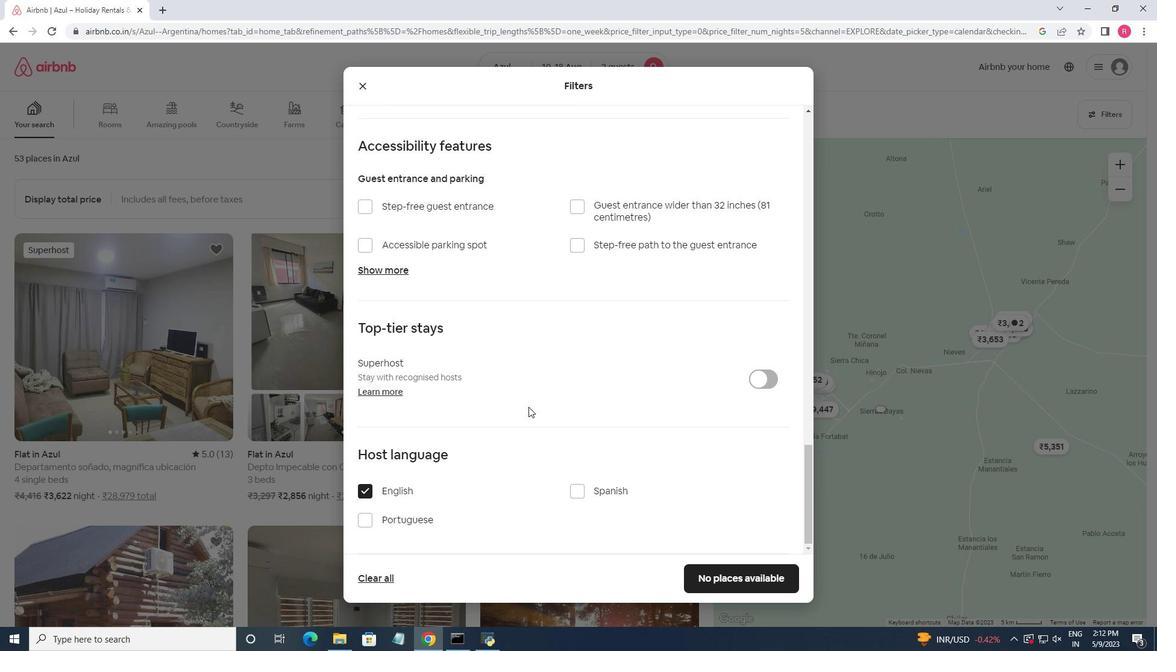 
Action: Mouse scrolled (528, 406) with delta (0, 0)
Screenshot: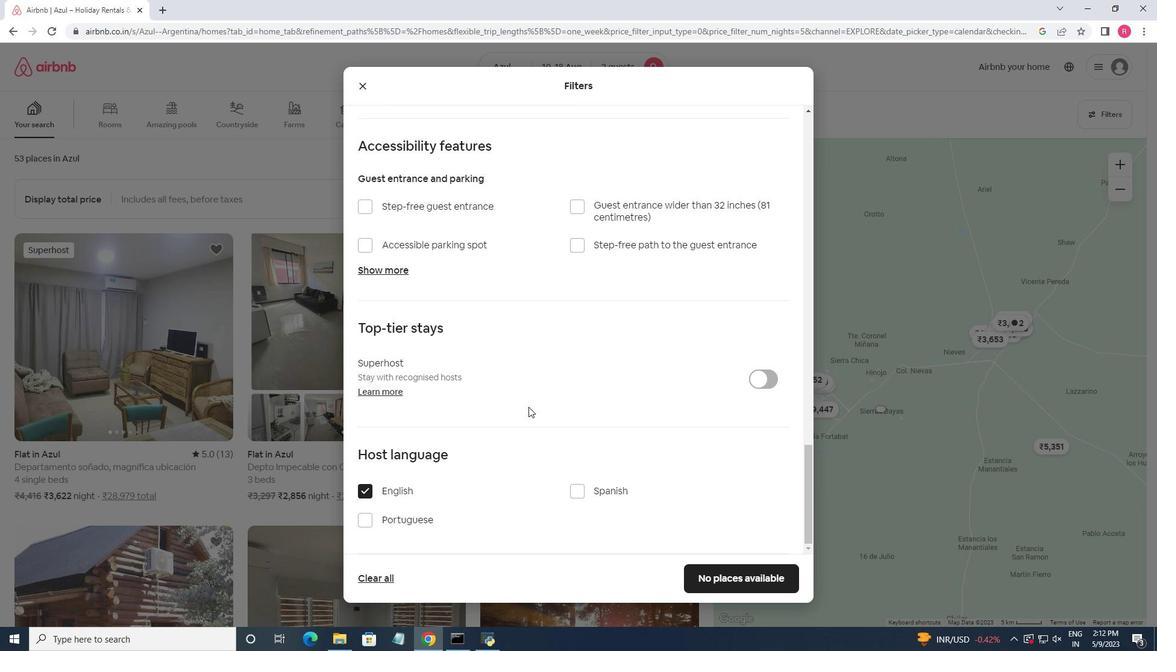 
Action: Mouse scrolled (528, 406) with delta (0, 0)
Screenshot: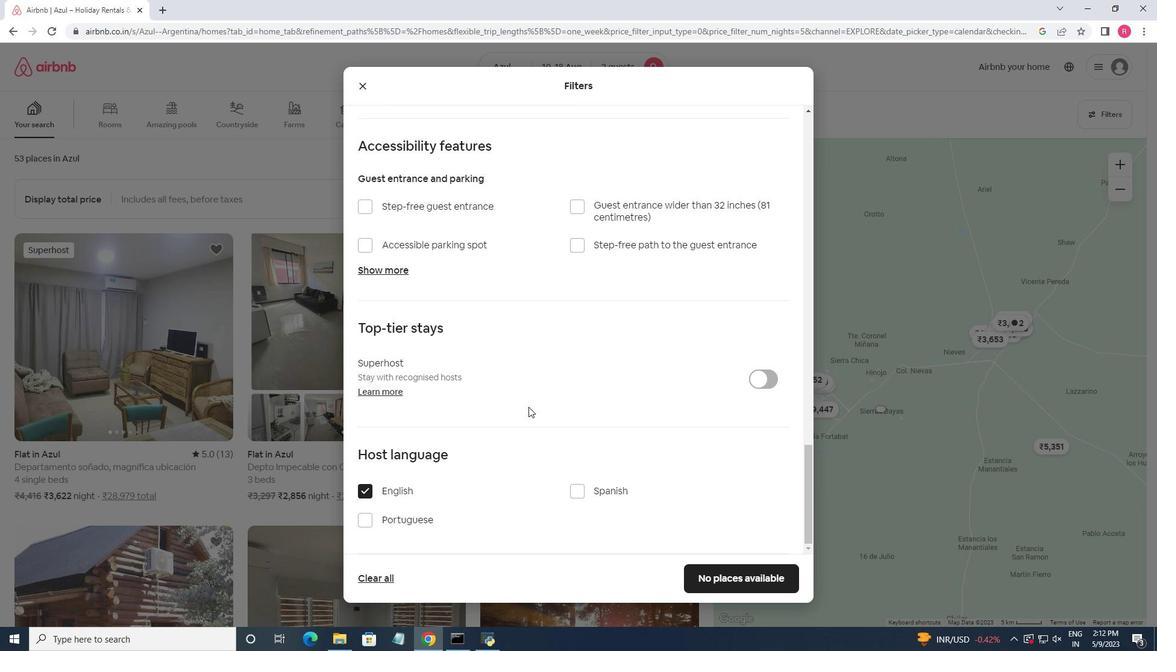 
Action: Mouse moved to (771, 575)
Screenshot: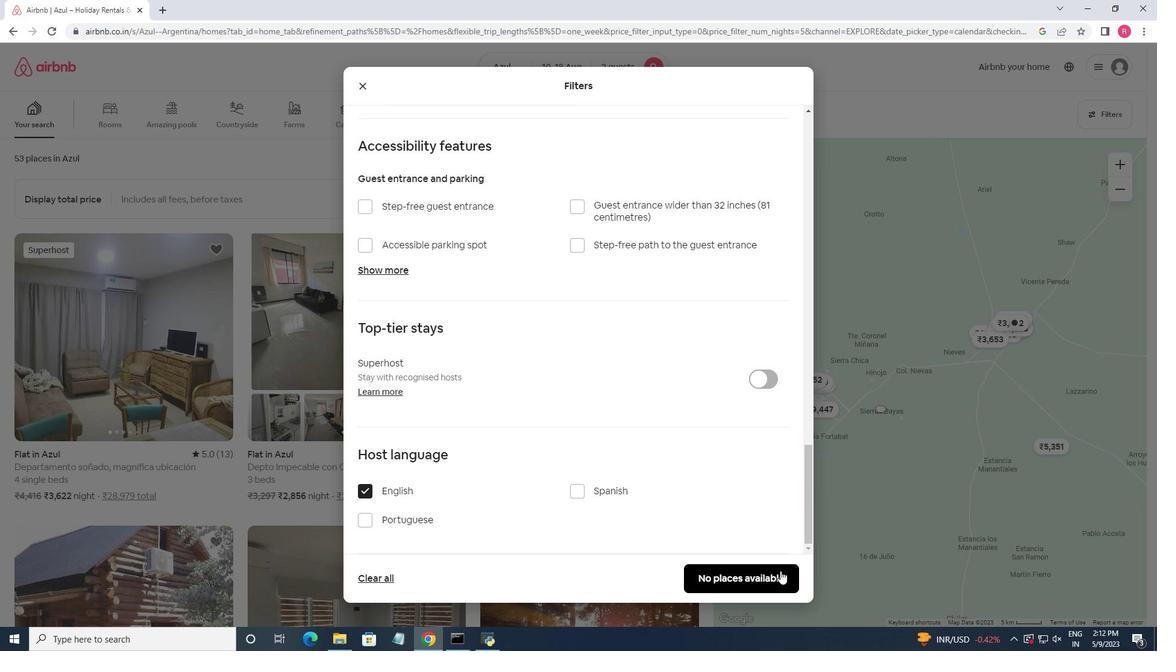 
Action: Mouse pressed left at (771, 575)
Screenshot: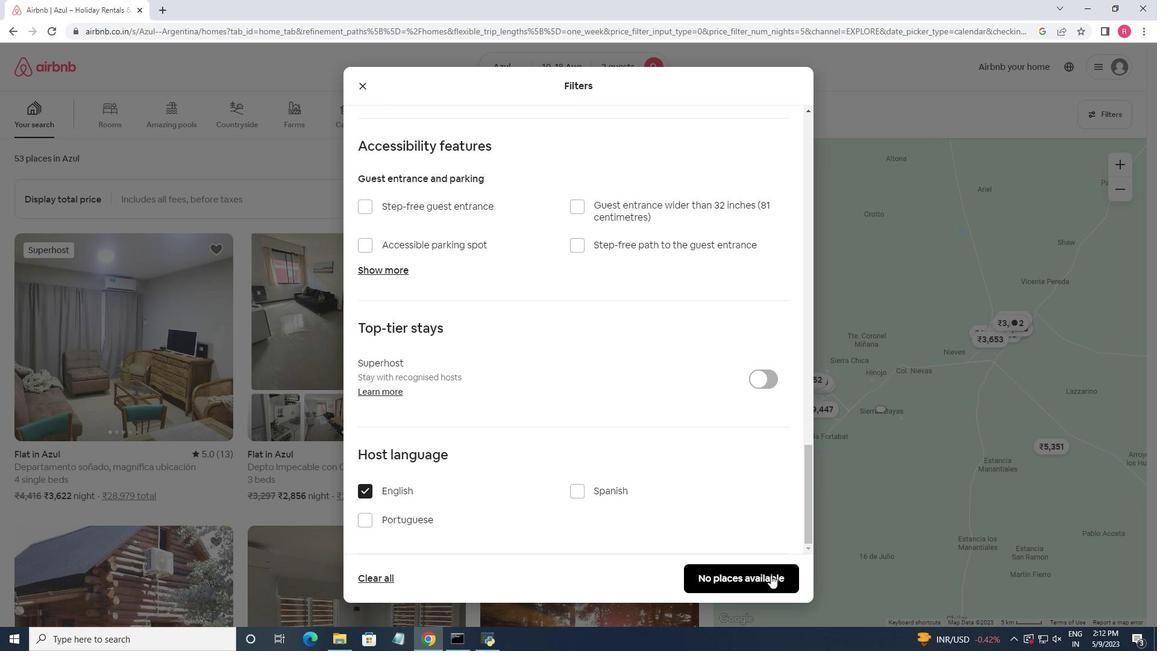 
Action: Mouse moved to (608, 294)
Screenshot: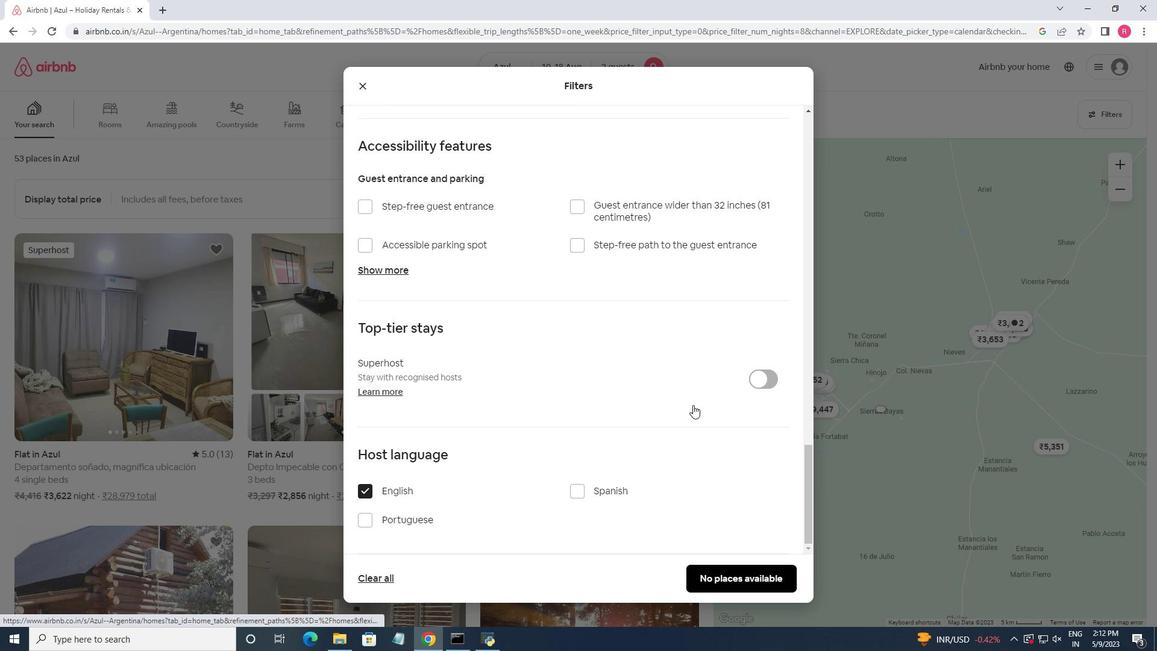 
